 Task: Look for space in Farmingville, United States from 12th August, 2023 to 16th August, 2023 for 8 adults in price range Rs.10000 to Rs.16000. Place can be private room with 8 bedrooms having 8 beds and 8 bathrooms. Property type can be house, flat, guest house, hotel. Amenities needed are: wifi, TV, free parkinig on premises, gym, breakfast. Booking option can be shelf check-in. Required host language is English.
Action: Mouse moved to (569, 137)
Screenshot: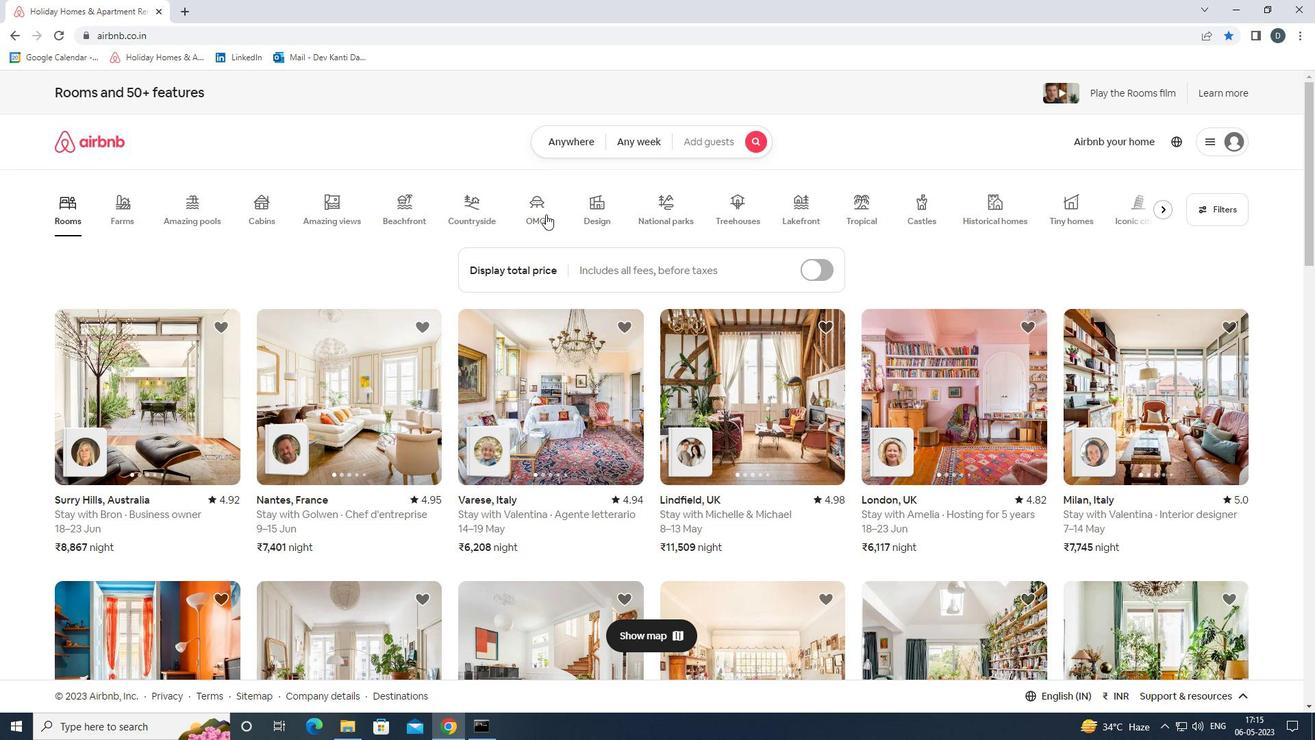 
Action: Mouse pressed left at (569, 137)
Screenshot: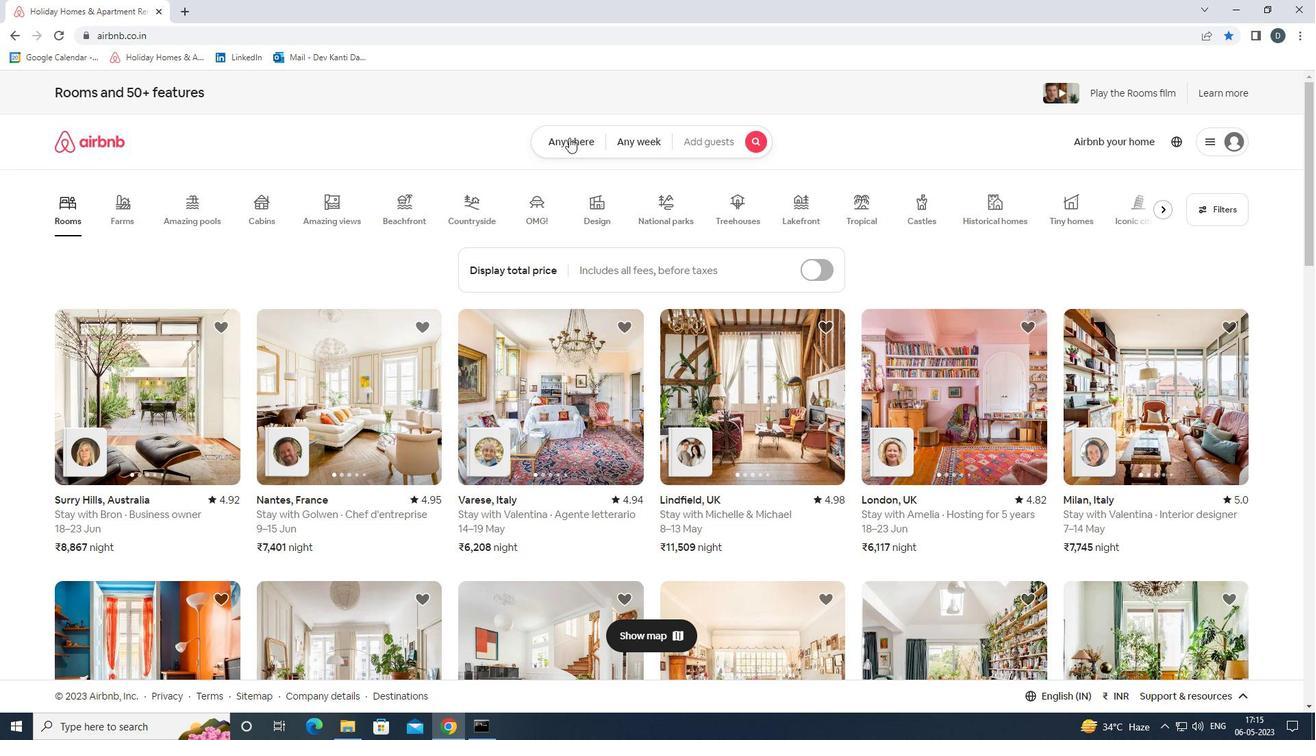 
Action: Mouse moved to (498, 194)
Screenshot: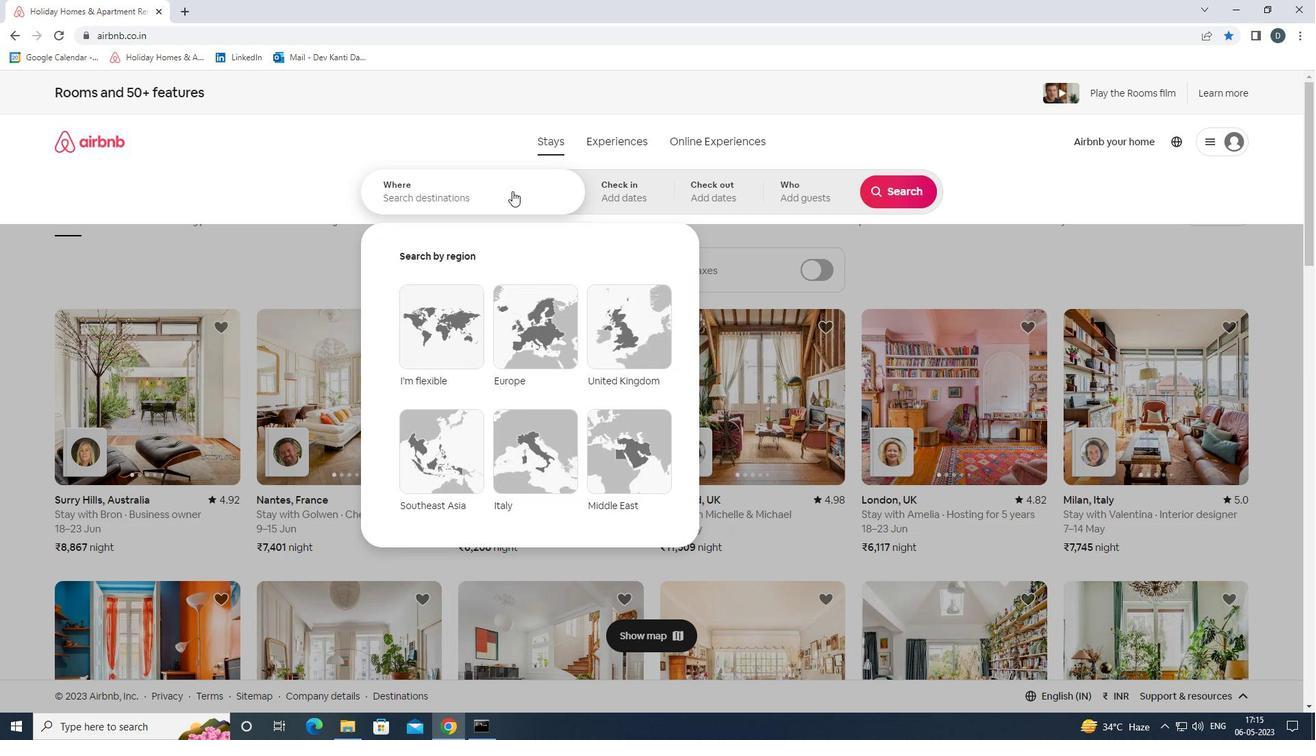 
Action: Mouse pressed left at (498, 194)
Screenshot: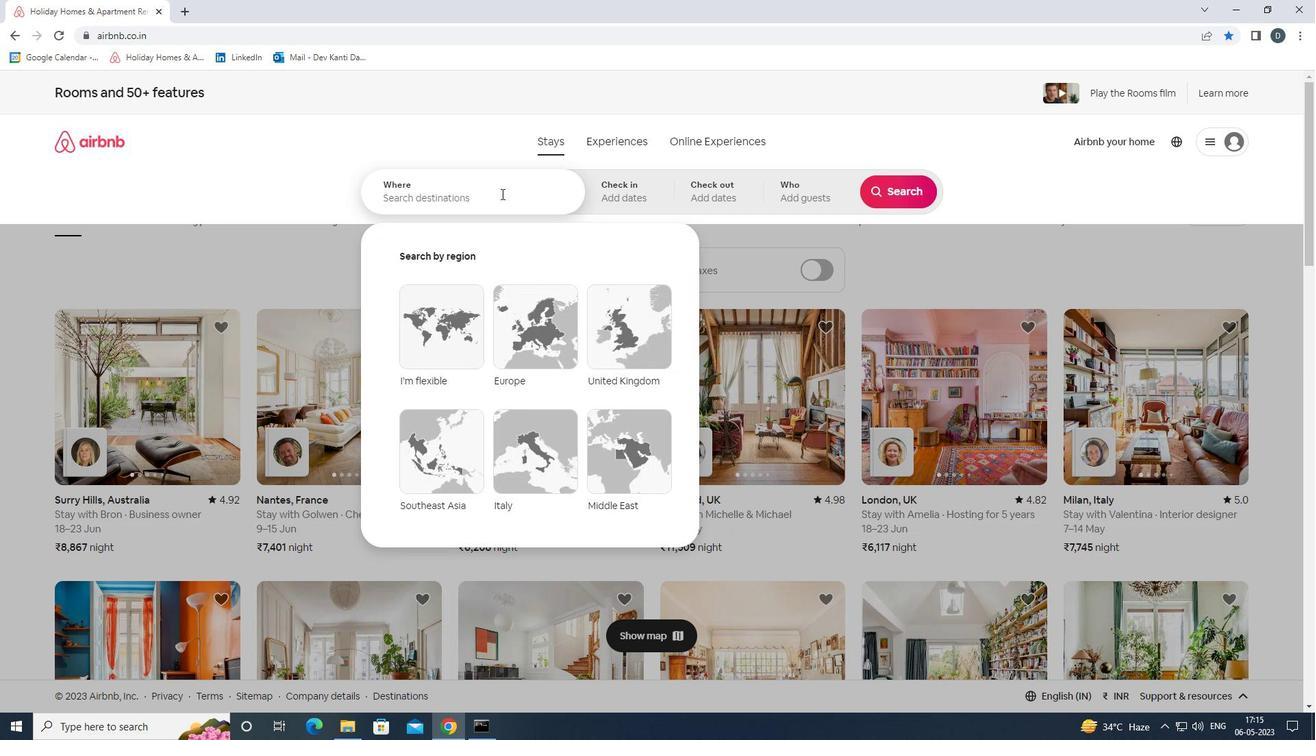 
Action: Key pressed <Key.shift><Key.shift><Key.shift>FARMINGVILLE,<Key.shift><Key.shift><Key.shift><Key.shift>UNITED<Key.space><Key.shift>STATES<Key.enter>
Screenshot: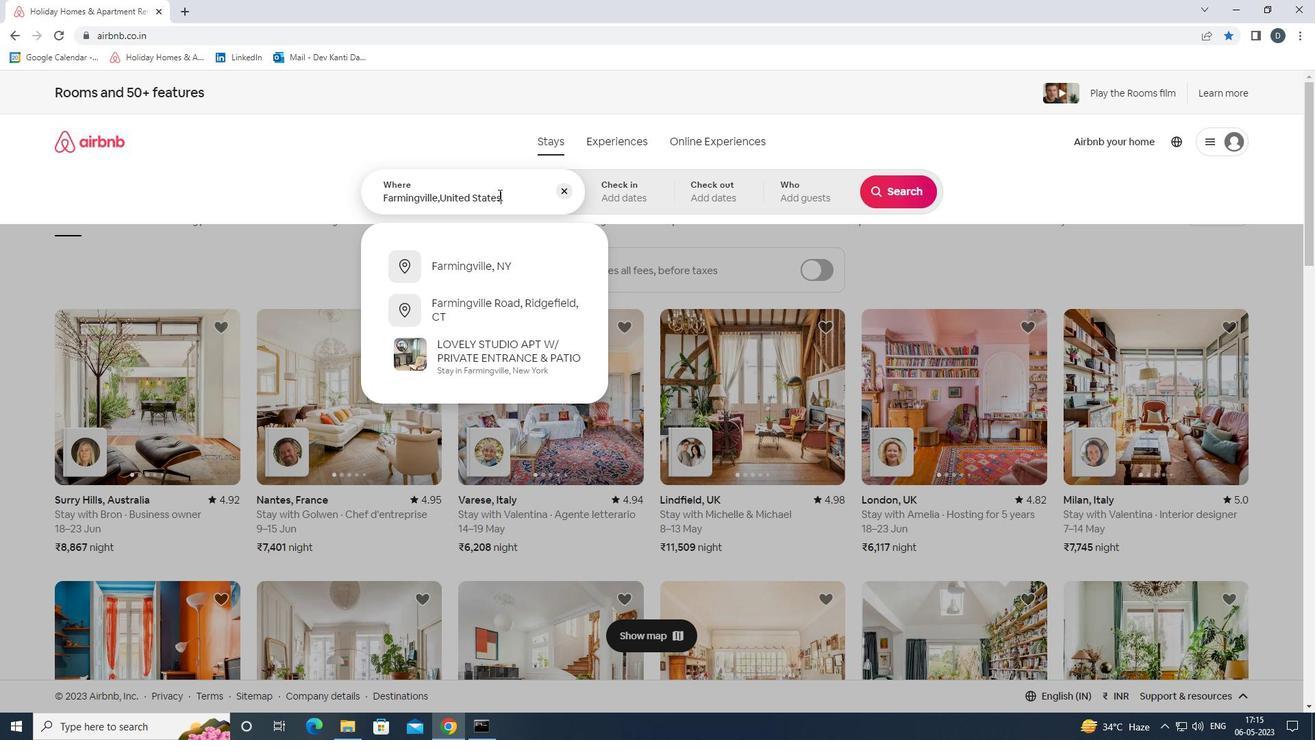 
Action: Mouse moved to (896, 296)
Screenshot: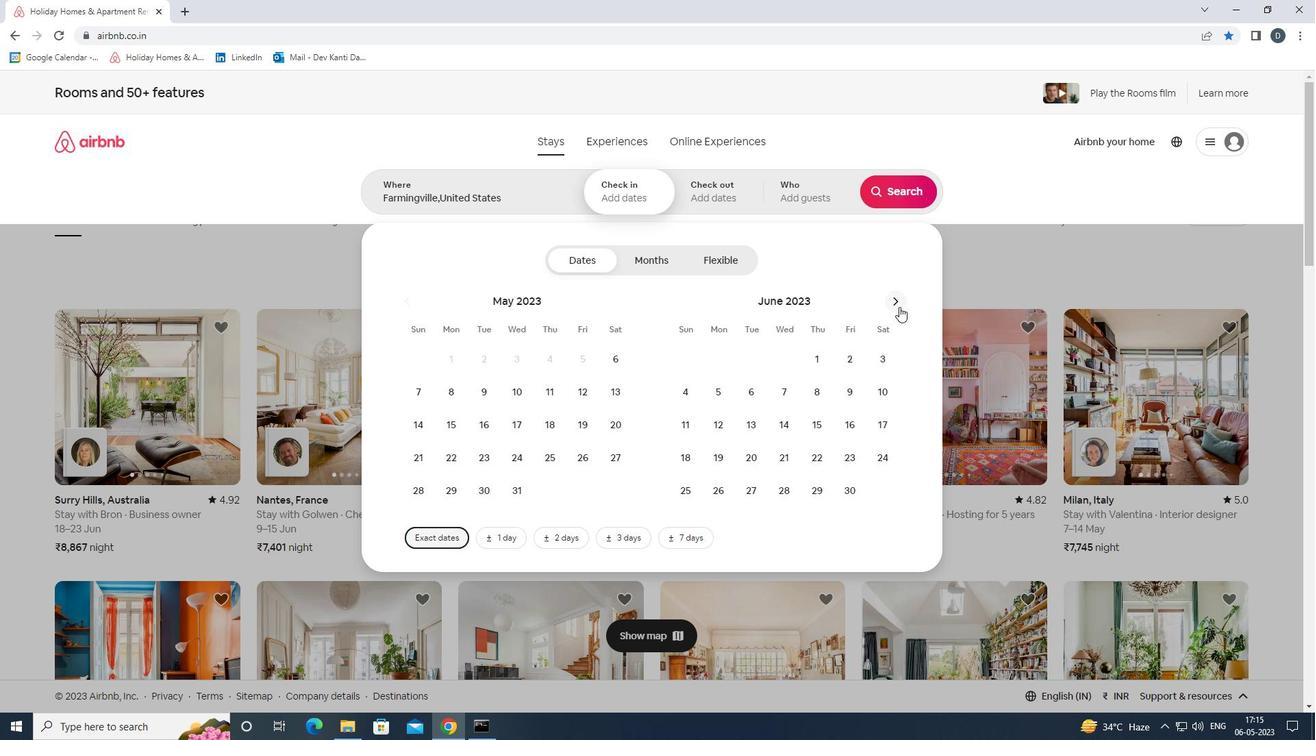 
Action: Mouse pressed left at (896, 296)
Screenshot: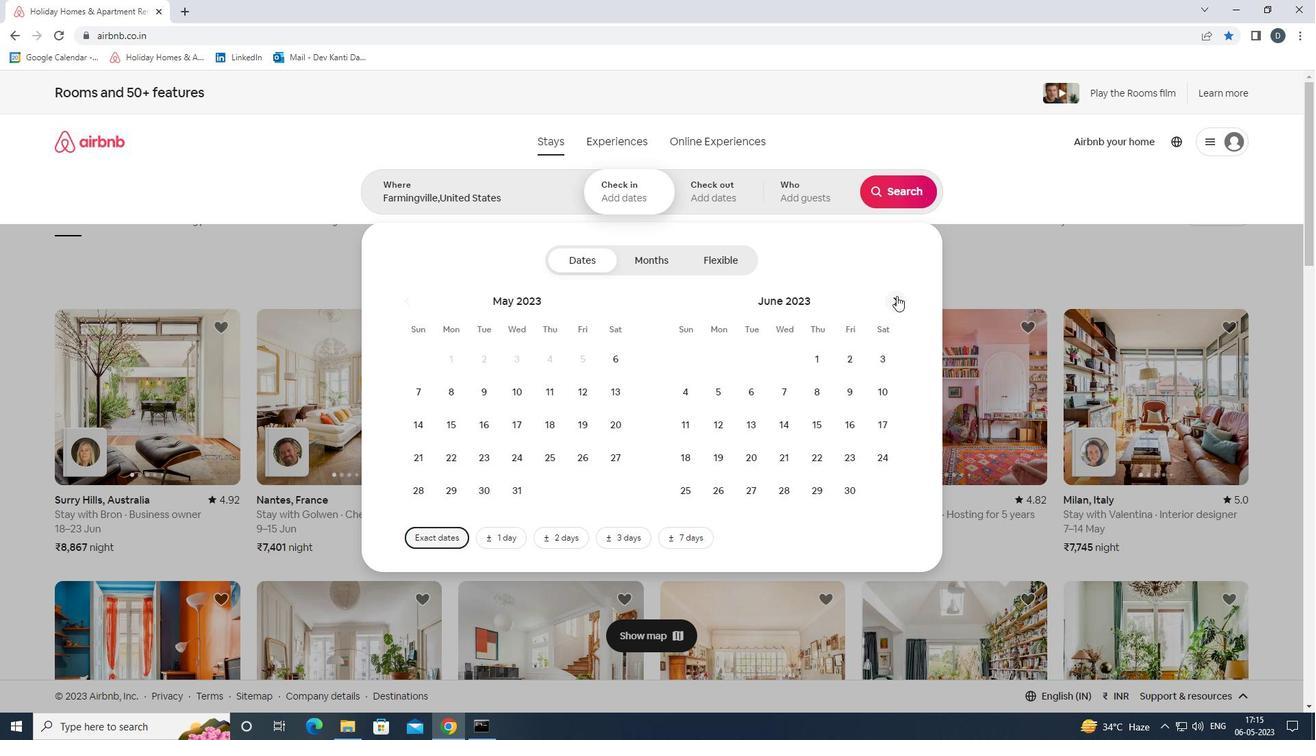 
Action: Mouse pressed left at (896, 296)
Screenshot: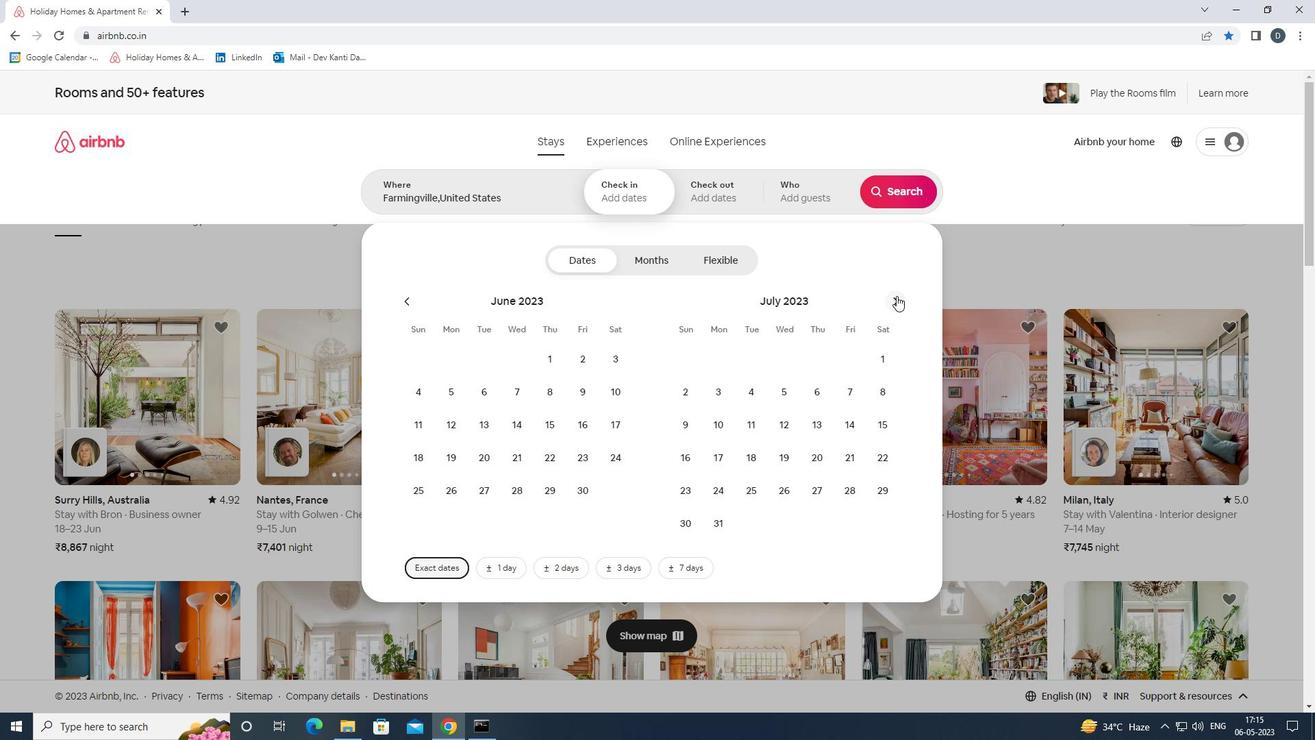 
Action: Mouse moved to (878, 394)
Screenshot: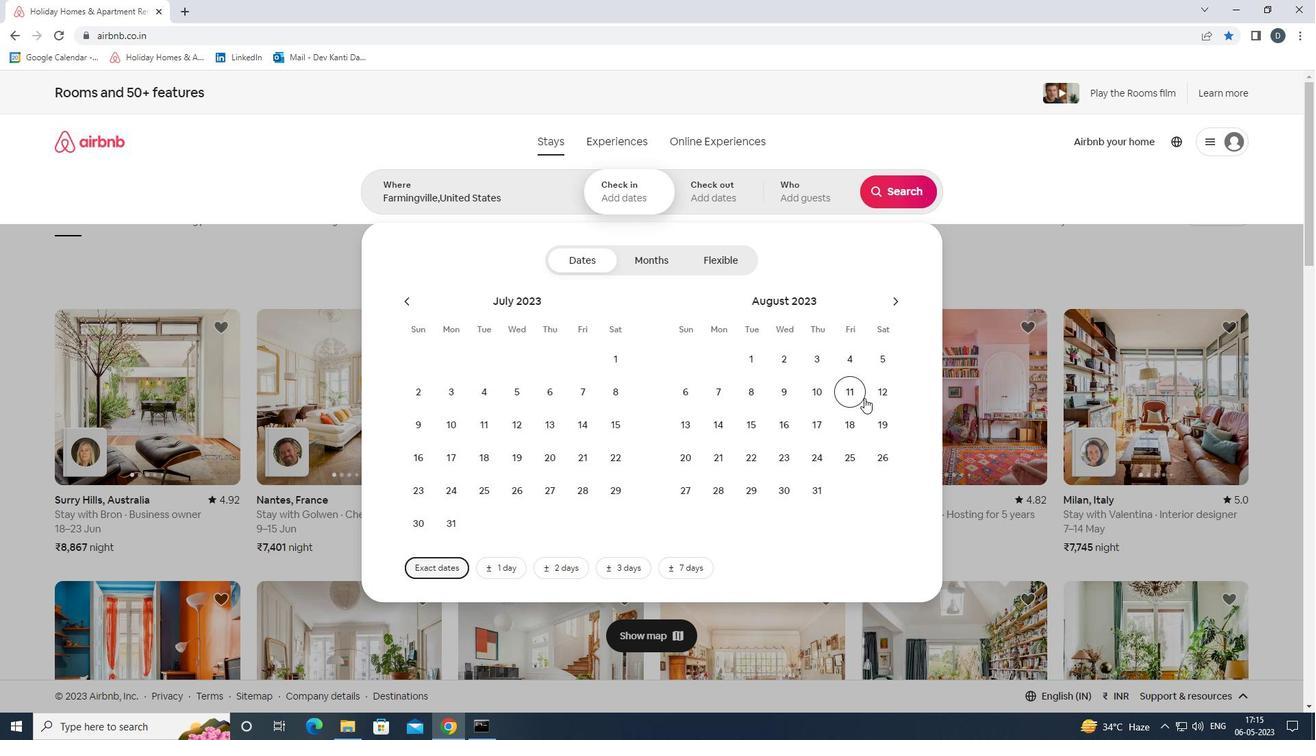 
Action: Mouse pressed left at (878, 394)
Screenshot: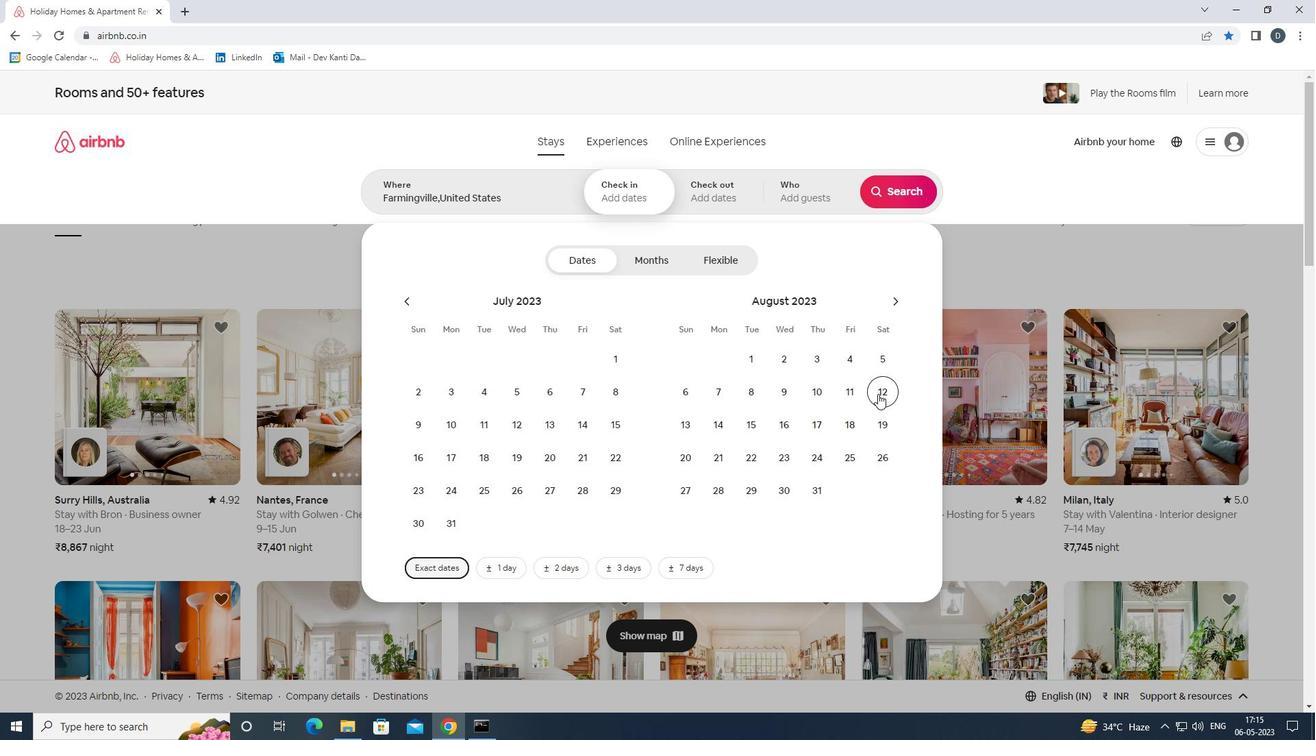 
Action: Mouse moved to (792, 426)
Screenshot: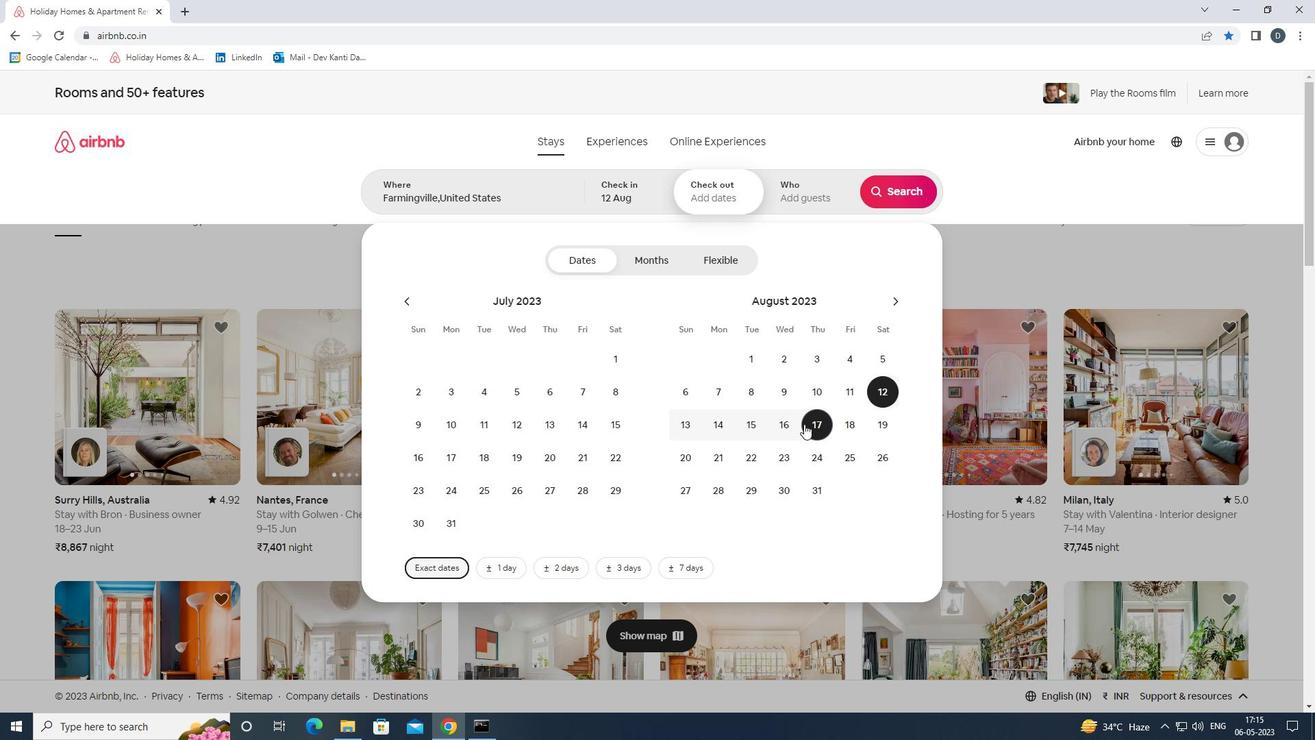 
Action: Mouse pressed left at (792, 426)
Screenshot: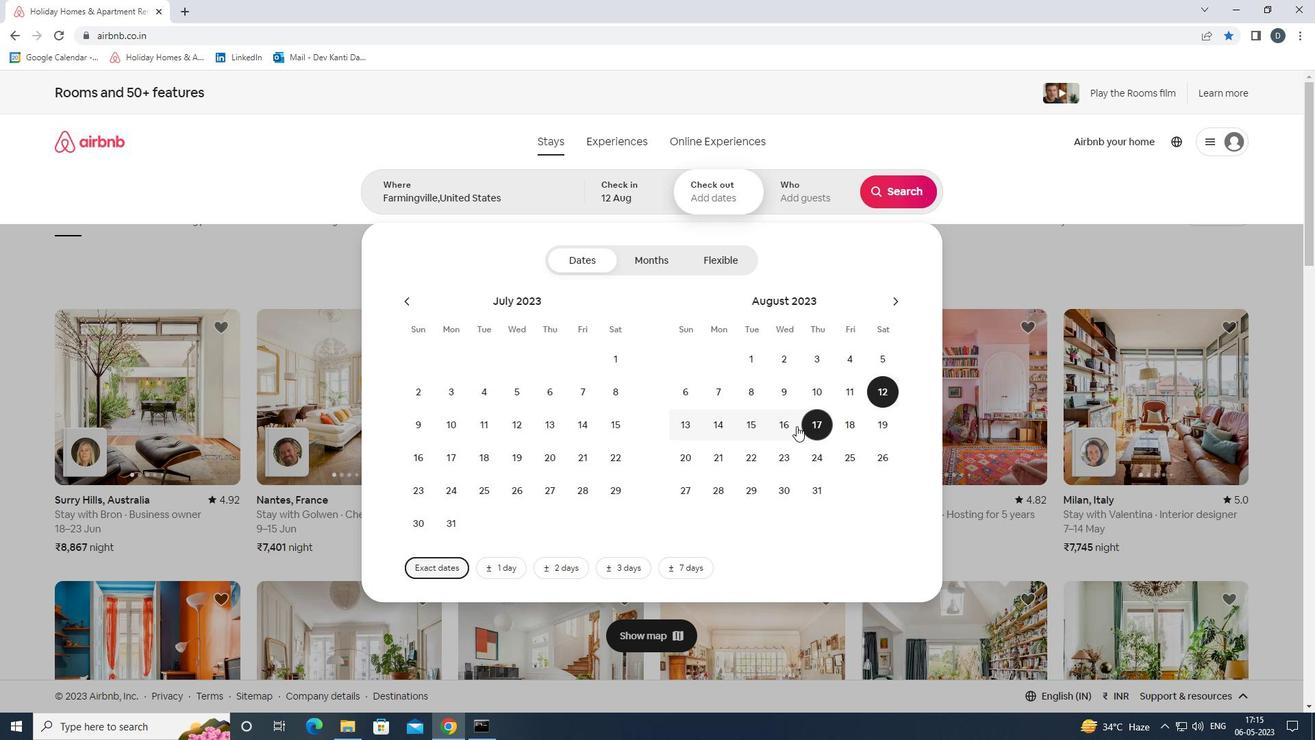 
Action: Mouse moved to (811, 207)
Screenshot: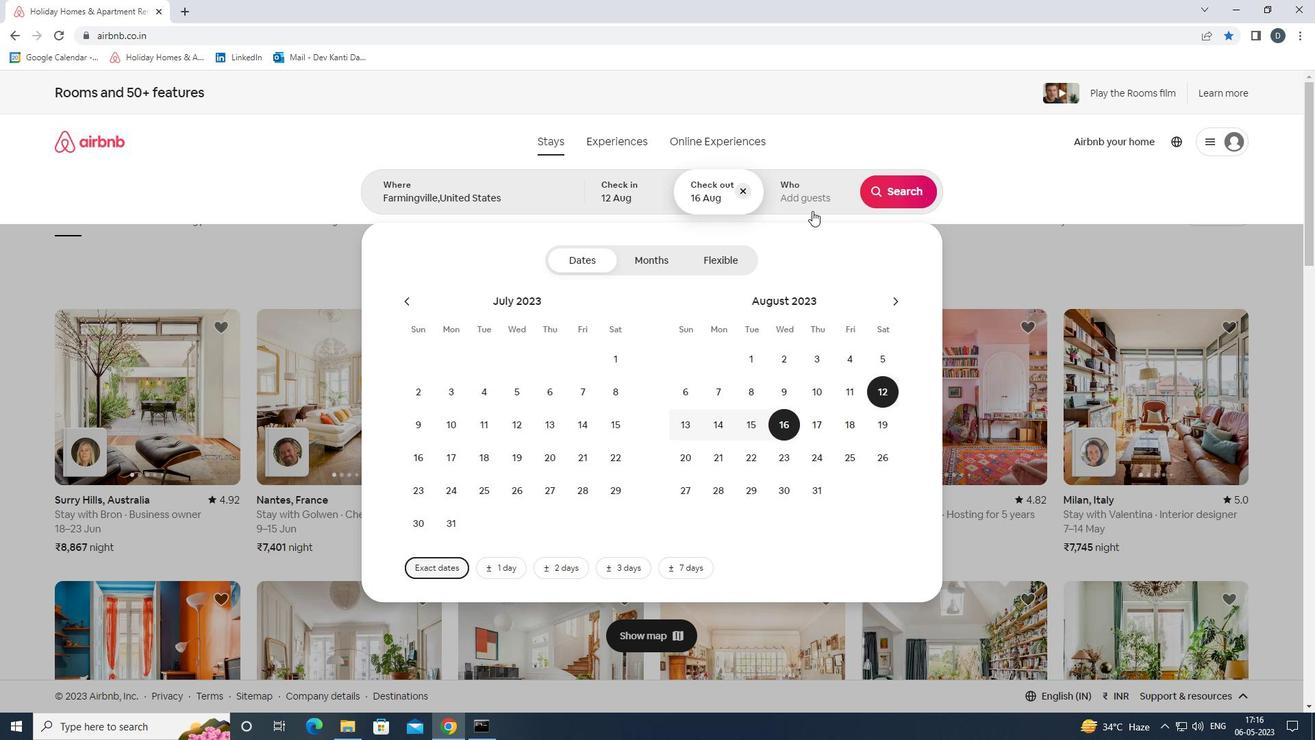 
Action: Mouse pressed left at (811, 207)
Screenshot: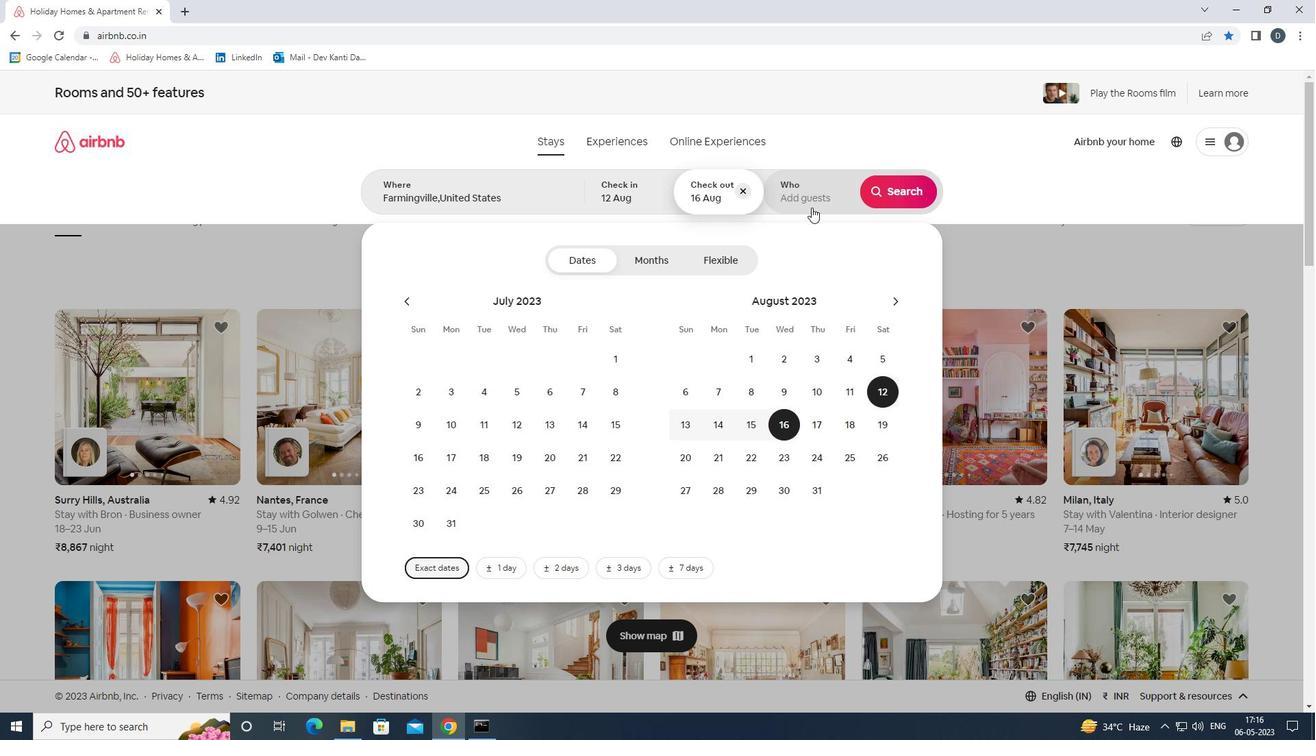 
Action: Mouse moved to (899, 261)
Screenshot: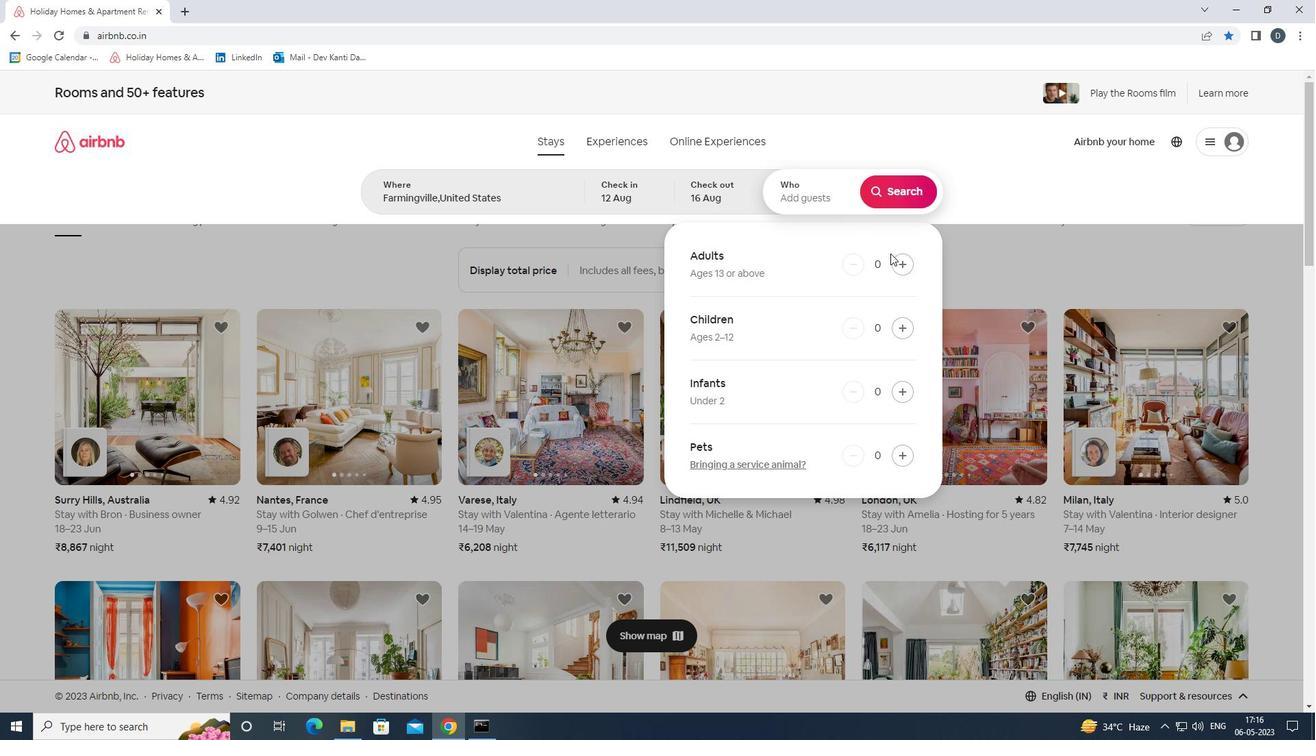 
Action: Mouse pressed left at (899, 261)
Screenshot: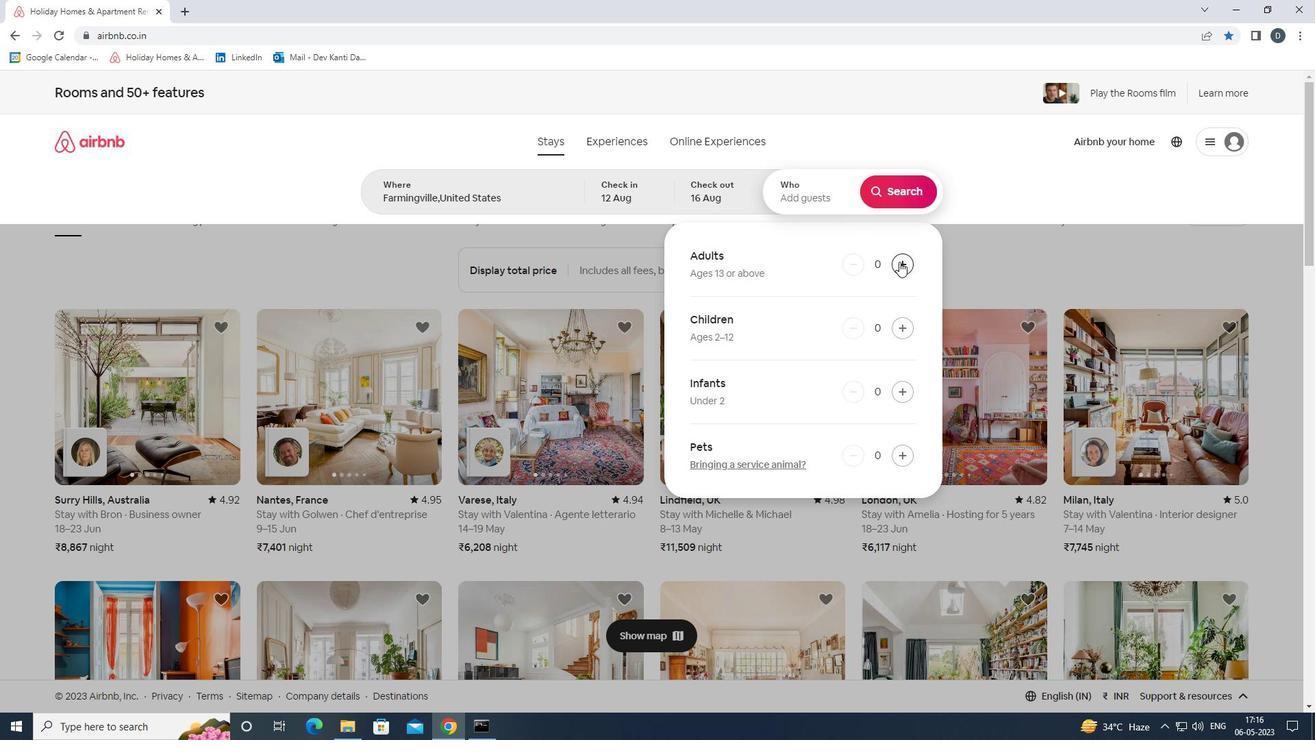 
Action: Mouse moved to (899, 262)
Screenshot: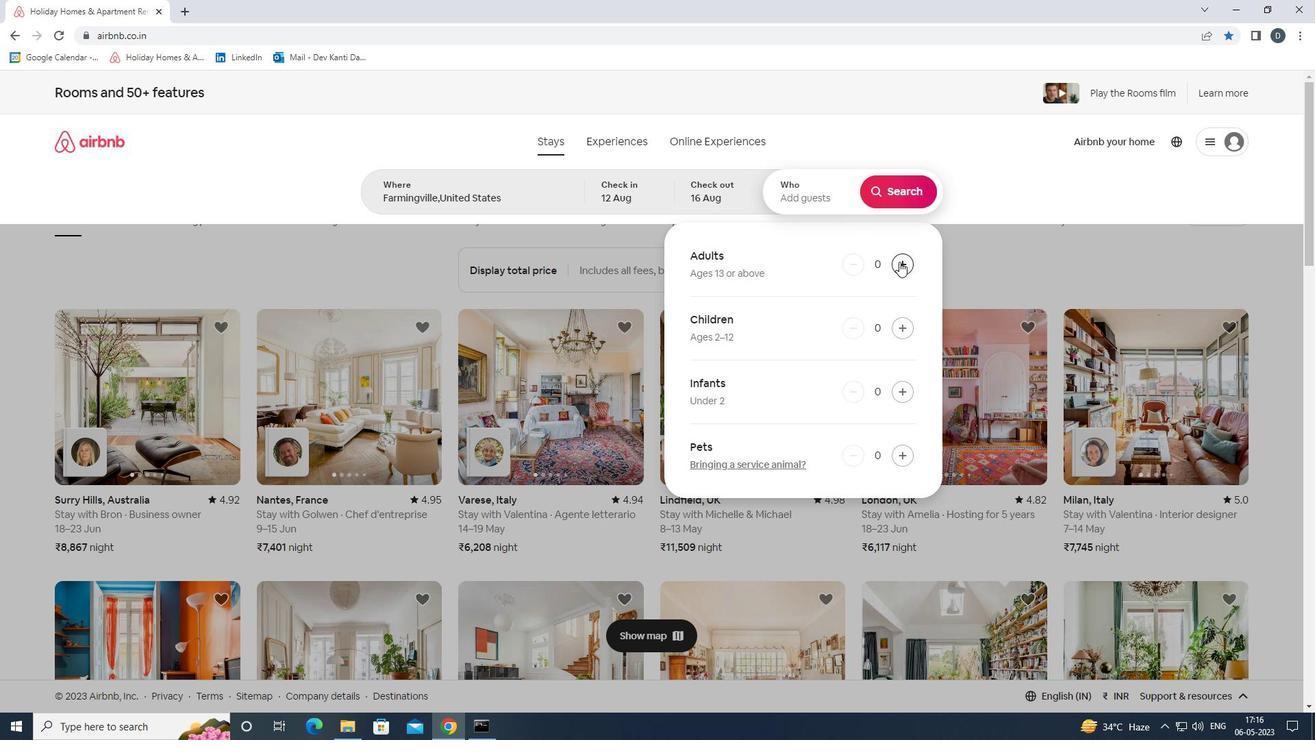 
Action: Mouse pressed left at (899, 262)
Screenshot: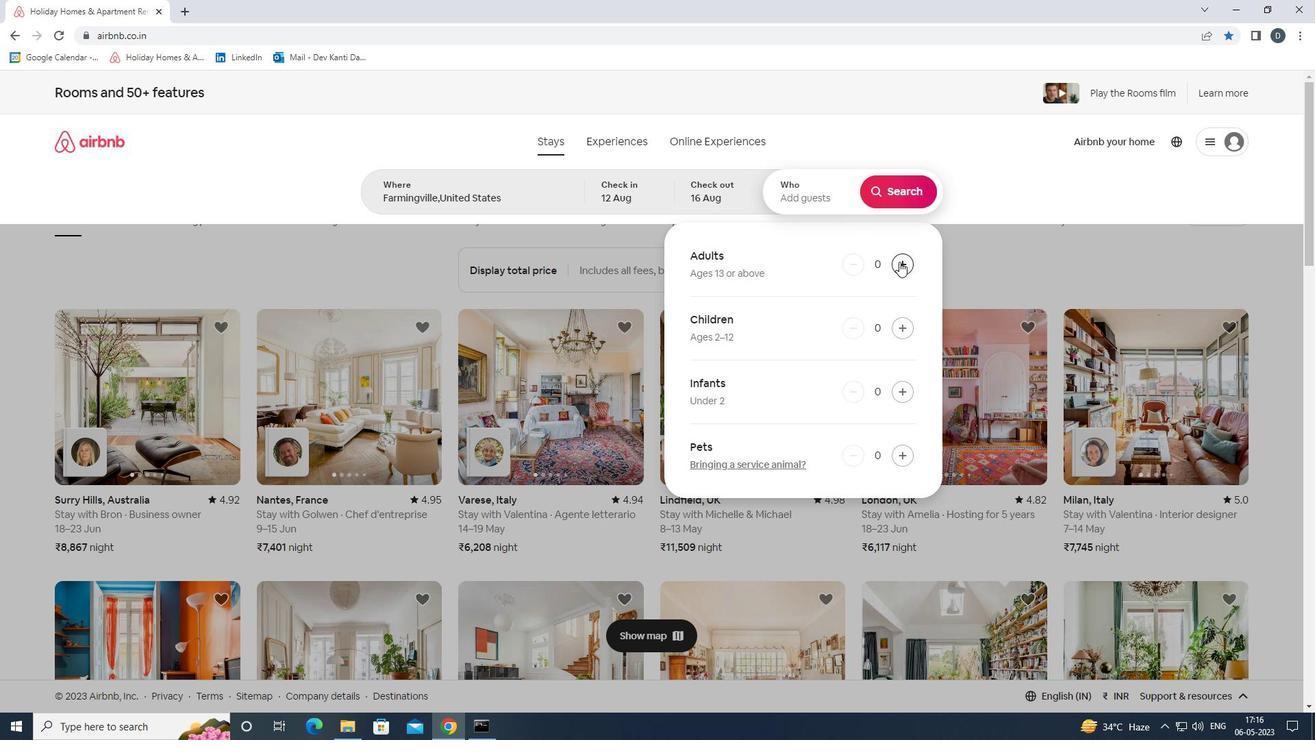 
Action: Mouse pressed left at (899, 262)
Screenshot: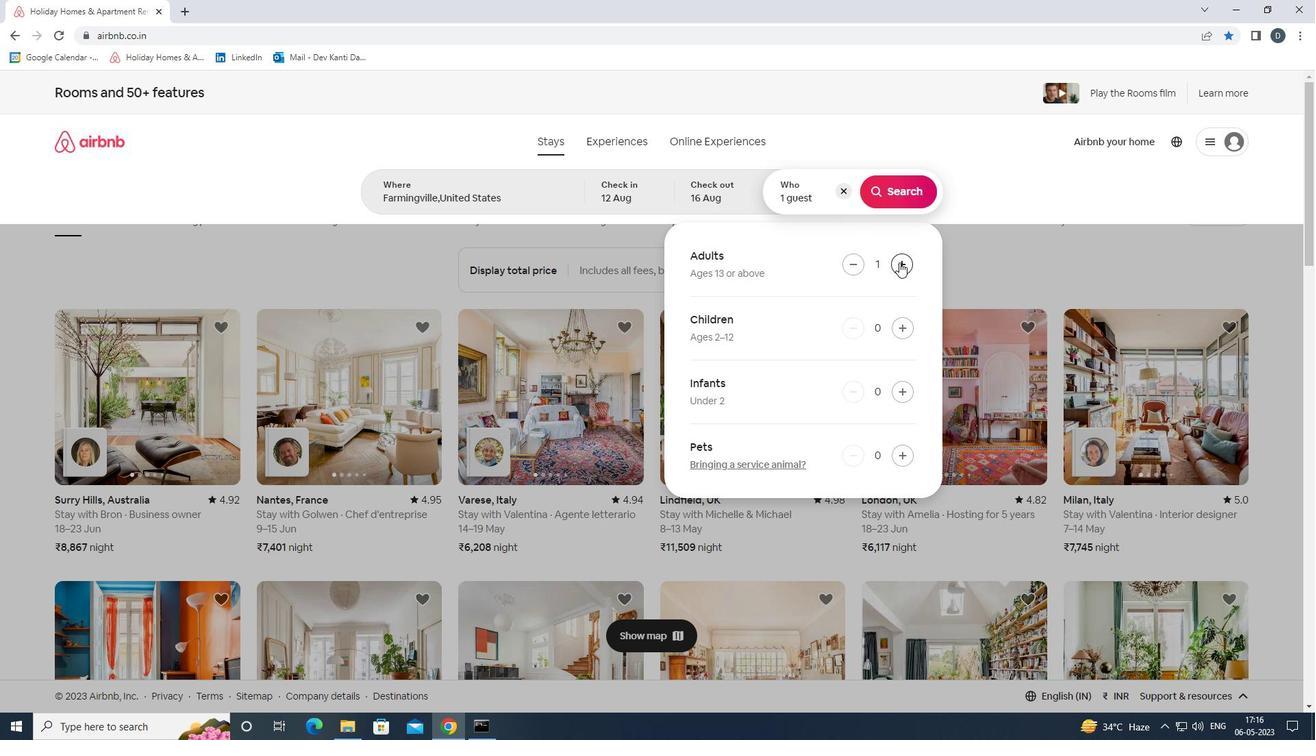 
Action: Mouse pressed left at (899, 262)
Screenshot: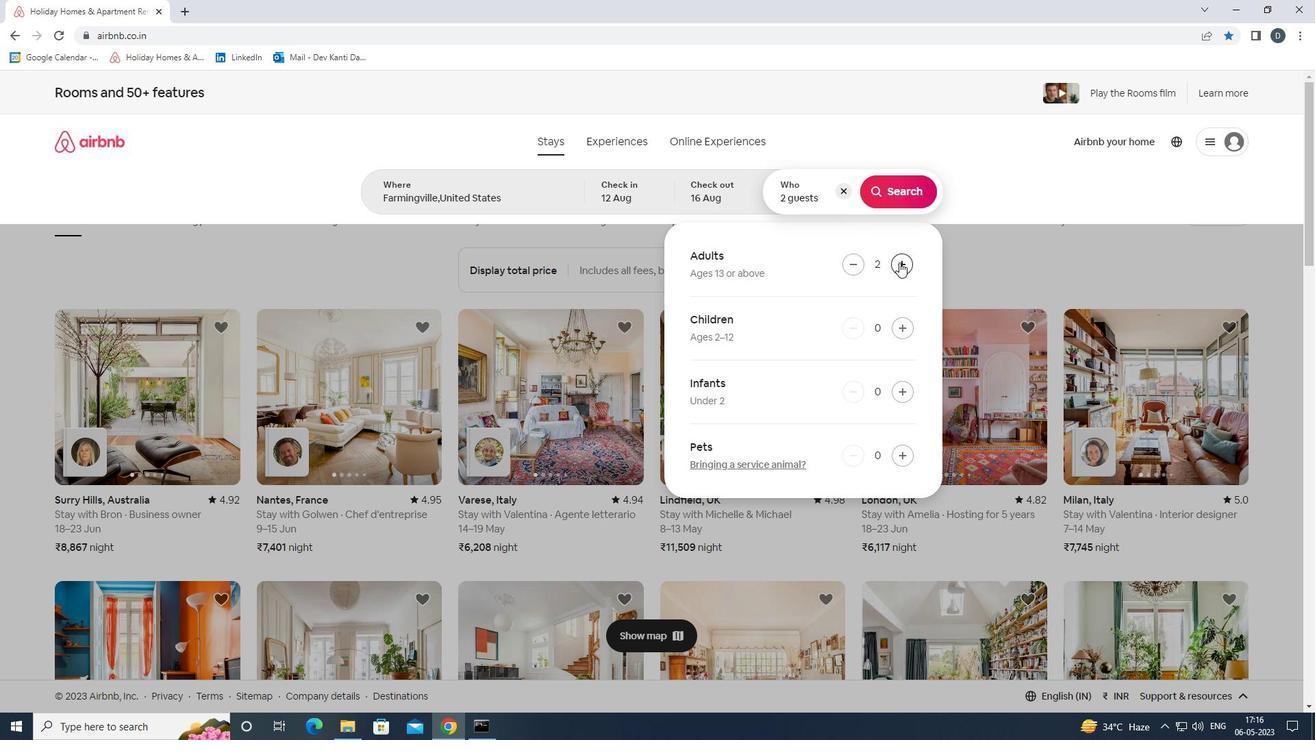 
Action: Mouse pressed left at (899, 262)
Screenshot: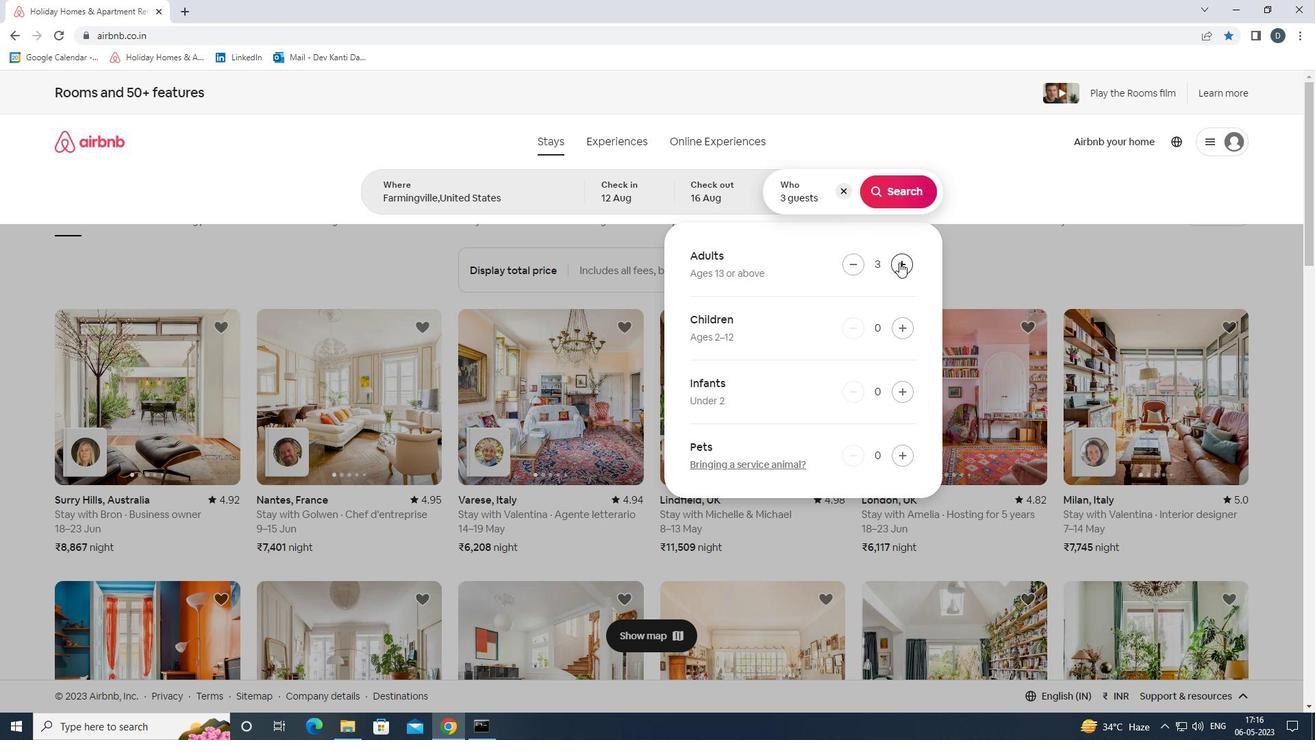 
Action: Mouse pressed left at (899, 262)
Screenshot: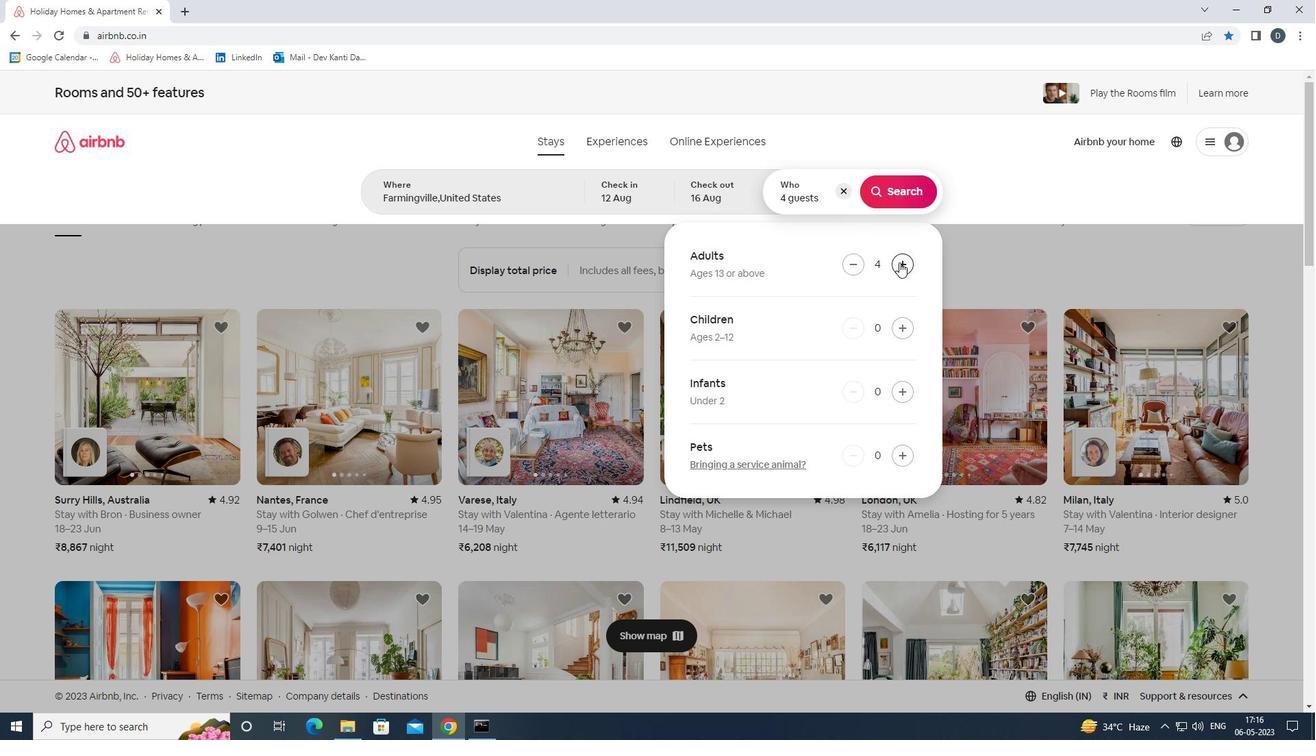 
Action: Mouse moved to (899, 263)
Screenshot: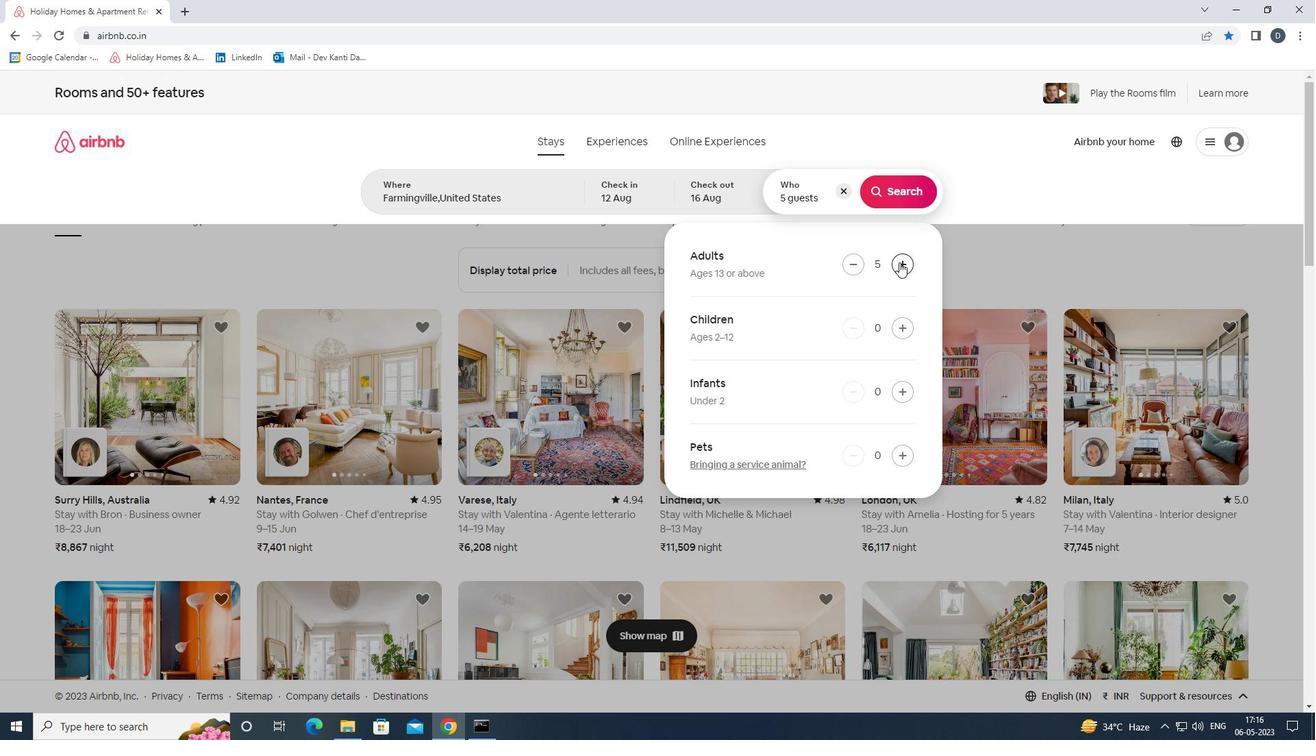 
Action: Mouse pressed left at (899, 263)
Screenshot: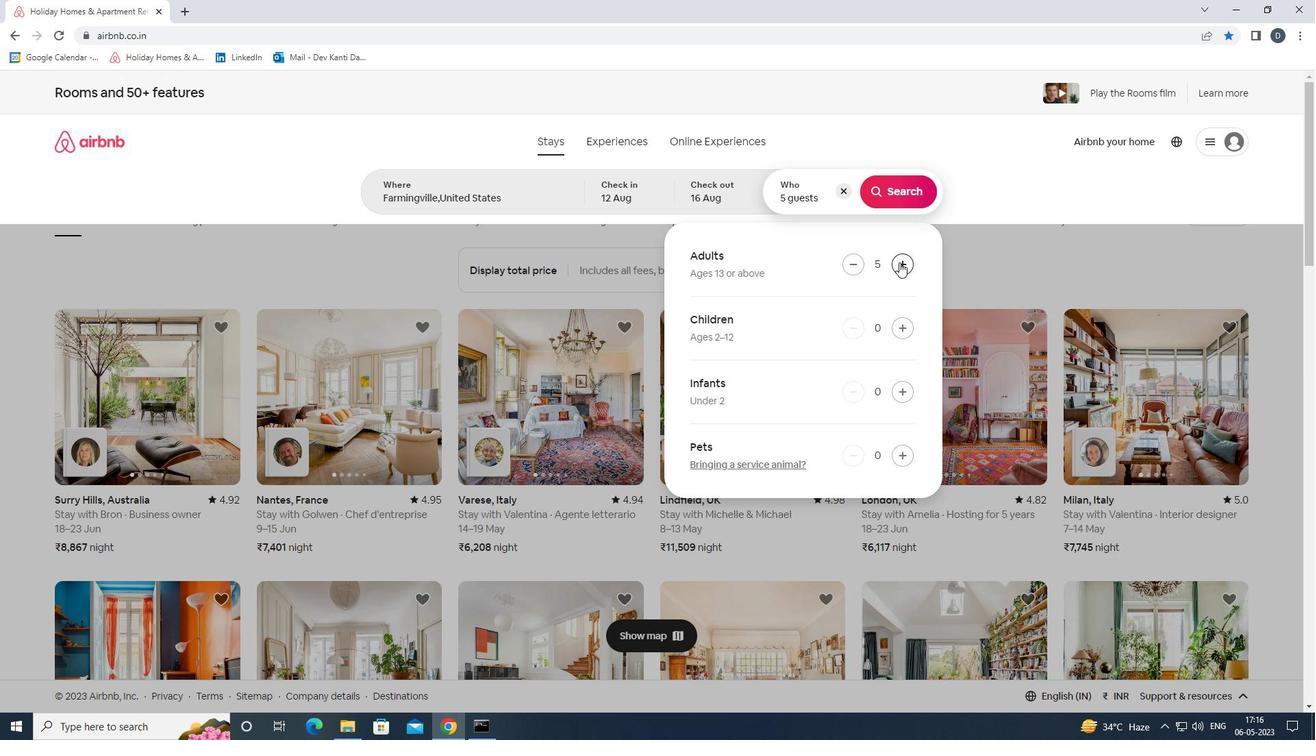 
Action: Mouse moved to (899, 263)
Screenshot: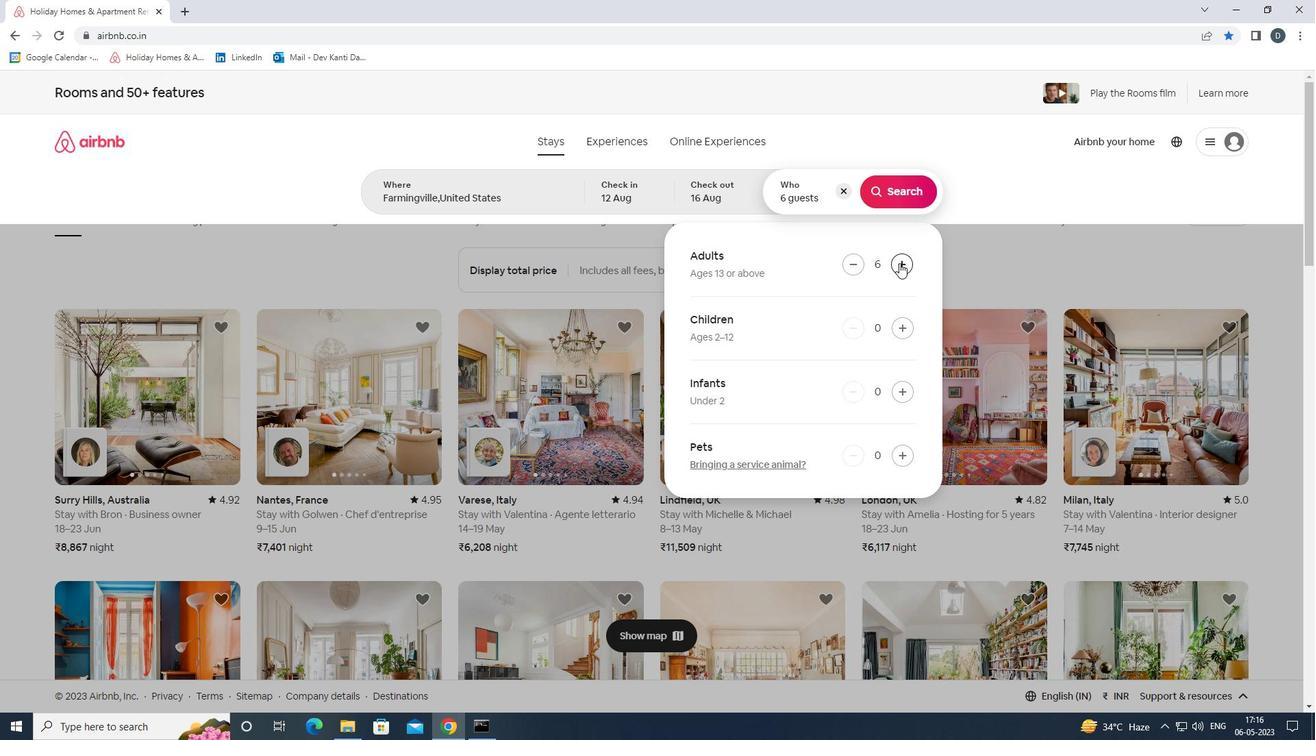 
Action: Mouse pressed left at (899, 263)
Screenshot: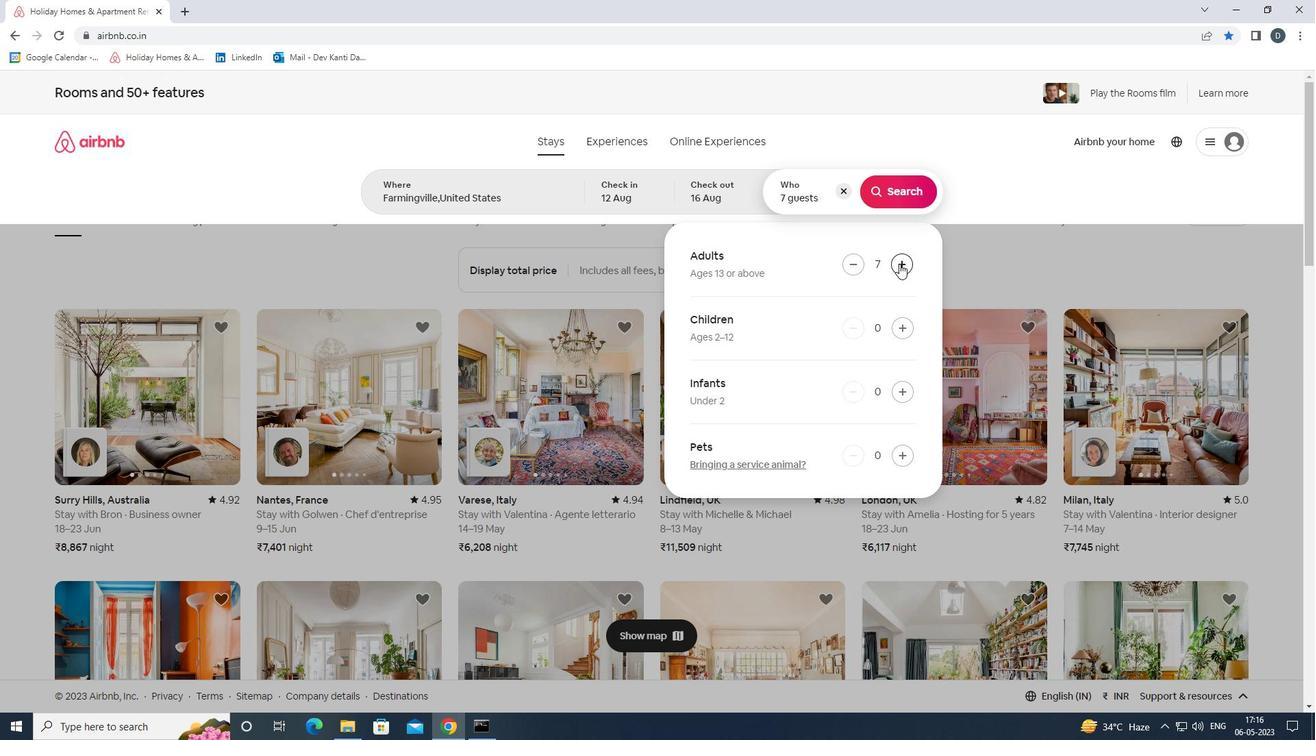 
Action: Mouse moved to (896, 199)
Screenshot: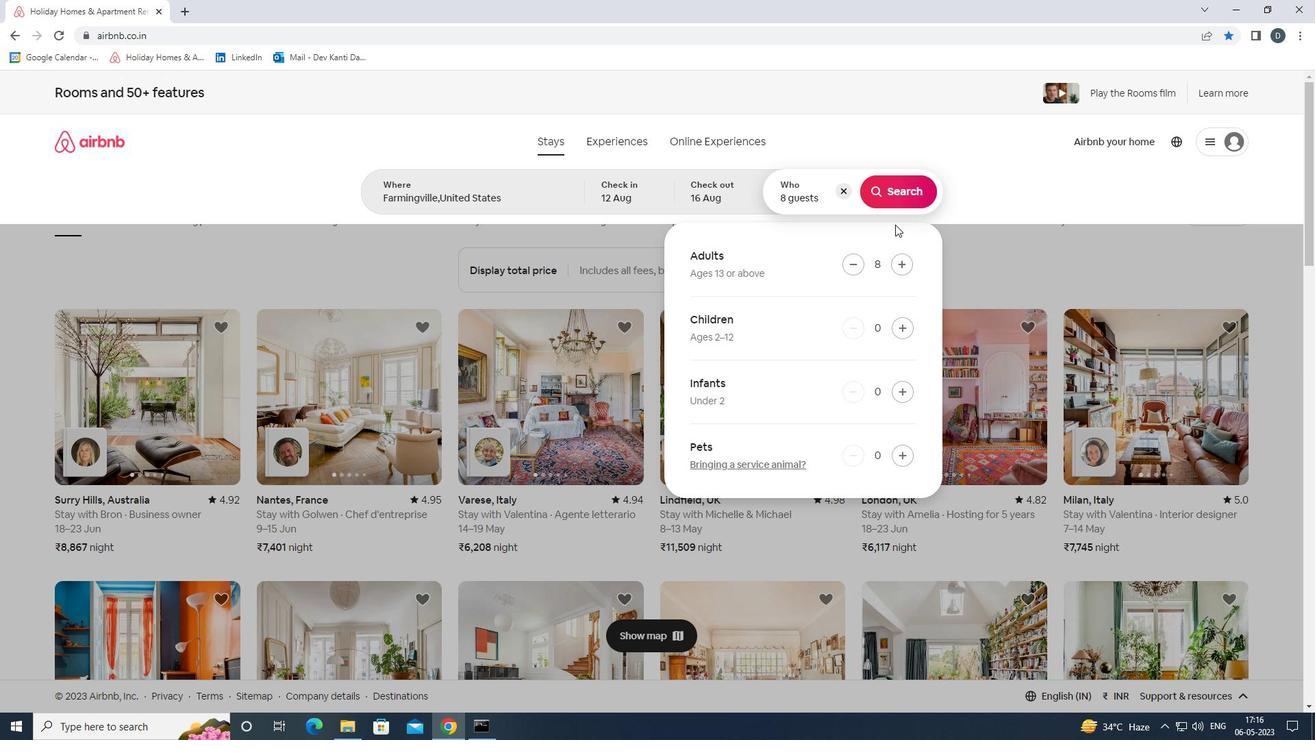 
Action: Mouse pressed left at (896, 199)
Screenshot: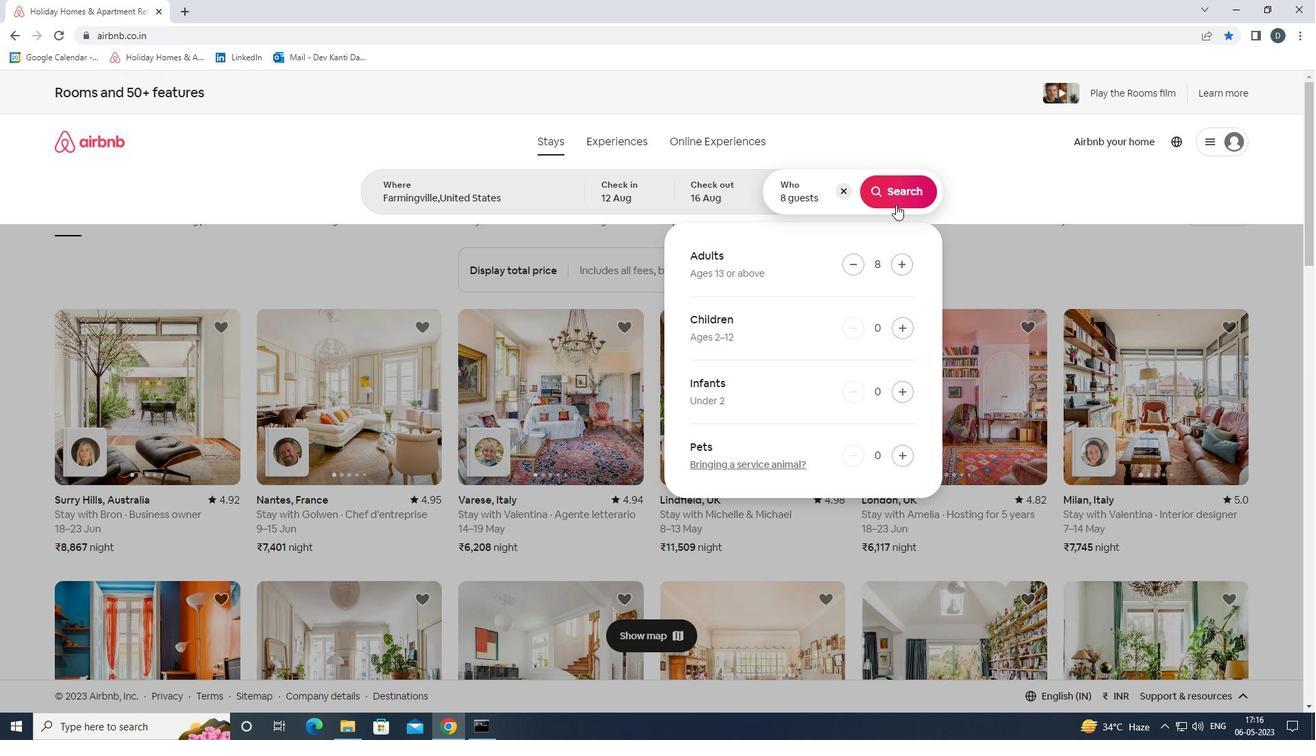 
Action: Mouse moved to (1268, 144)
Screenshot: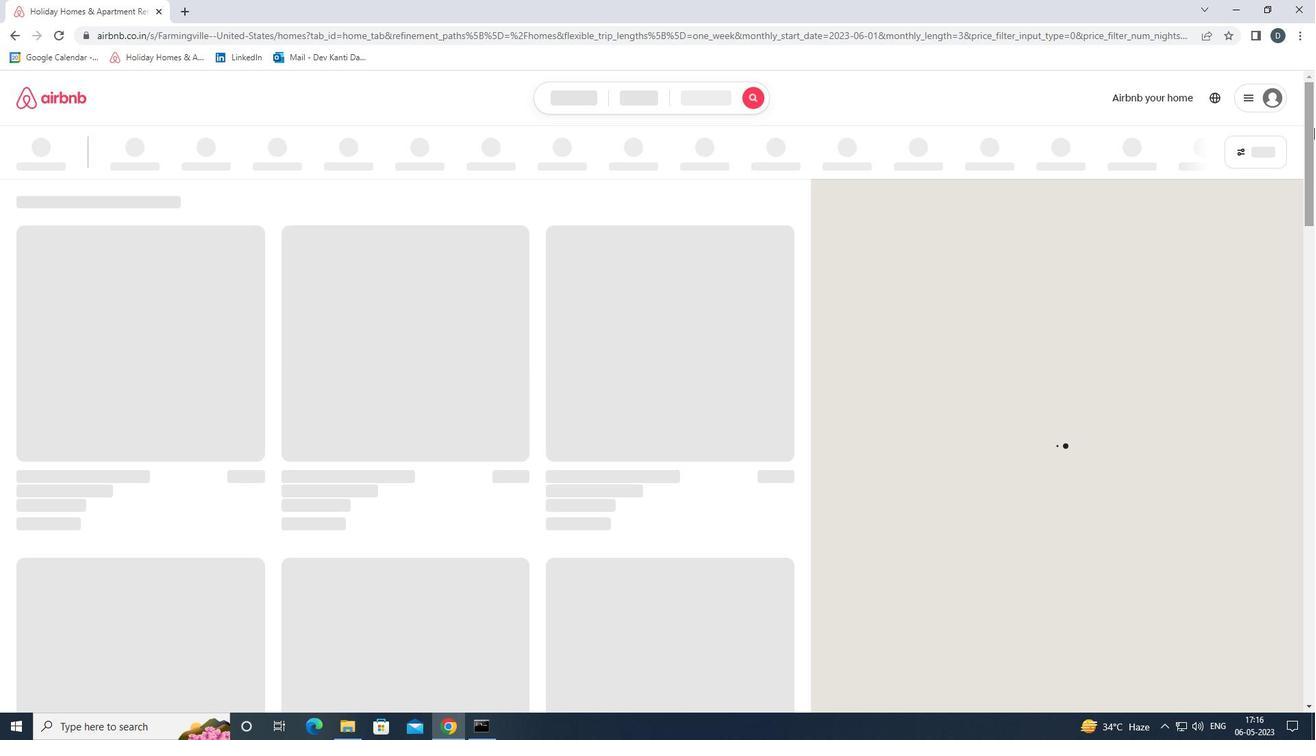 
Action: Mouse pressed left at (1268, 144)
Screenshot: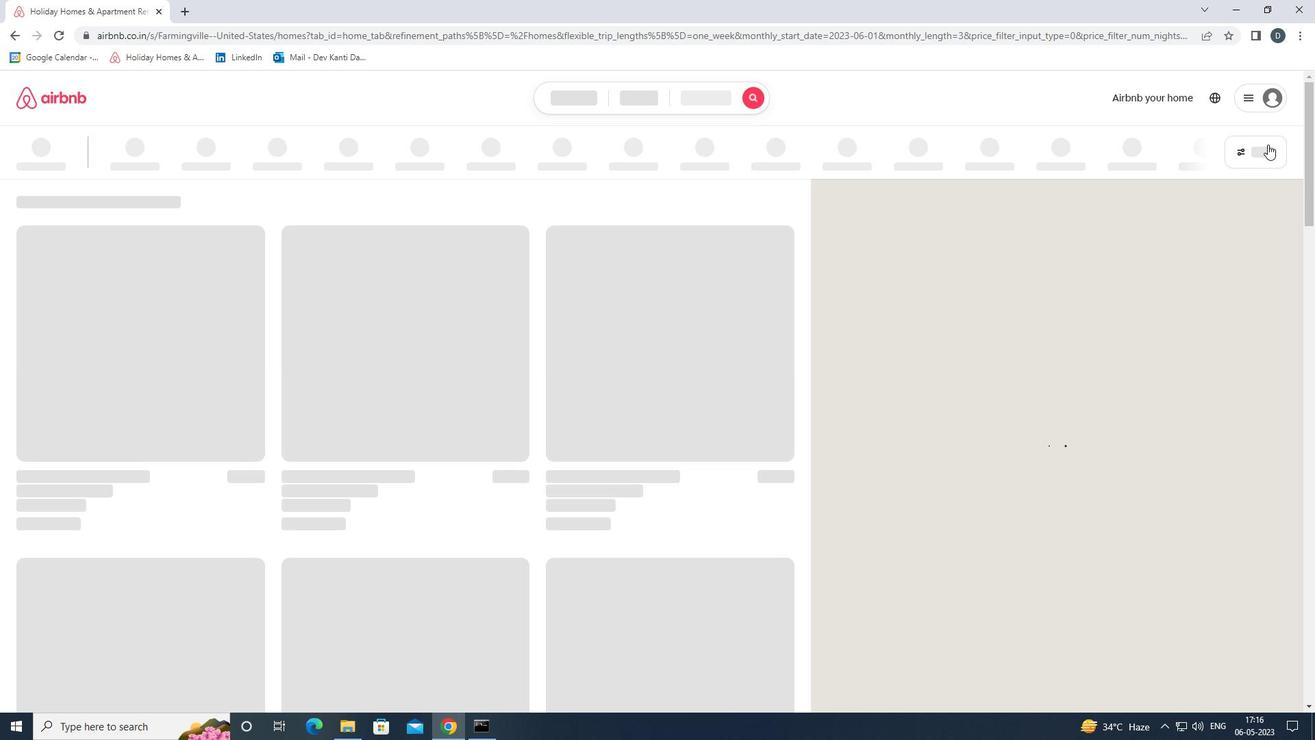
Action: Mouse moved to (540, 481)
Screenshot: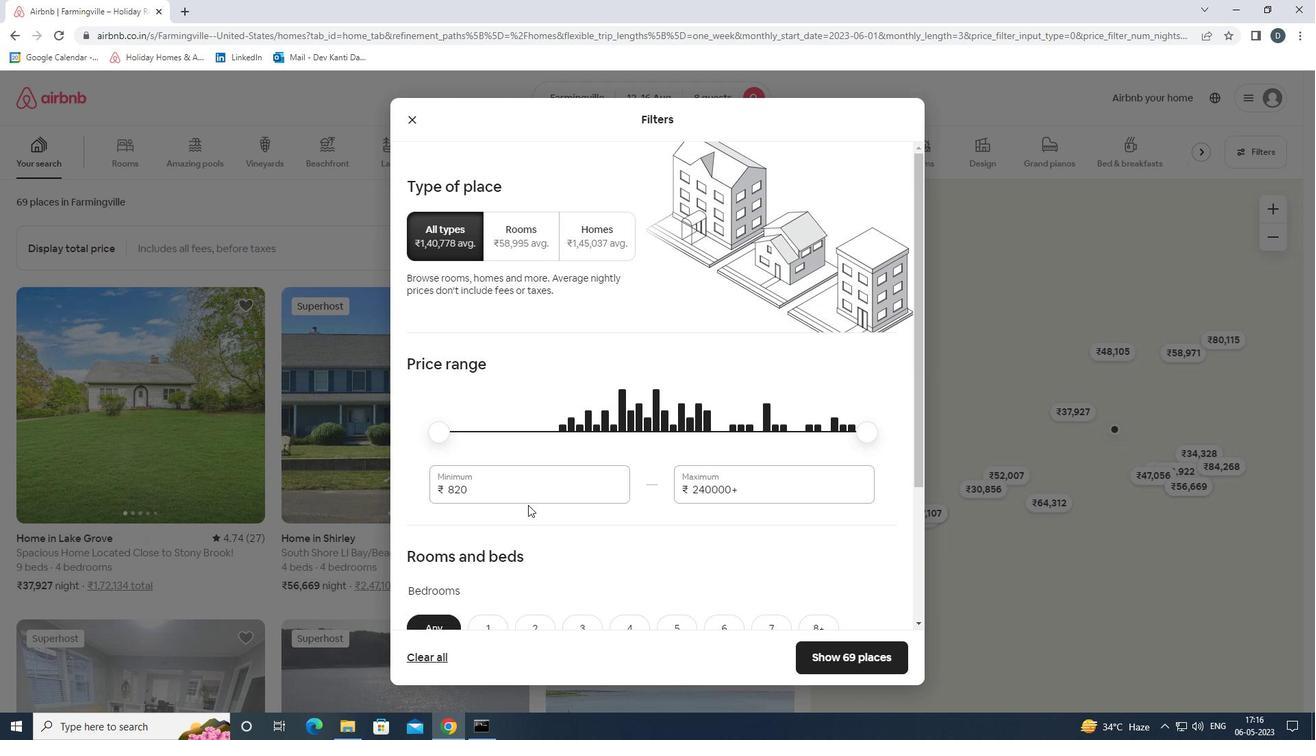 
Action: Mouse pressed left at (540, 481)
Screenshot: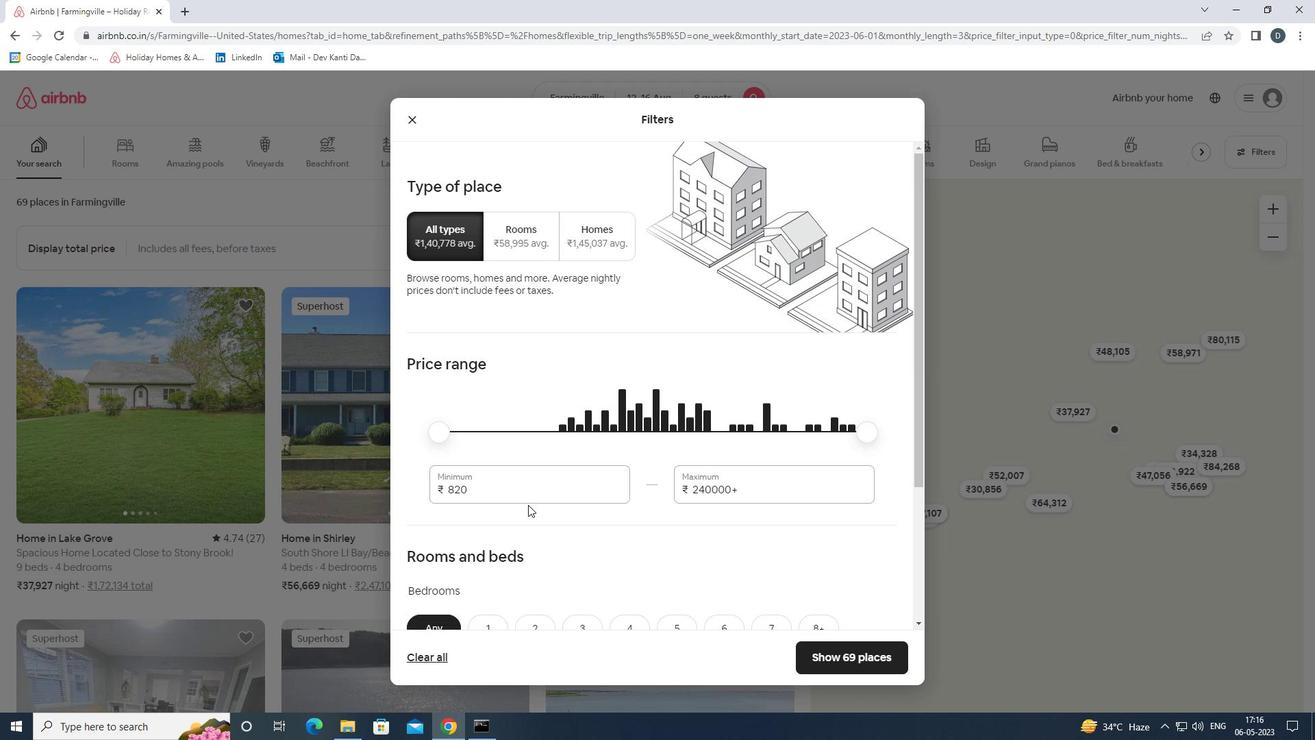
Action: Mouse pressed left at (540, 481)
Screenshot: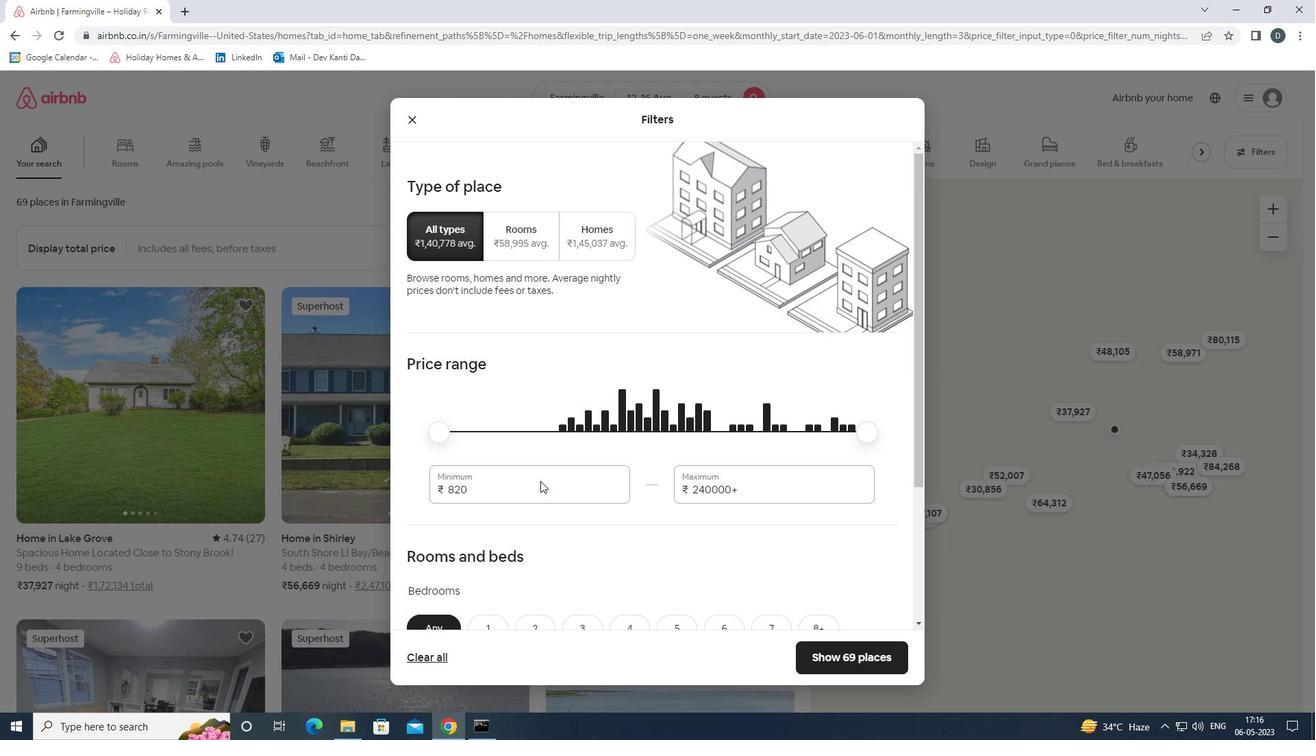 
Action: Mouse moved to (531, 485)
Screenshot: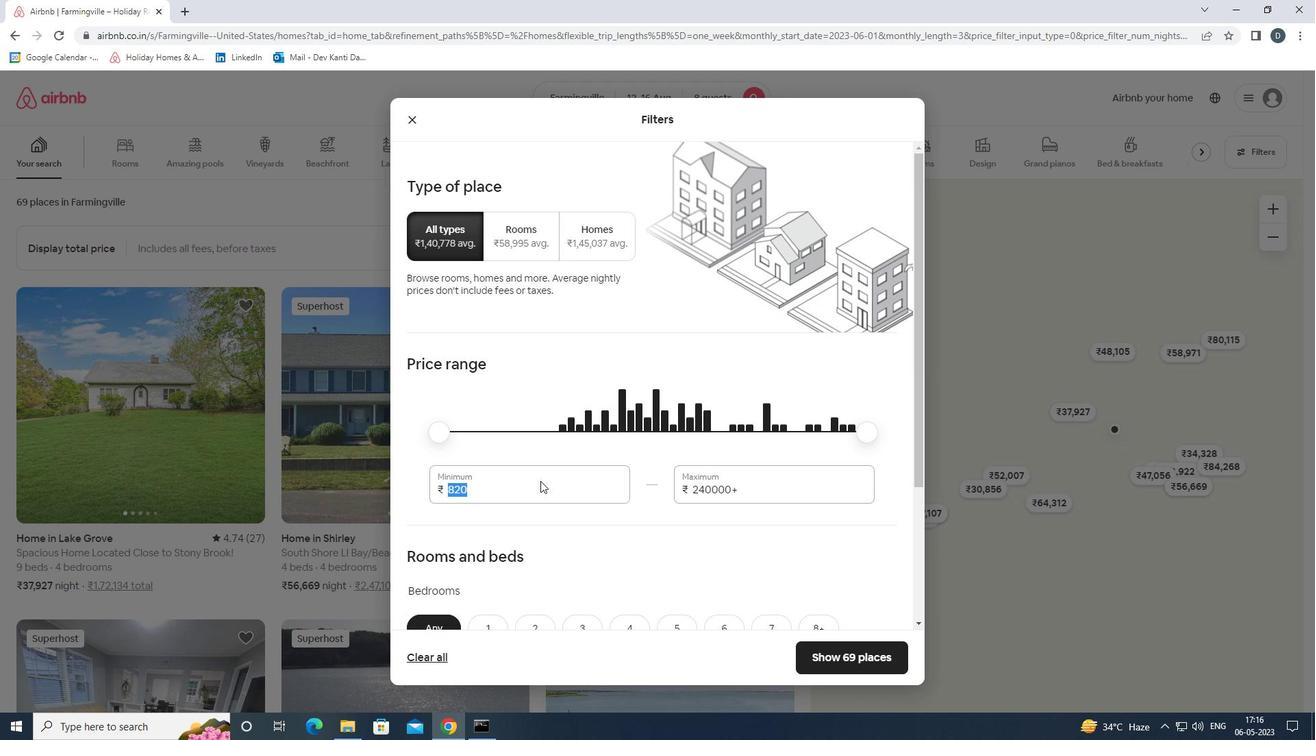 
Action: Mouse pressed left at (531, 485)
Screenshot: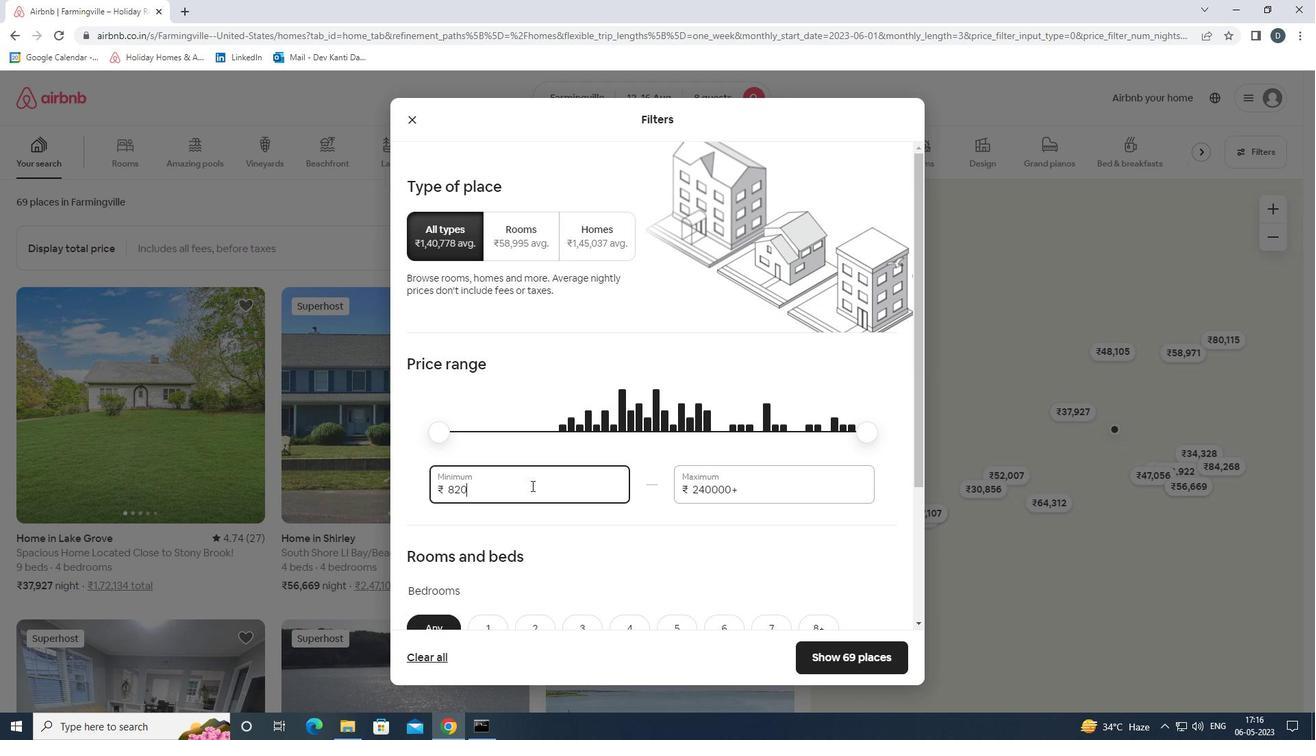 
Action: Mouse pressed left at (531, 485)
Screenshot: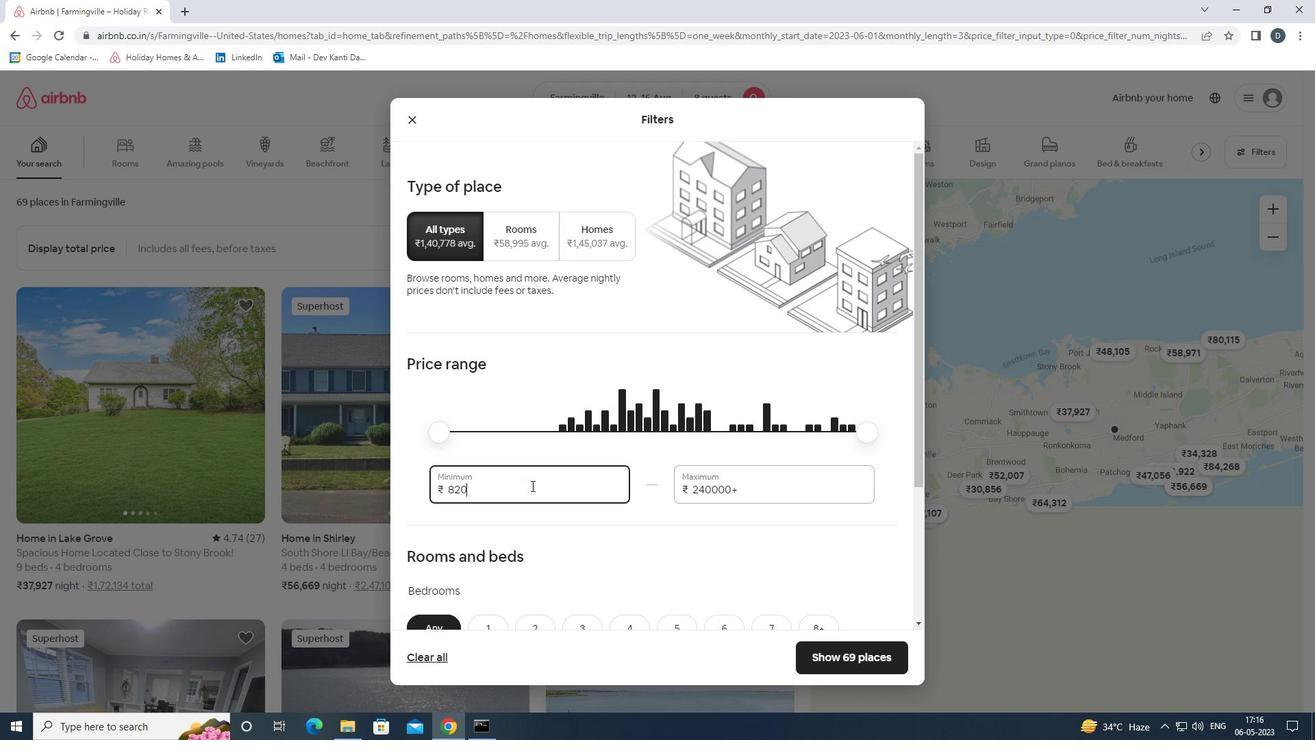 
Action: Mouse moved to (570, 478)
Screenshot: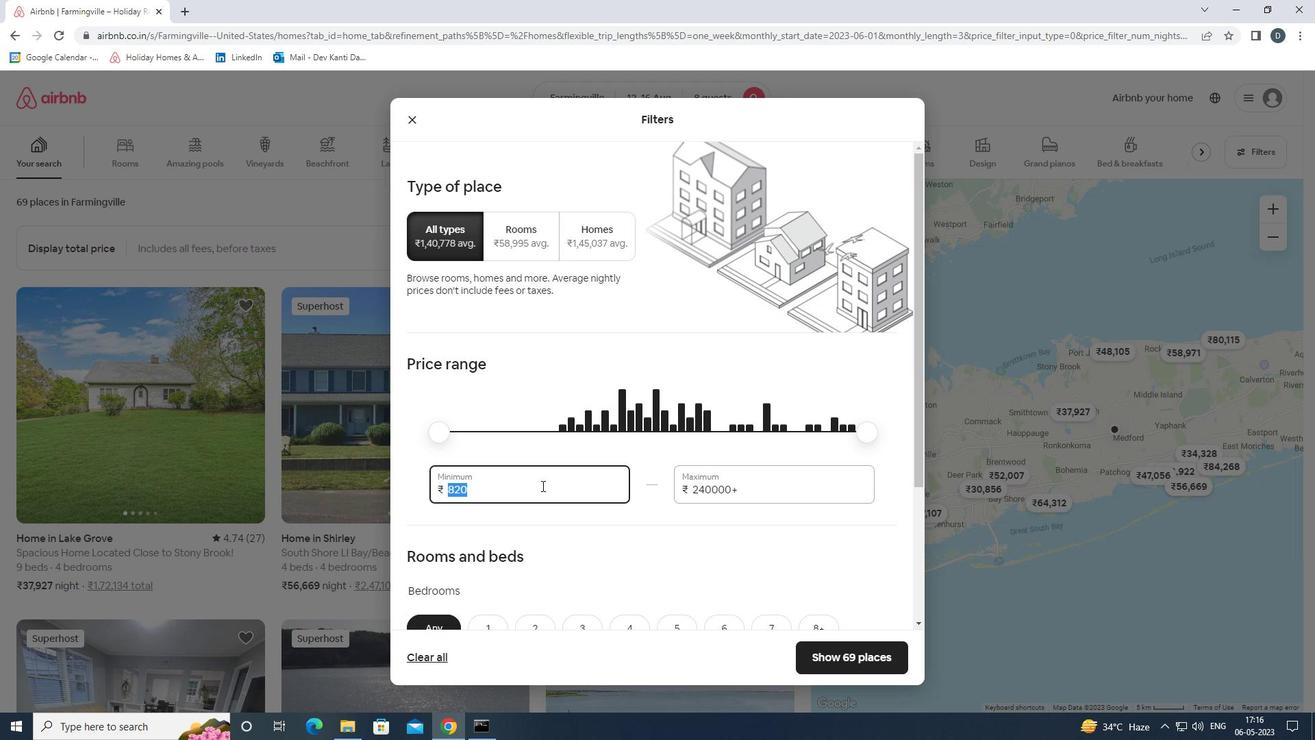 
Action: Key pressed 10000<Key.tab>160000<Key.backspace>
Screenshot: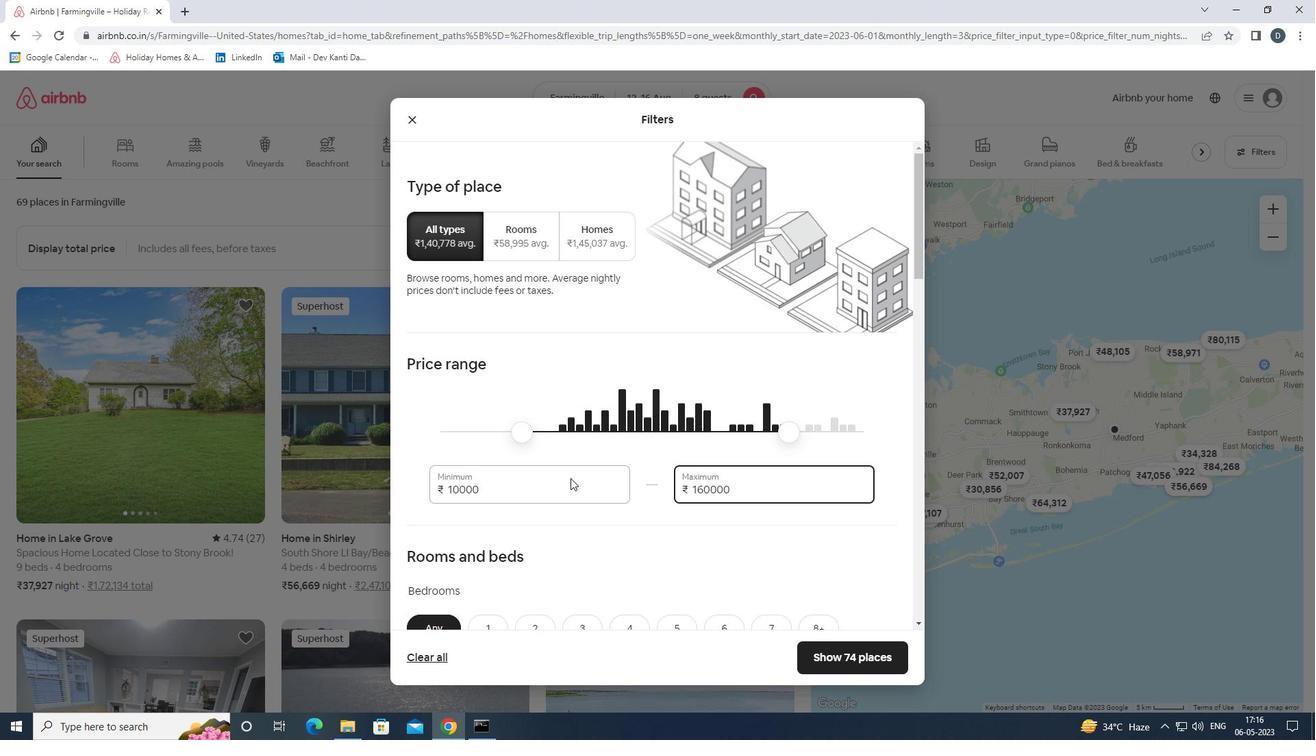 
Action: Mouse moved to (579, 487)
Screenshot: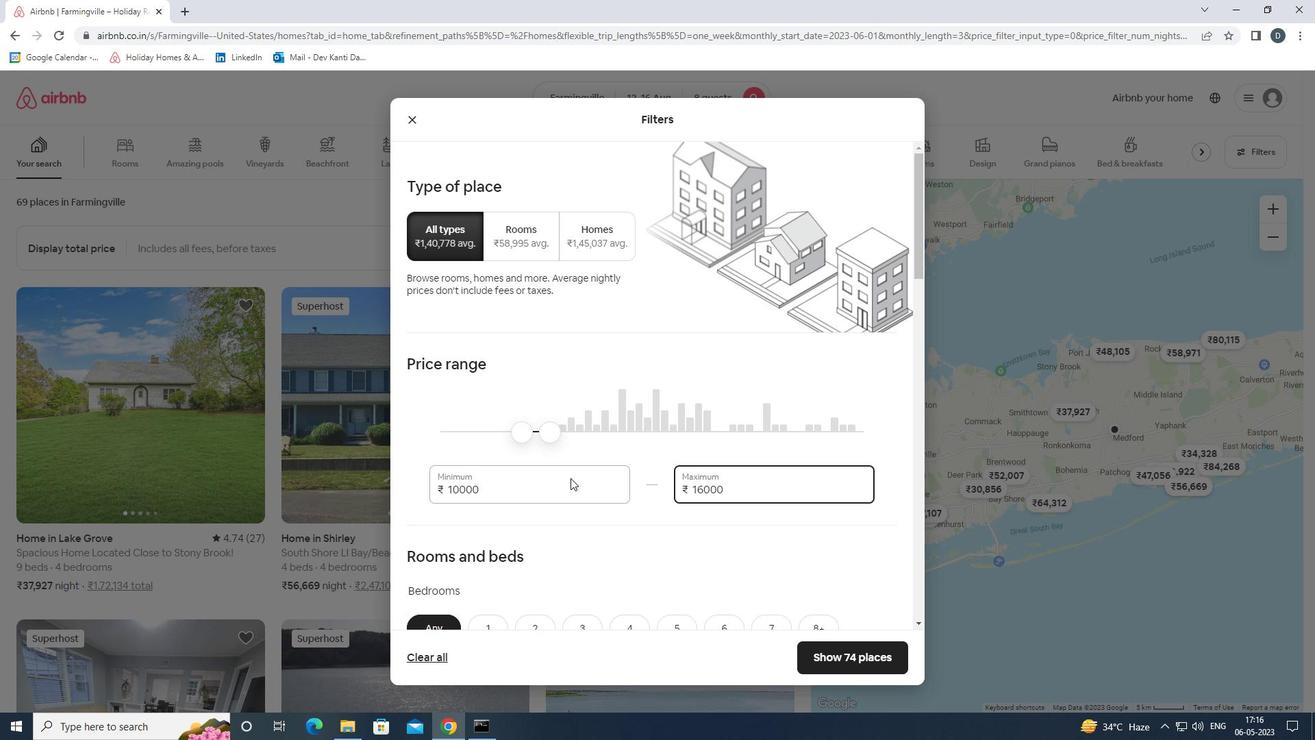 
Action: Mouse scrolled (579, 487) with delta (0, 0)
Screenshot: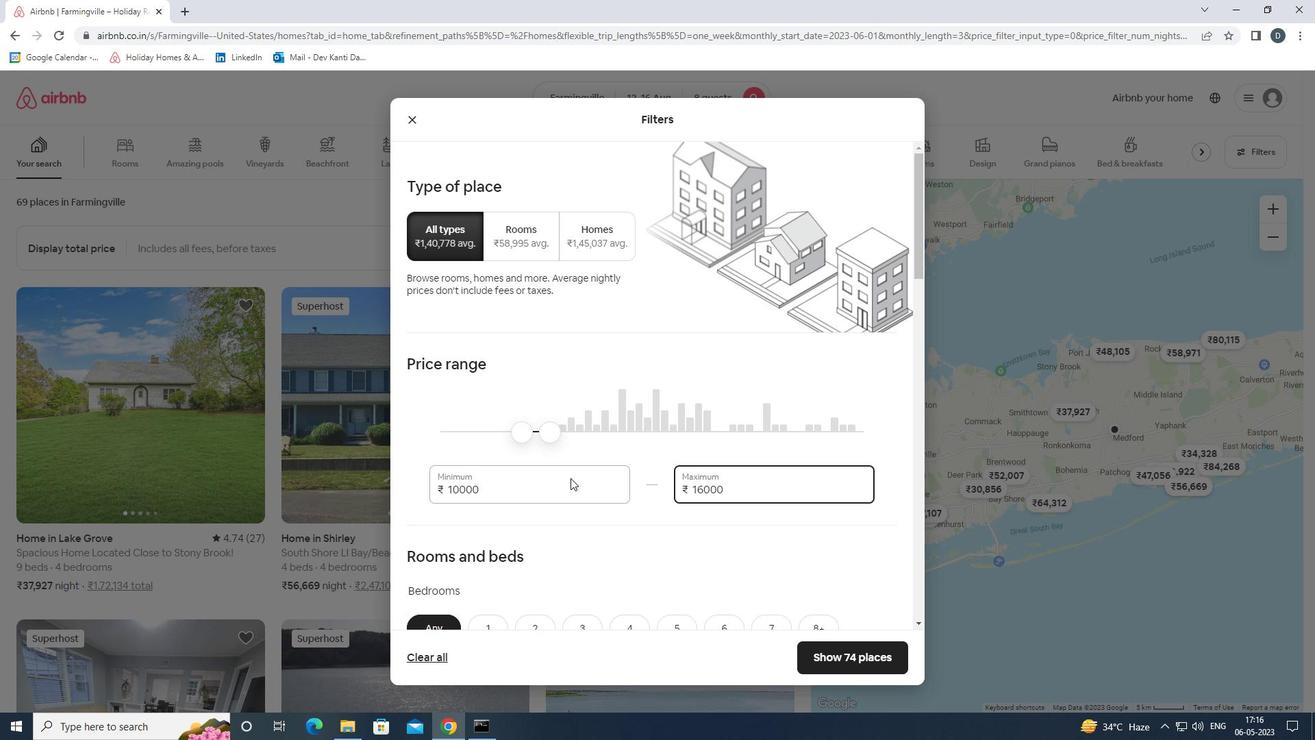 
Action: Mouse moved to (584, 500)
Screenshot: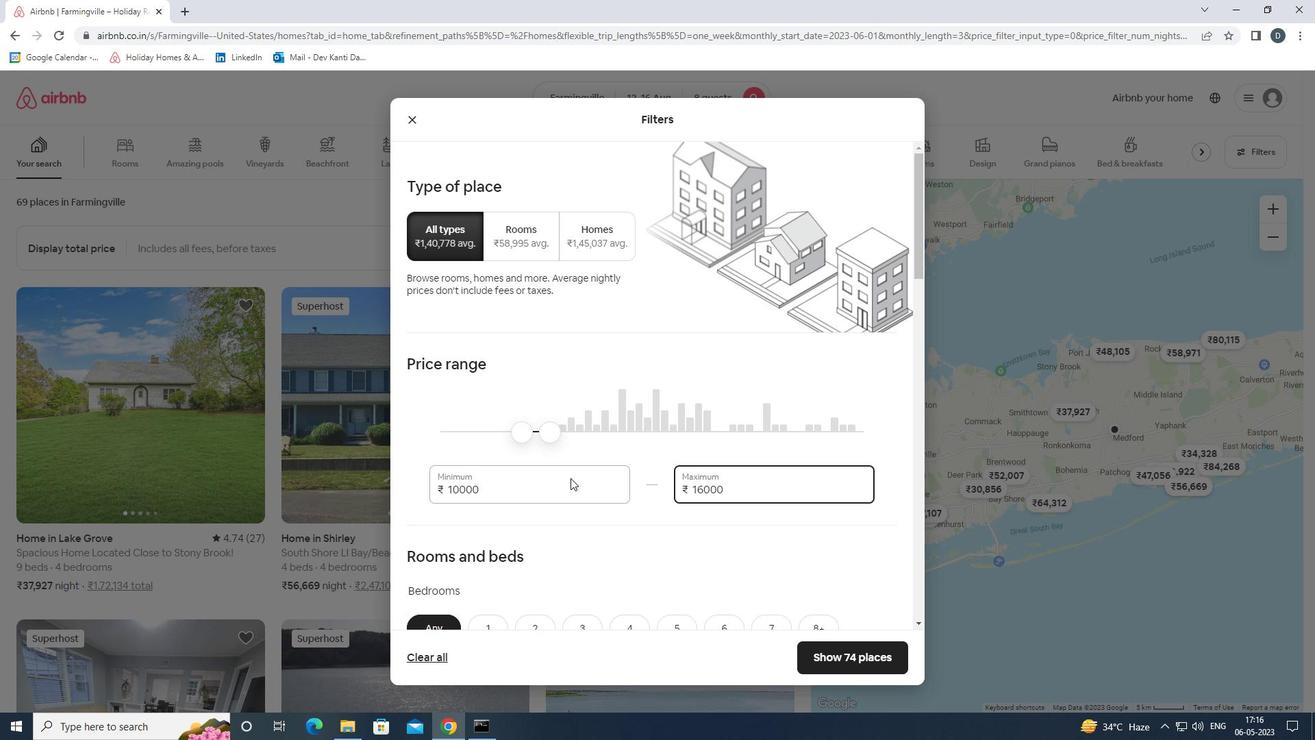 
Action: Mouse scrolled (584, 500) with delta (0, 0)
Screenshot: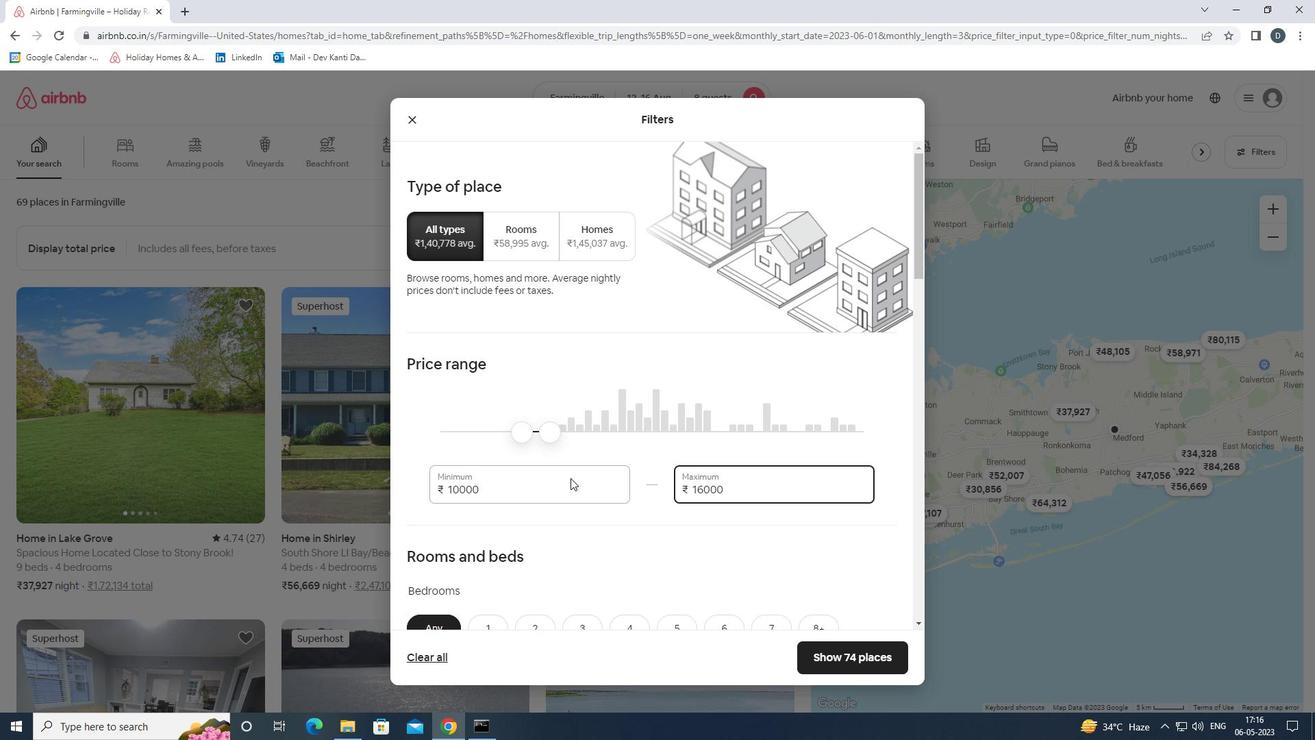 
Action: Mouse moved to (612, 496)
Screenshot: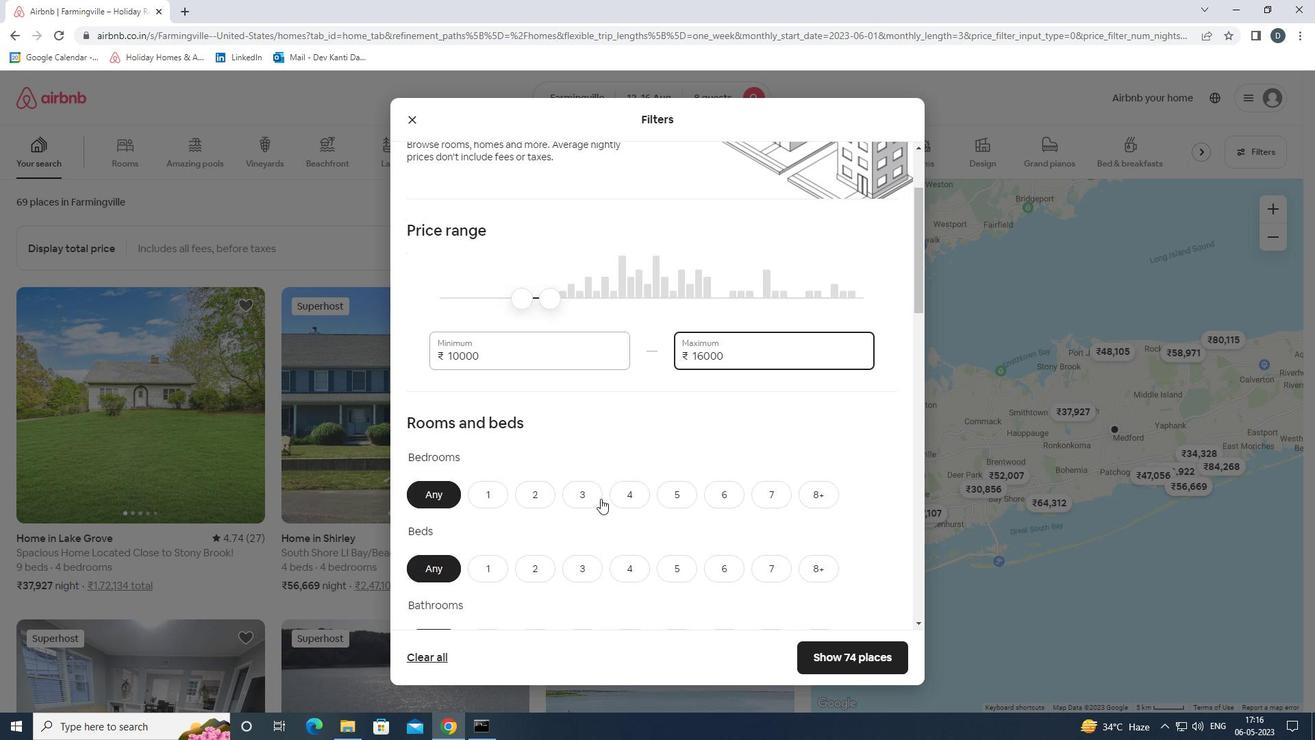 
Action: Mouse scrolled (612, 495) with delta (0, 0)
Screenshot: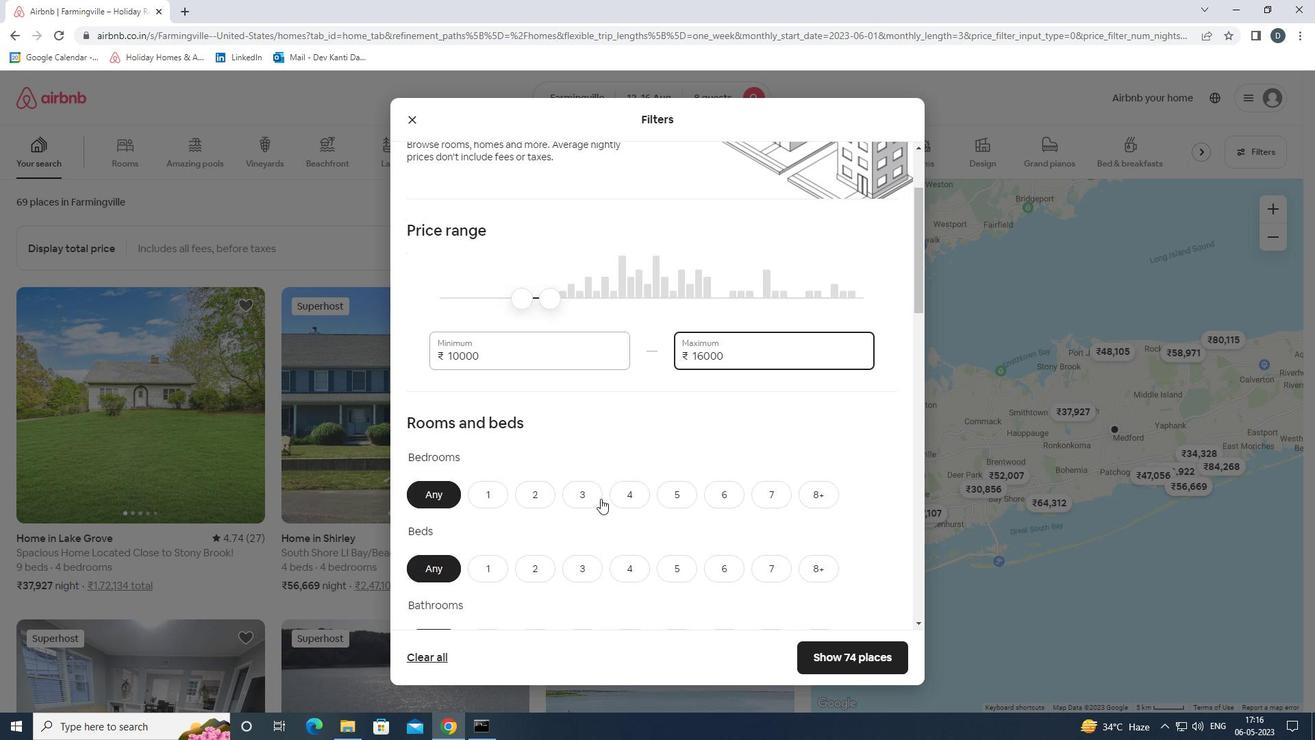 
Action: Mouse moved to (819, 414)
Screenshot: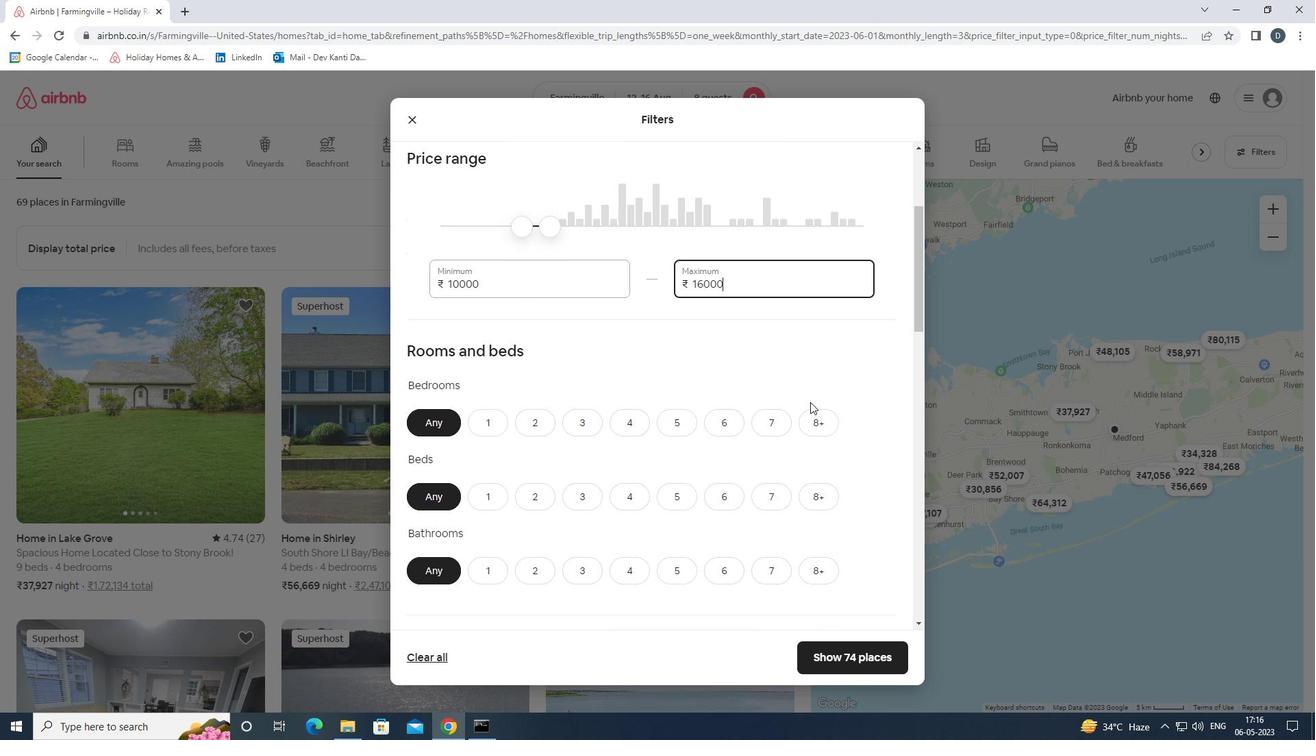 
Action: Mouse pressed left at (819, 414)
Screenshot: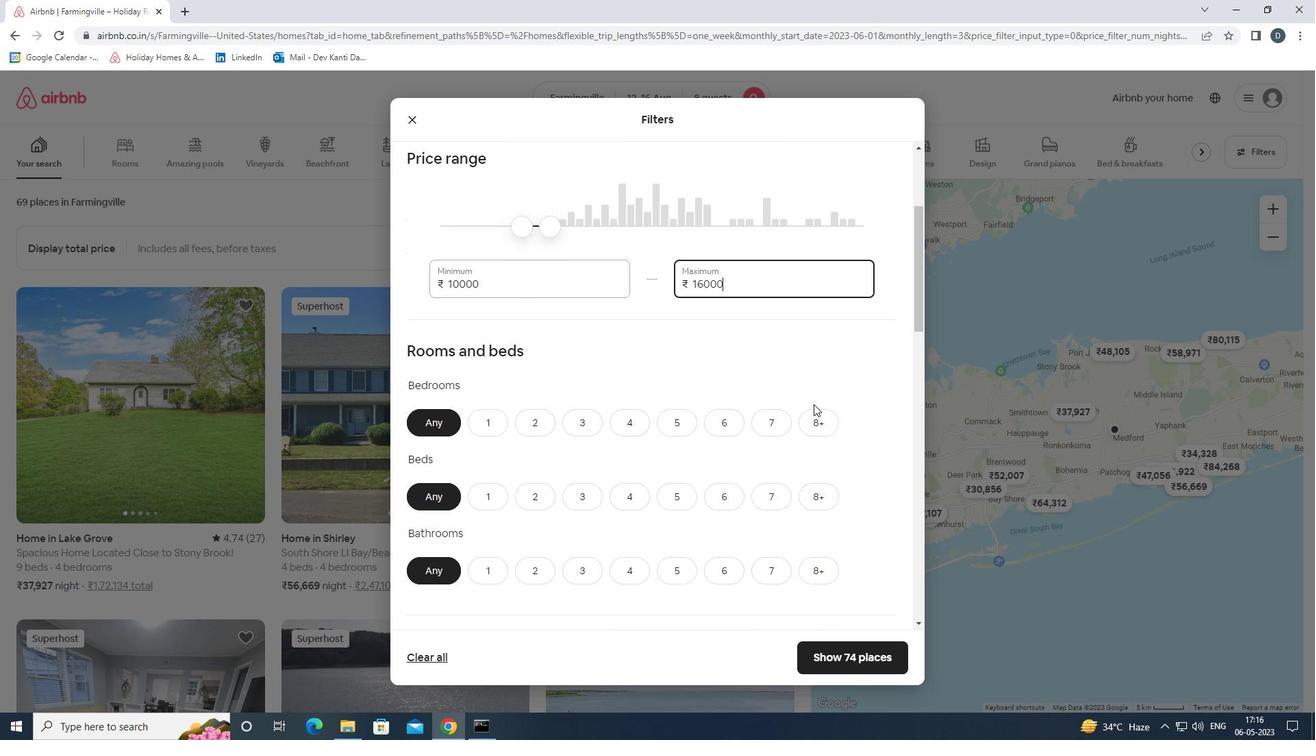 
Action: Mouse moved to (811, 491)
Screenshot: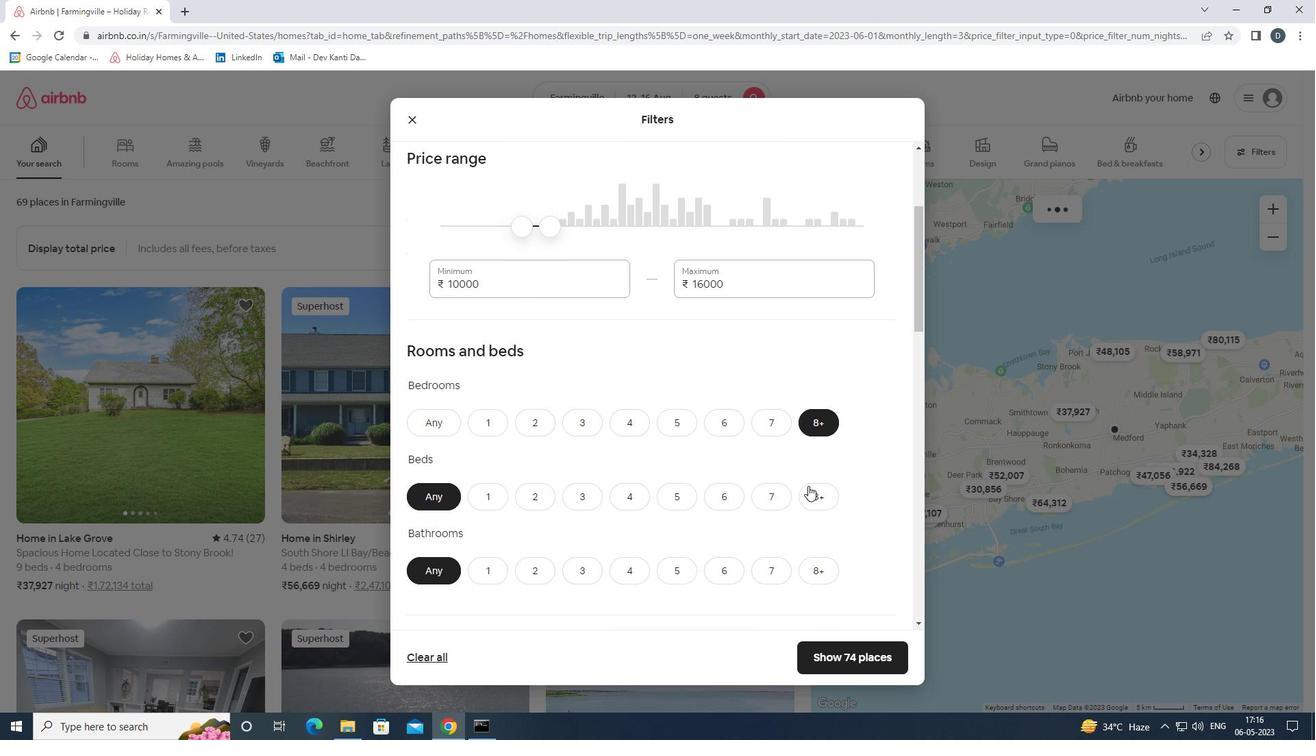 
Action: Mouse pressed left at (811, 491)
Screenshot: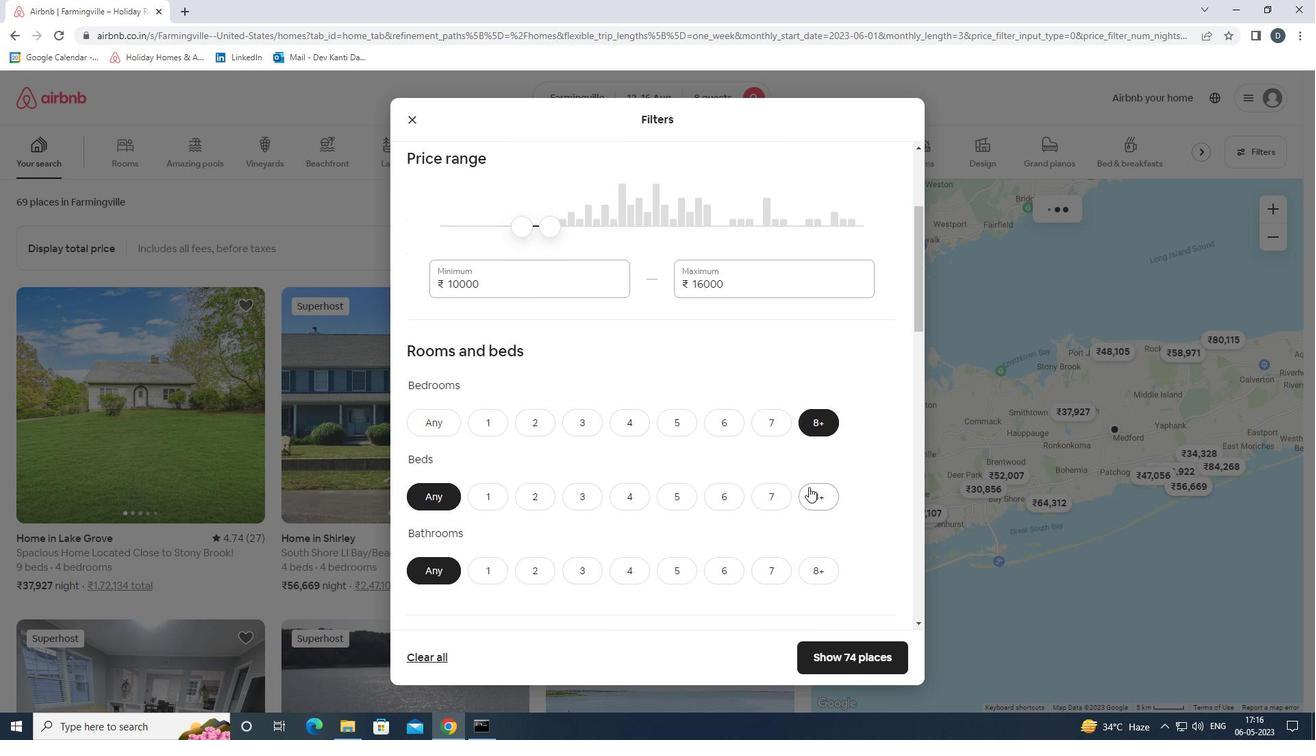 
Action: Mouse moved to (818, 565)
Screenshot: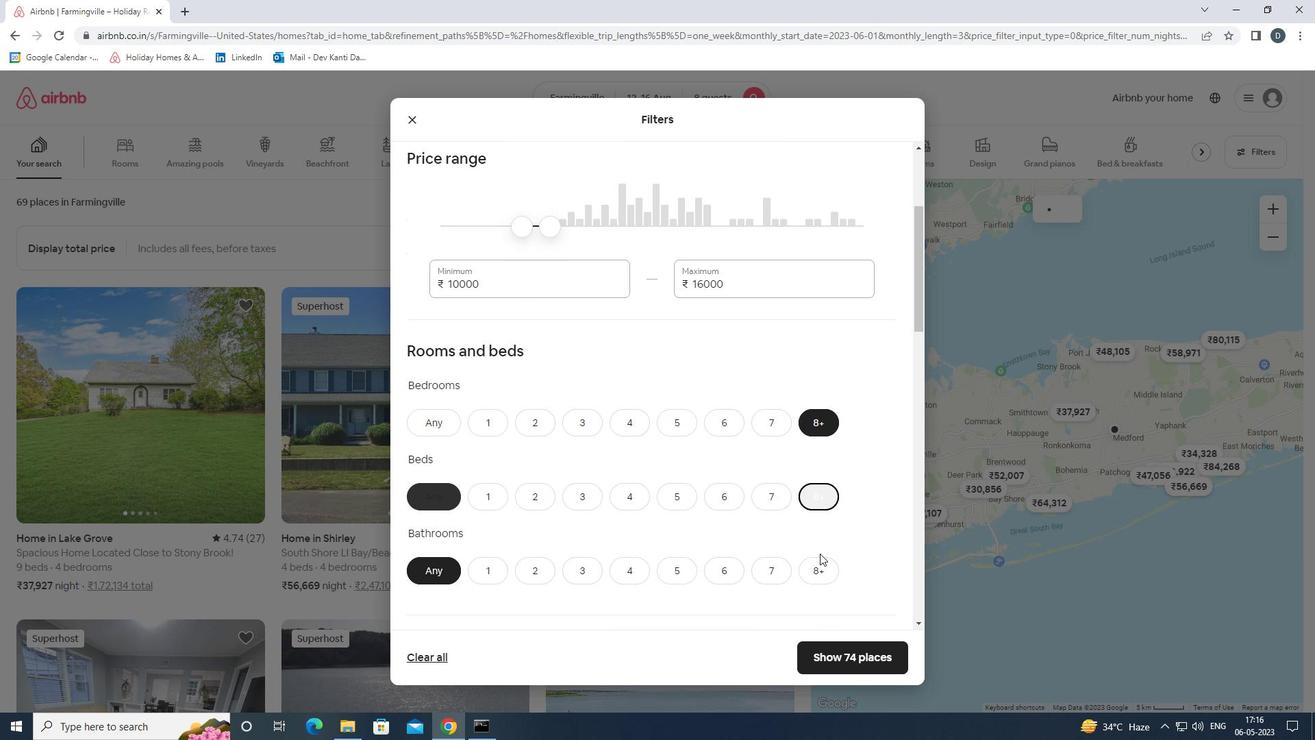 
Action: Mouse pressed left at (818, 565)
Screenshot: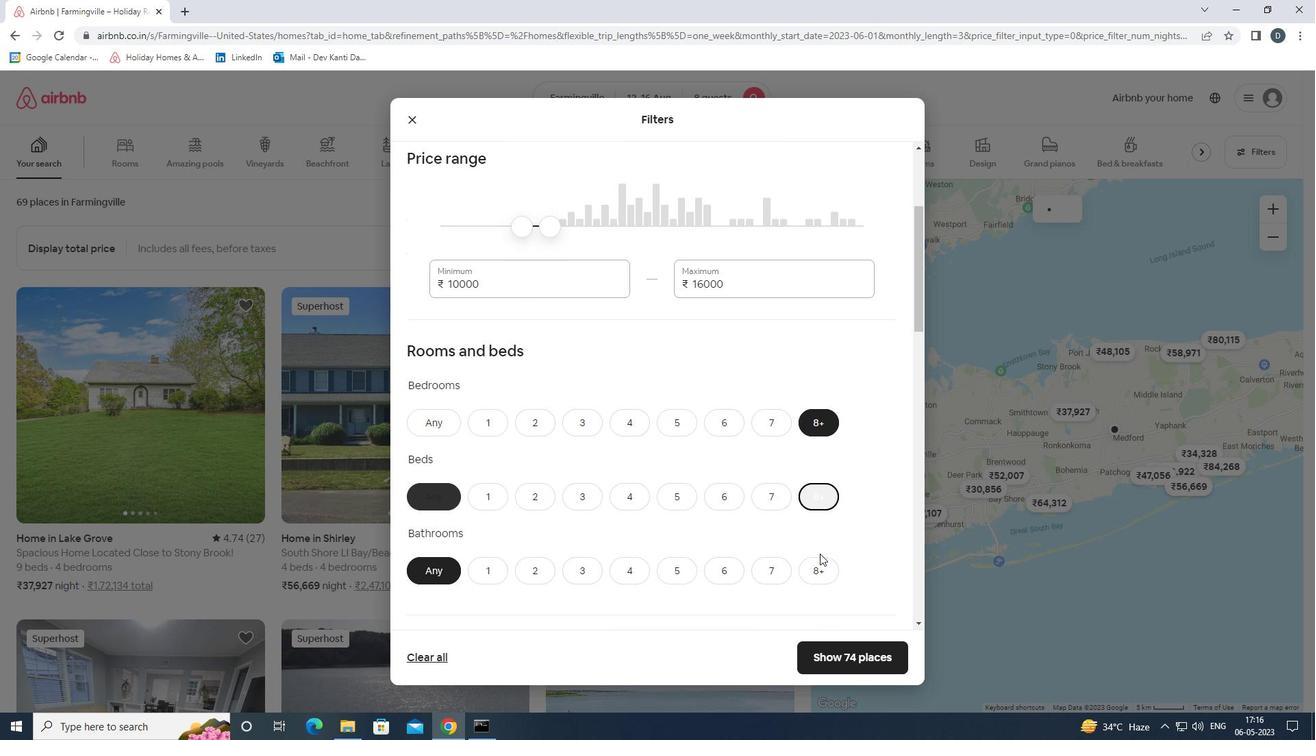 
Action: Mouse moved to (831, 528)
Screenshot: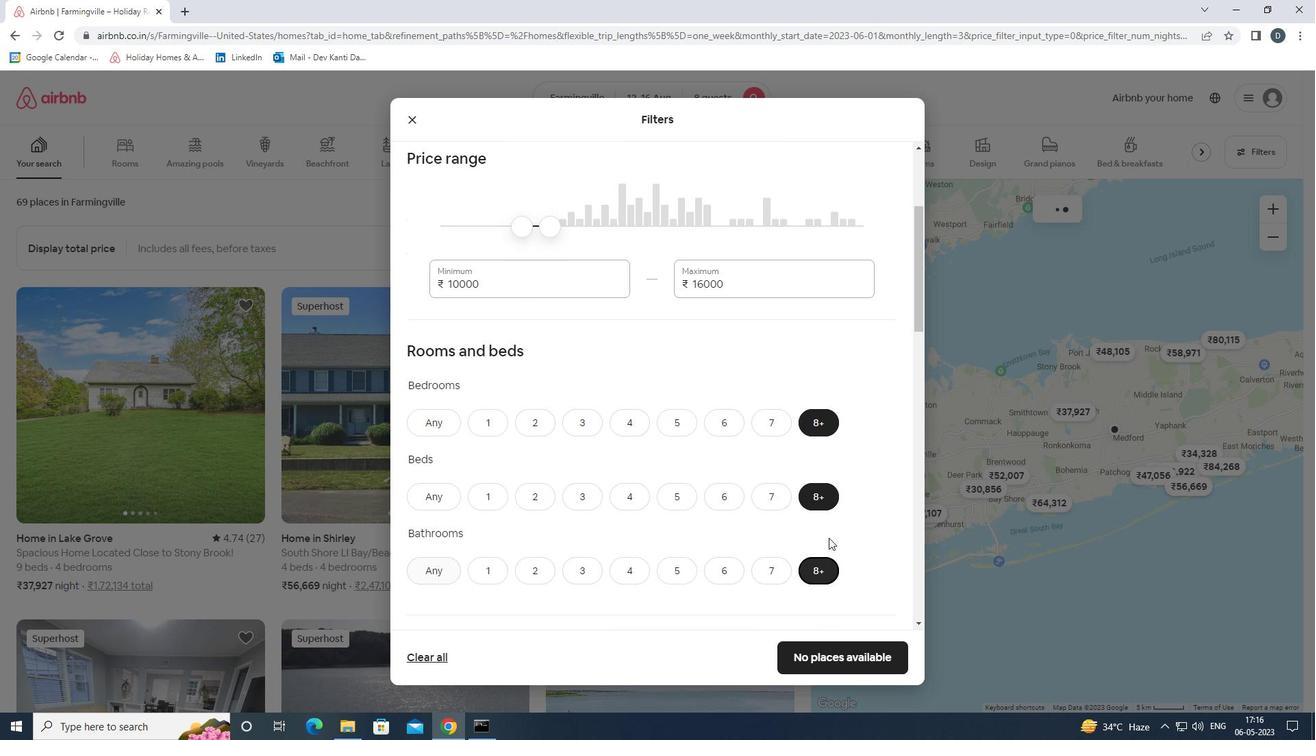
Action: Mouse scrolled (831, 527) with delta (0, 0)
Screenshot: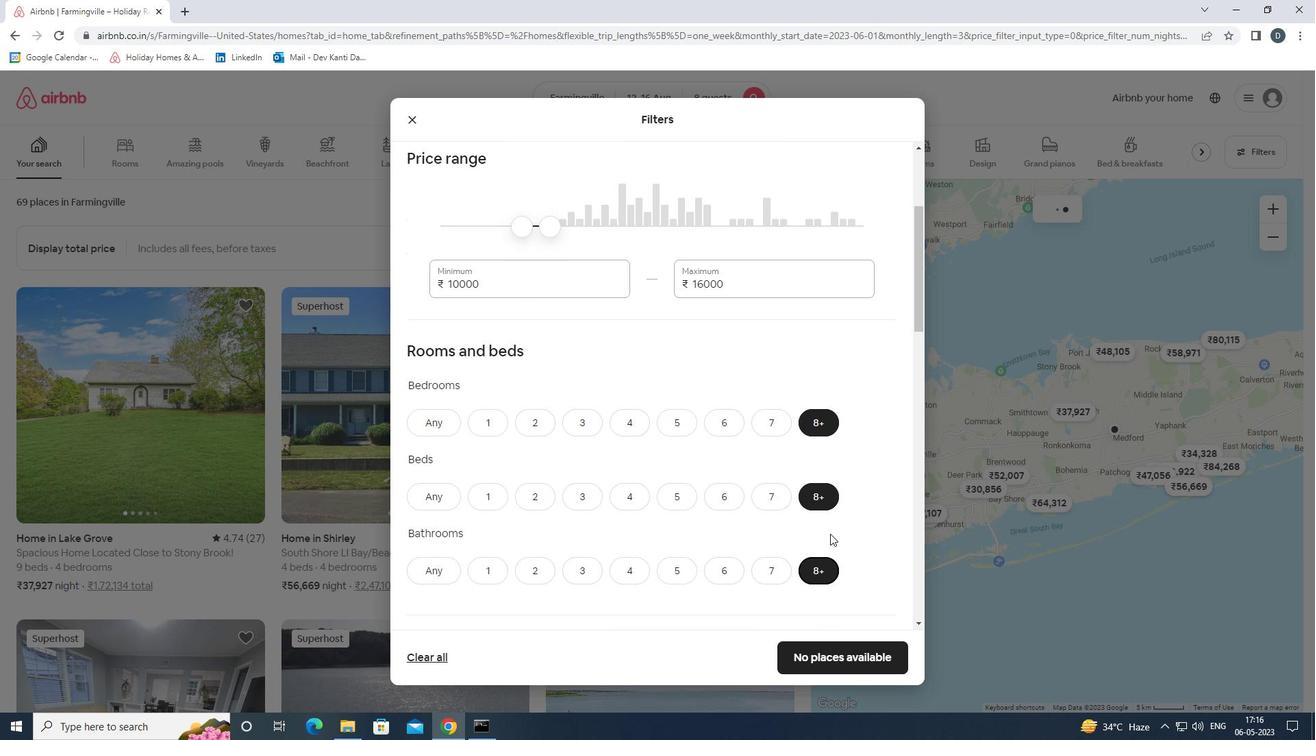 
Action: Mouse scrolled (831, 527) with delta (0, 0)
Screenshot: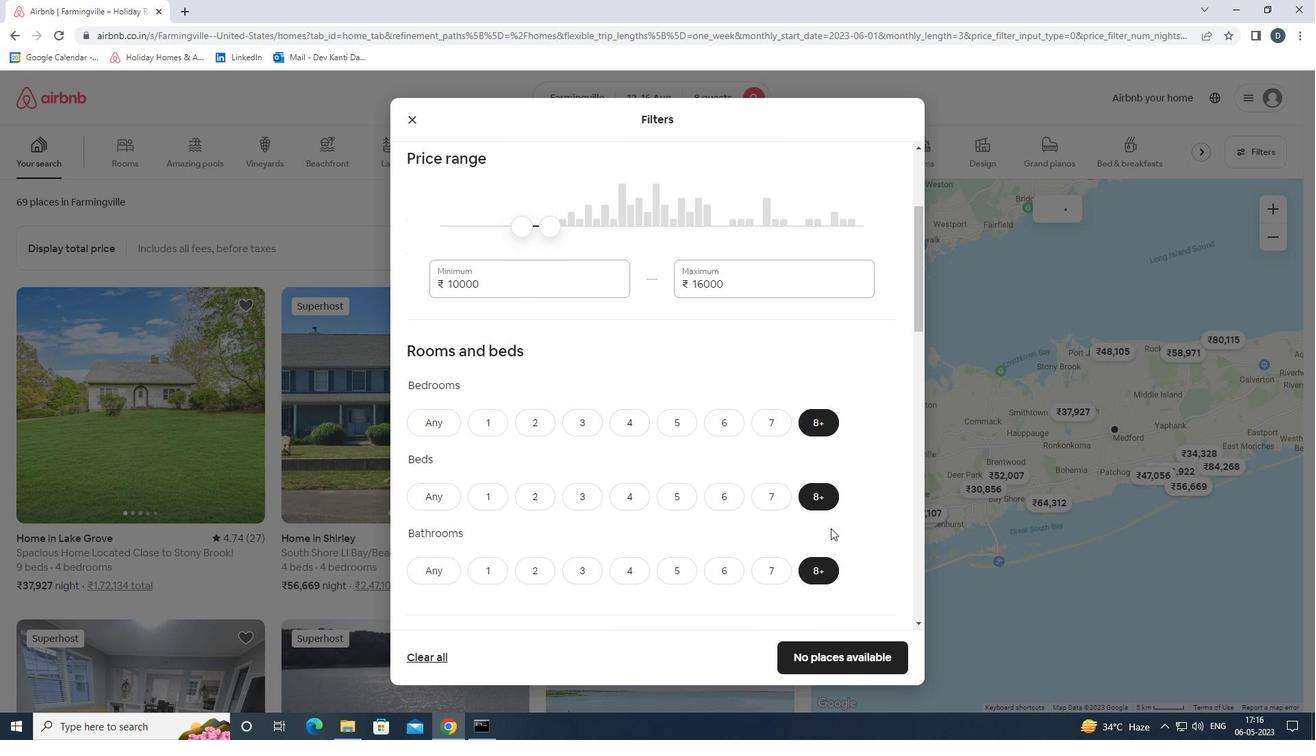 
Action: Mouse scrolled (831, 527) with delta (0, 0)
Screenshot: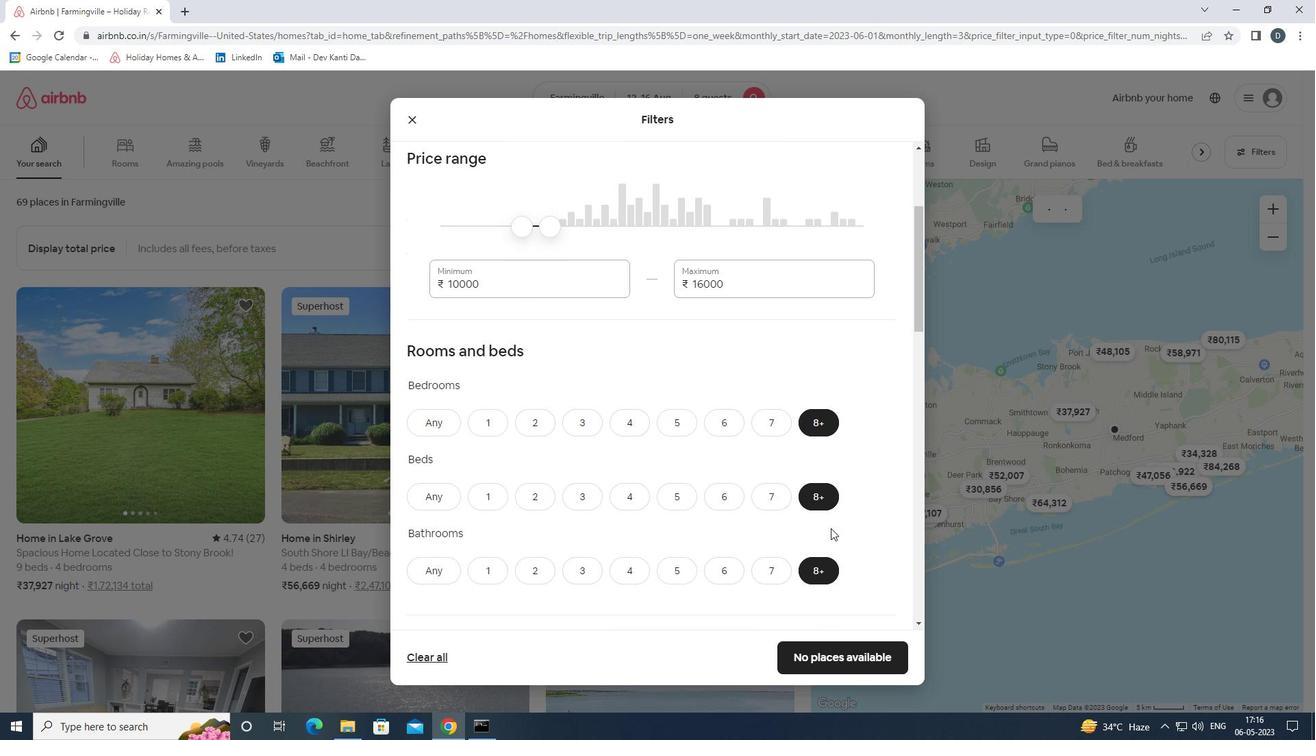 
Action: Mouse moved to (831, 514)
Screenshot: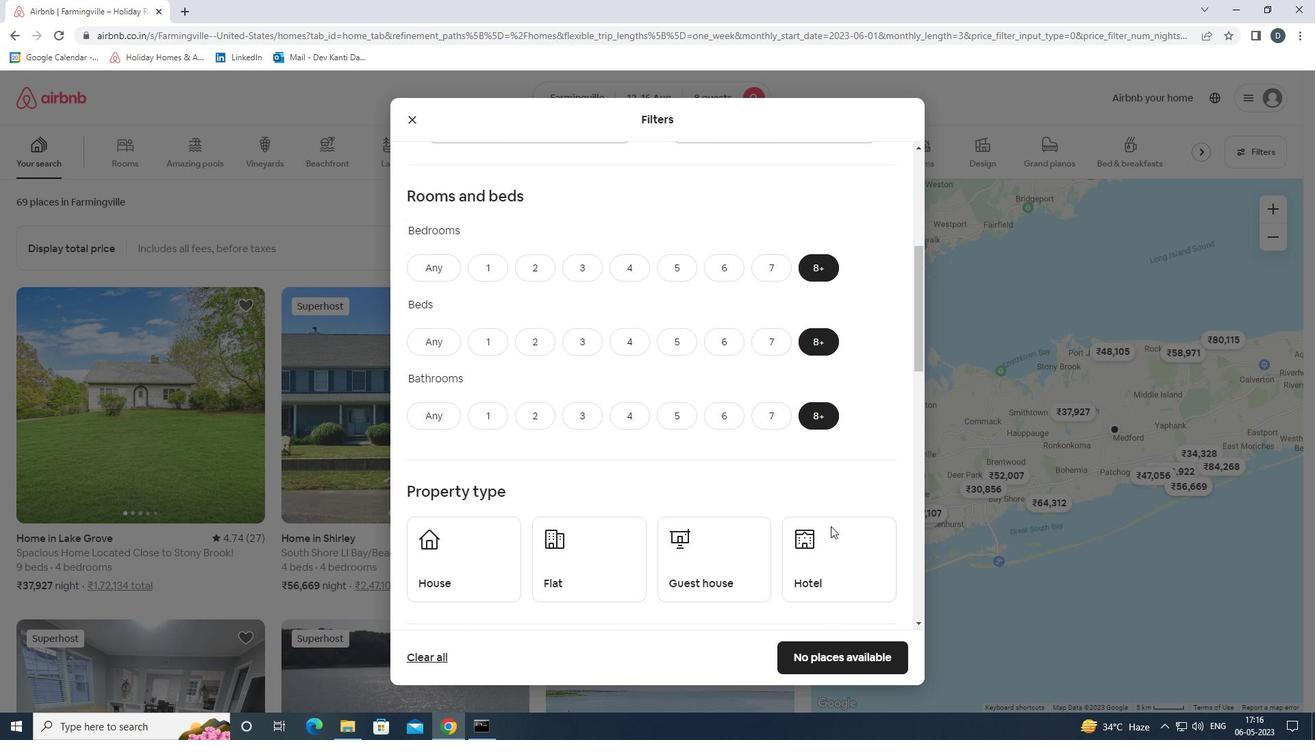 
Action: Mouse scrolled (831, 513) with delta (0, 0)
Screenshot: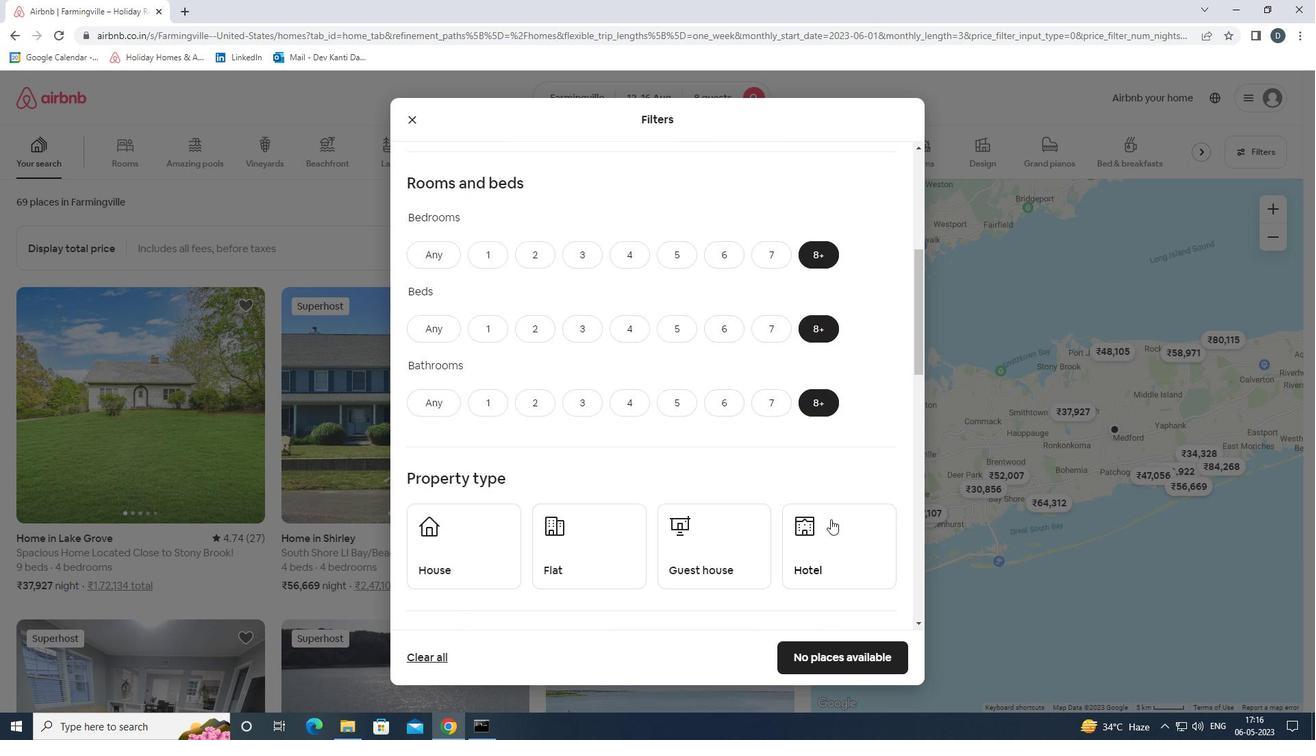 
Action: Mouse moved to (503, 442)
Screenshot: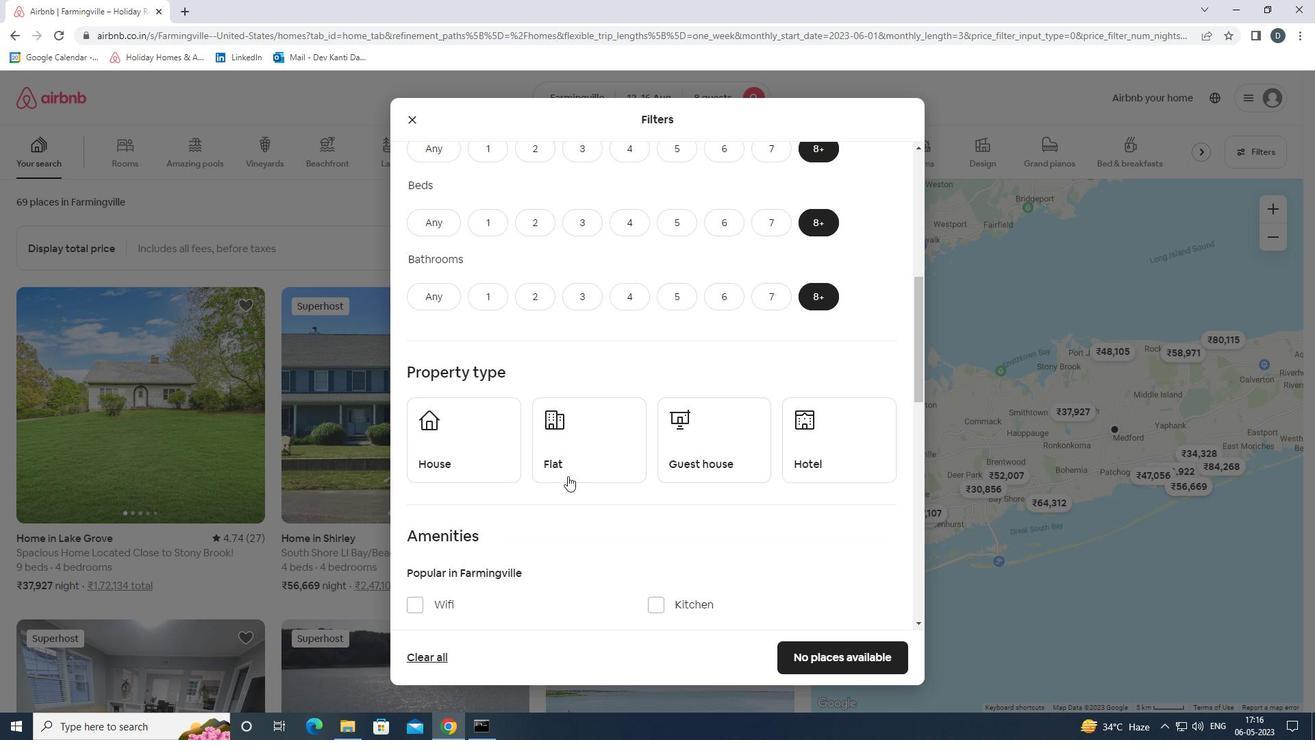 
Action: Mouse pressed left at (503, 442)
Screenshot: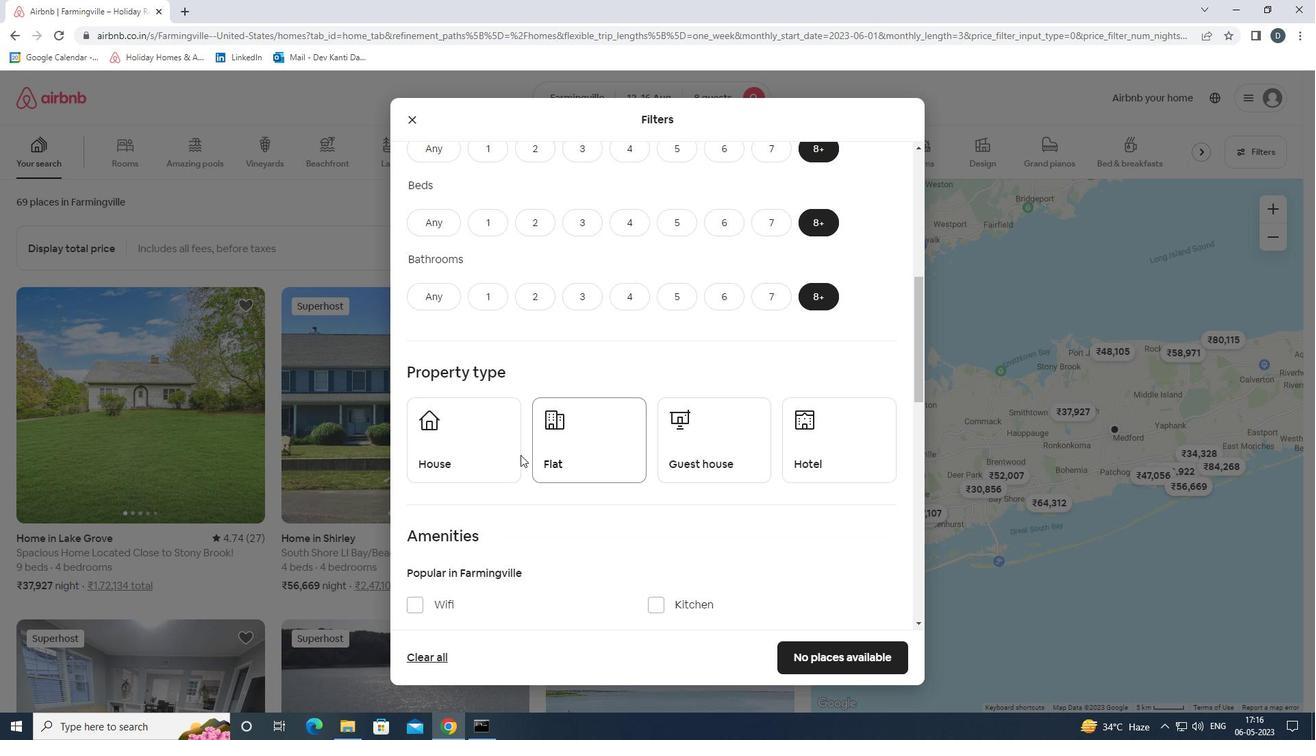 
Action: Mouse moved to (590, 442)
Screenshot: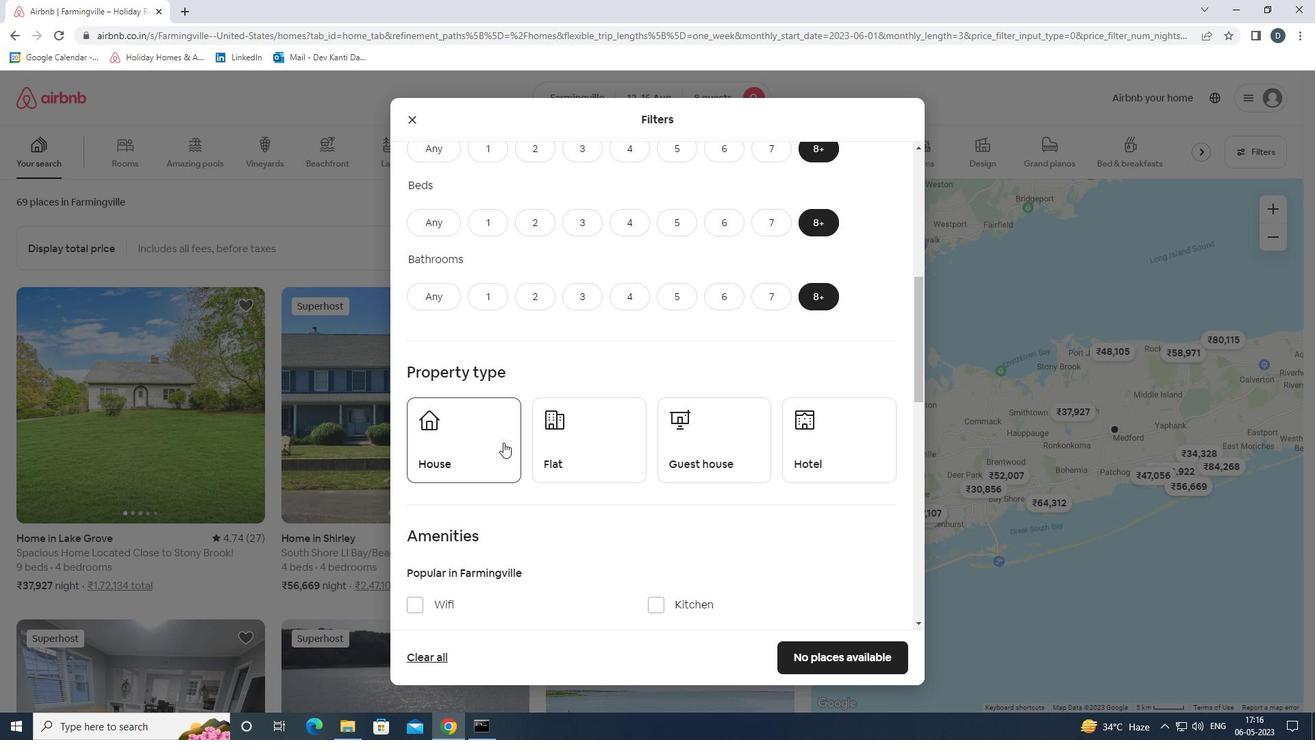 
Action: Mouse pressed left at (590, 442)
Screenshot: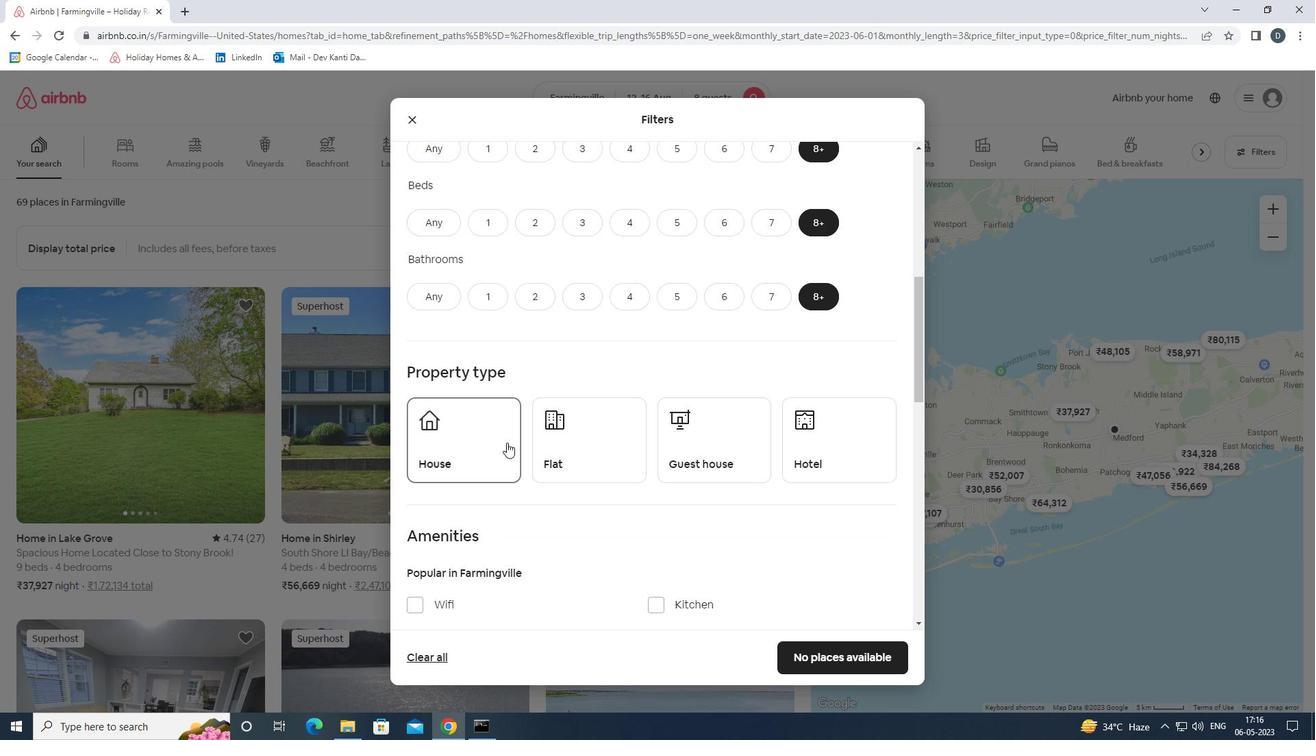 
Action: Mouse moved to (717, 442)
Screenshot: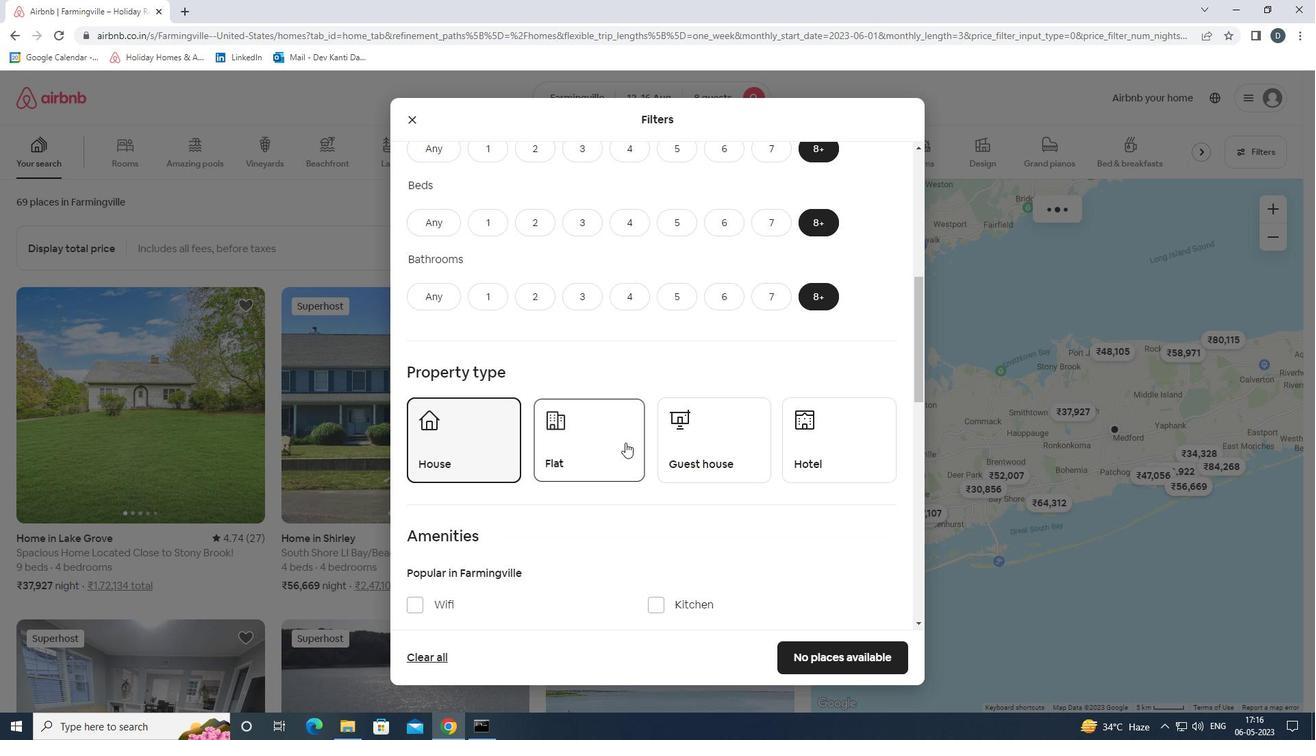 
Action: Mouse pressed left at (717, 442)
Screenshot: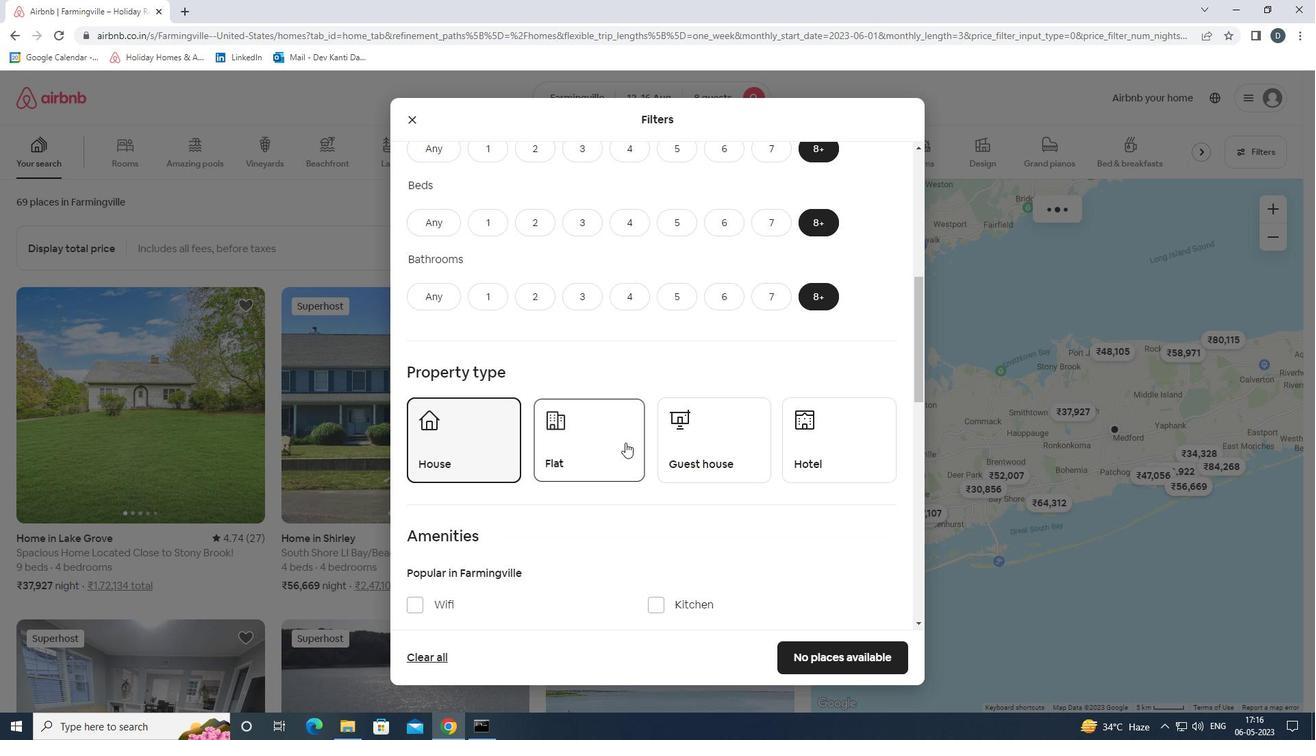 
Action: Mouse moved to (839, 417)
Screenshot: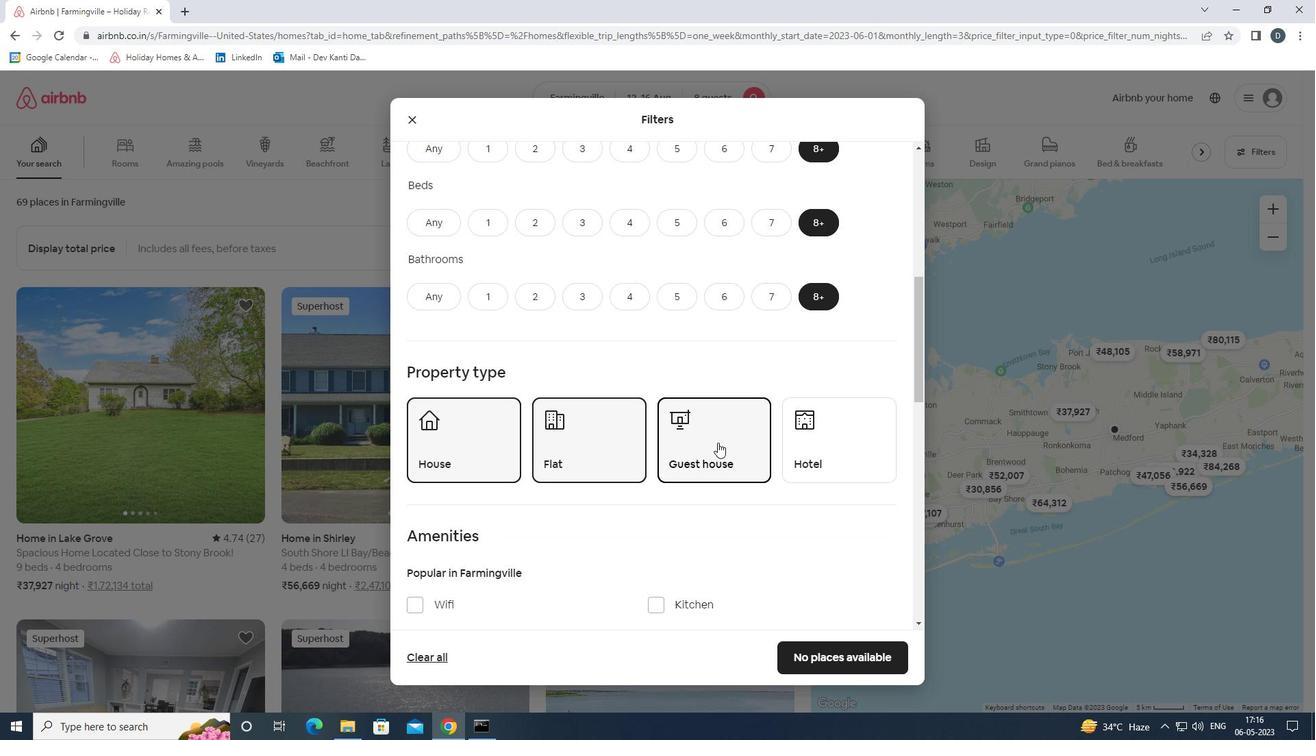 
Action: Mouse pressed left at (839, 417)
Screenshot: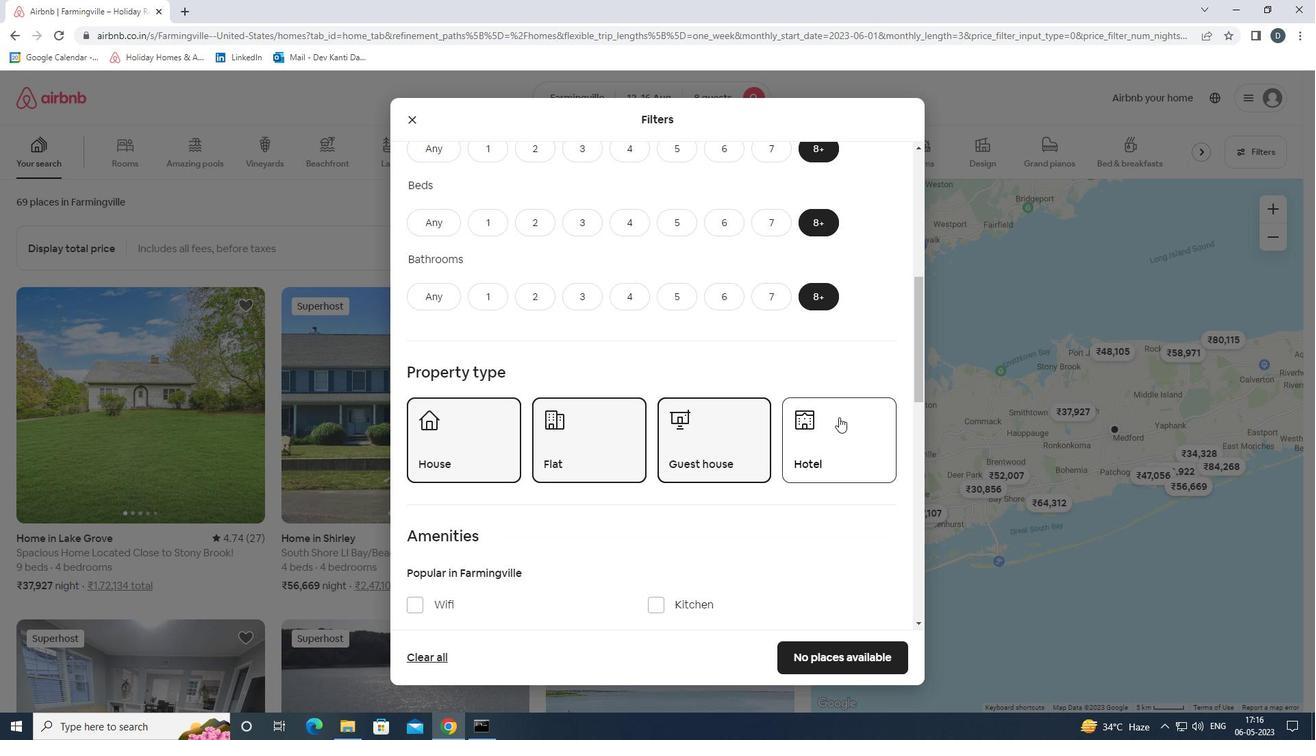 
Action: Mouse moved to (837, 417)
Screenshot: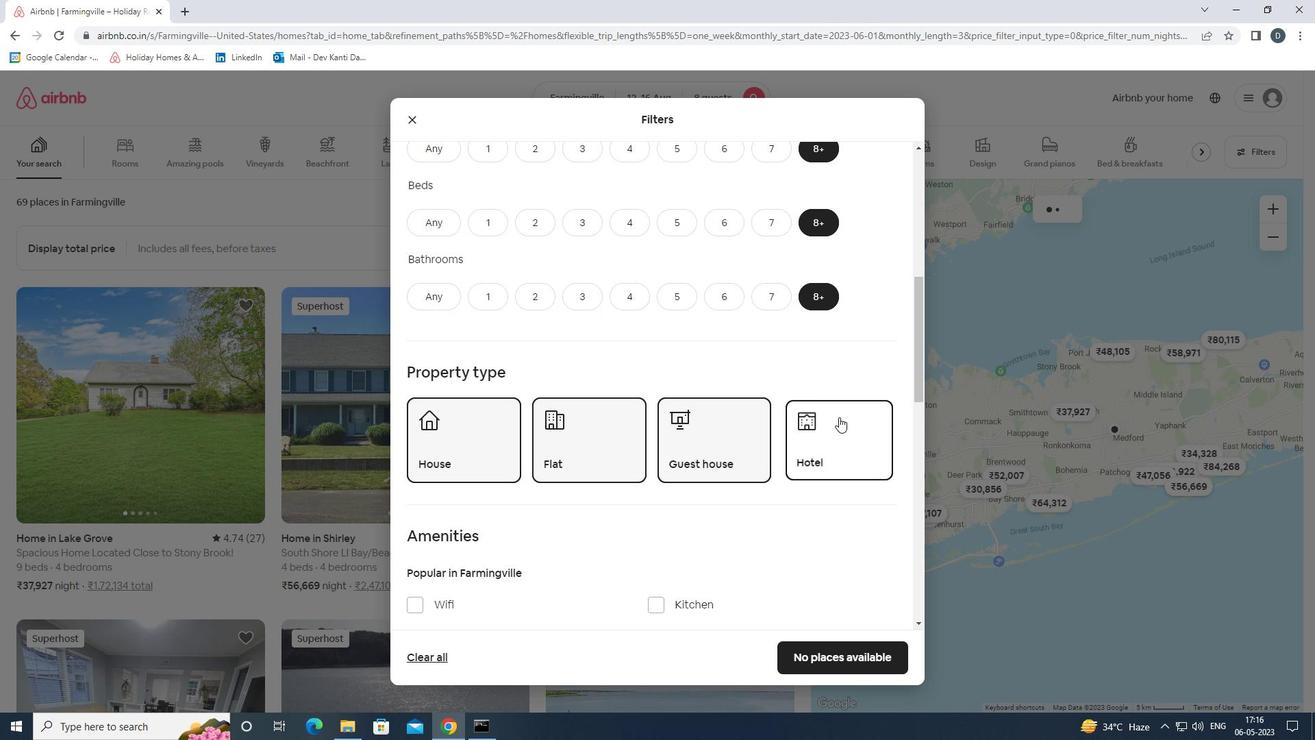 
Action: Mouse scrolled (837, 416) with delta (0, 0)
Screenshot: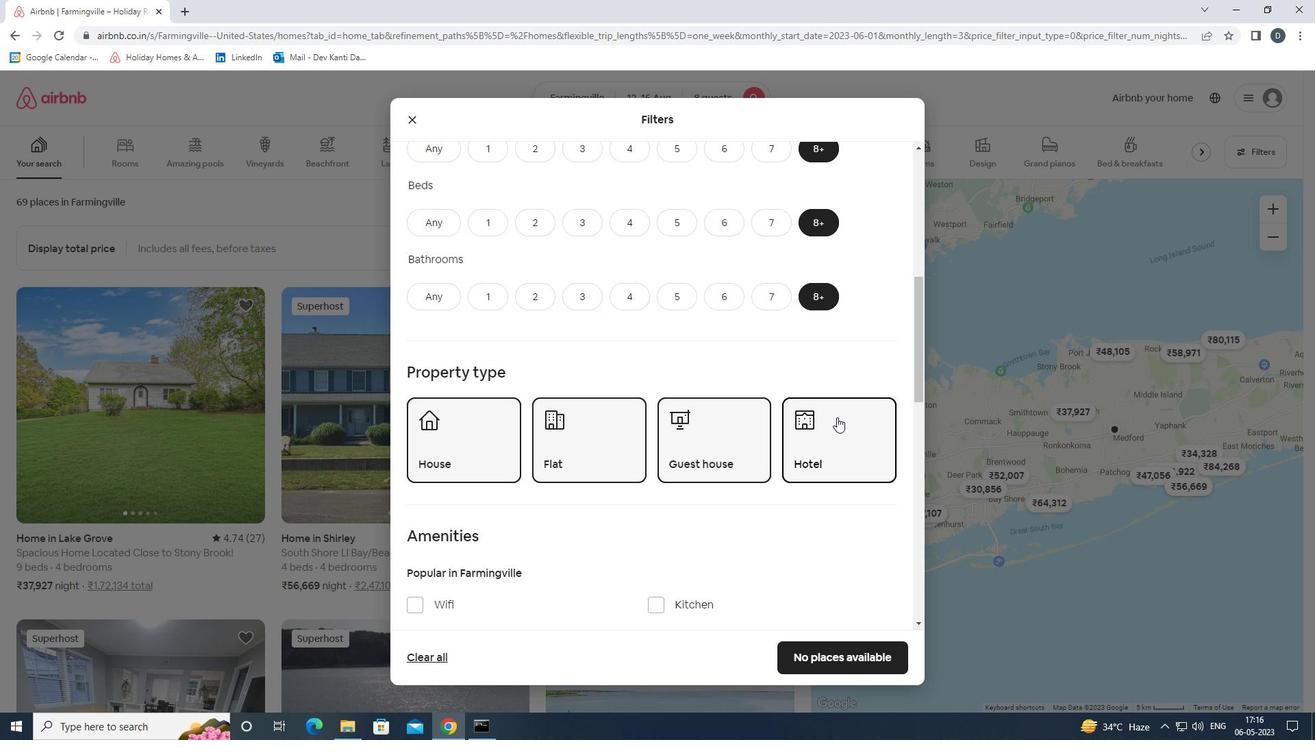 
Action: Mouse moved to (836, 417)
Screenshot: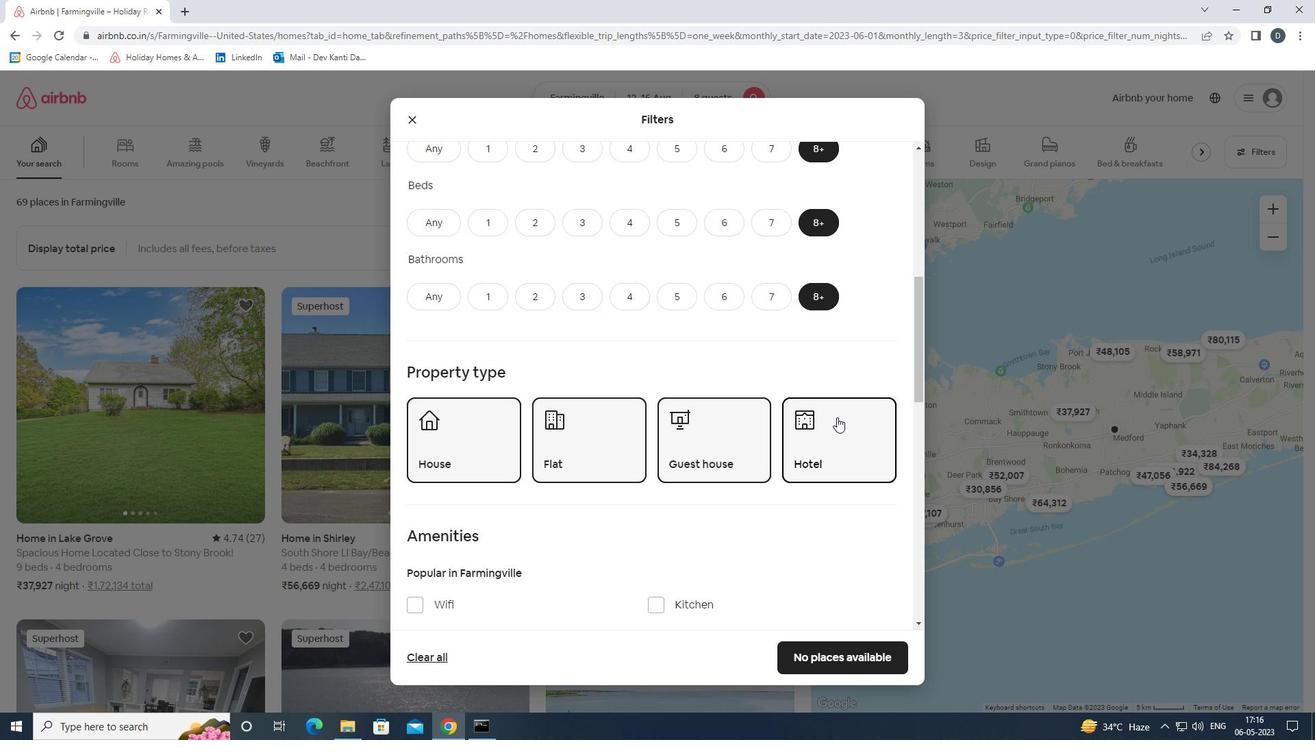 
Action: Mouse scrolled (836, 416) with delta (0, 0)
Screenshot: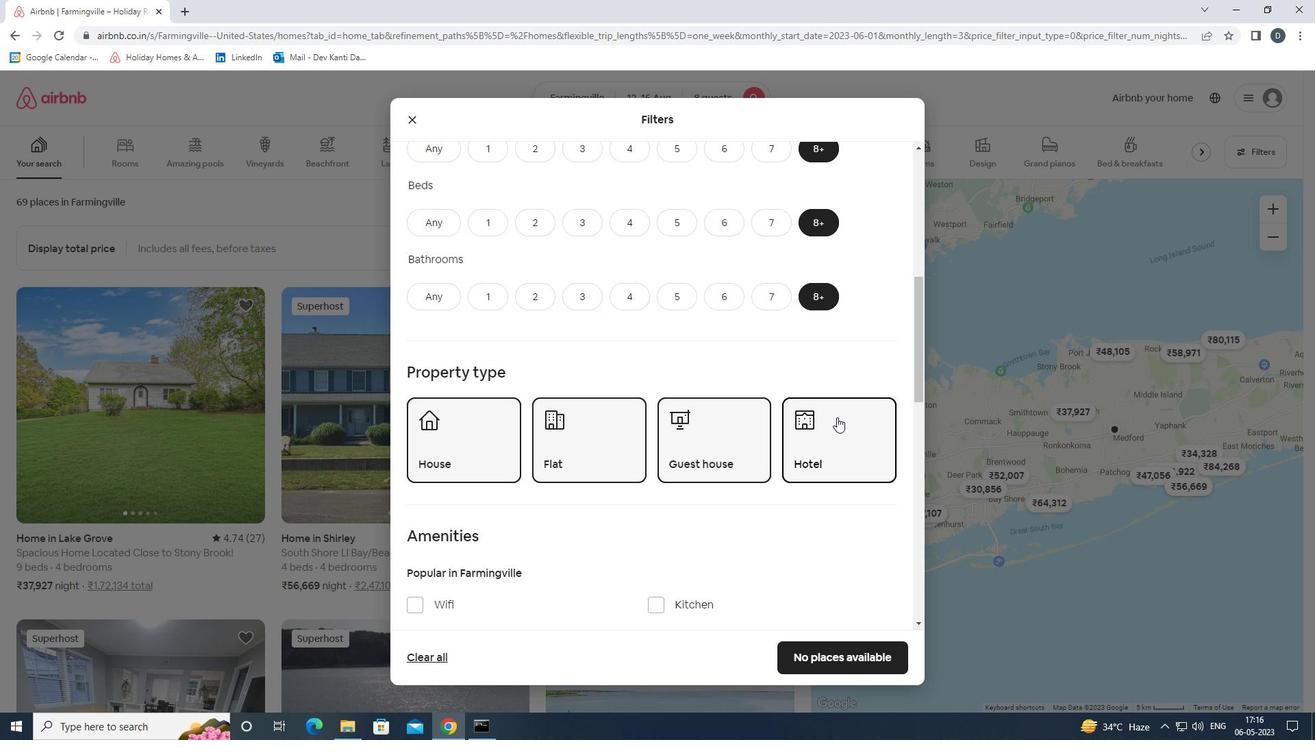 
Action: Mouse moved to (835, 418)
Screenshot: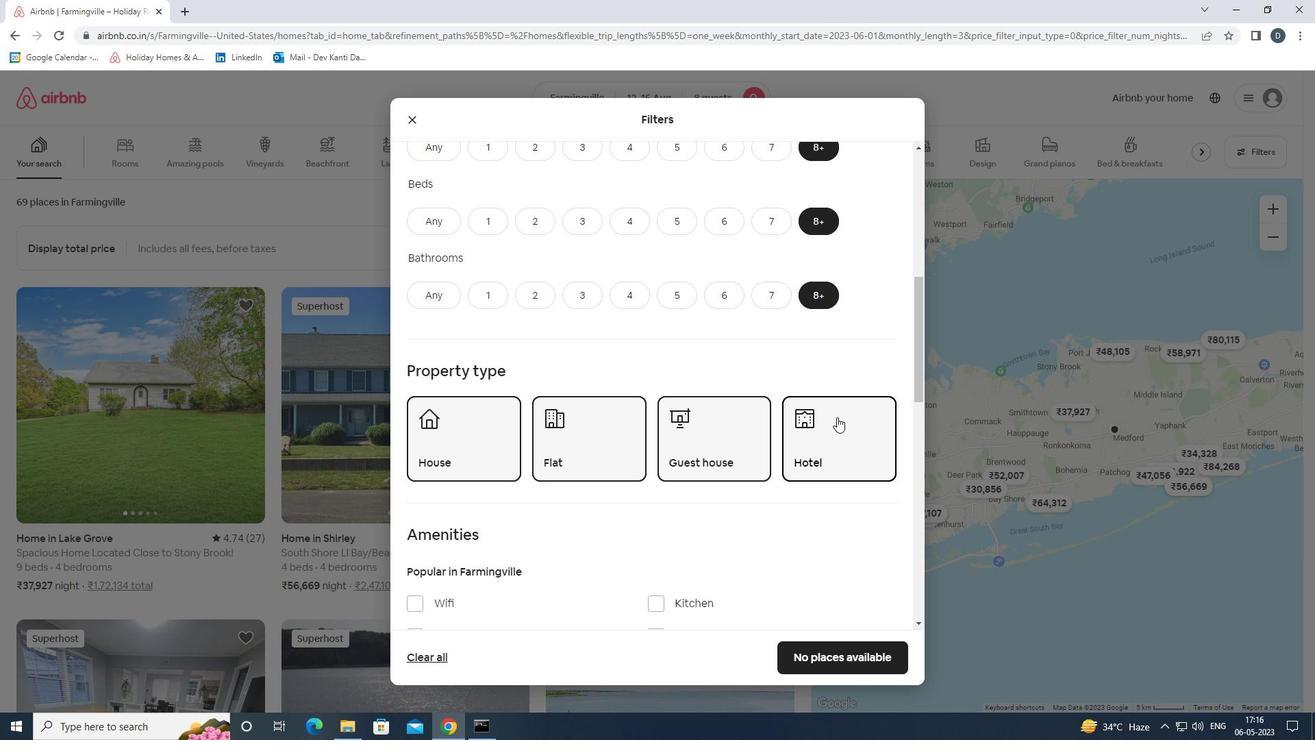 
Action: Mouse scrolled (835, 417) with delta (0, 0)
Screenshot: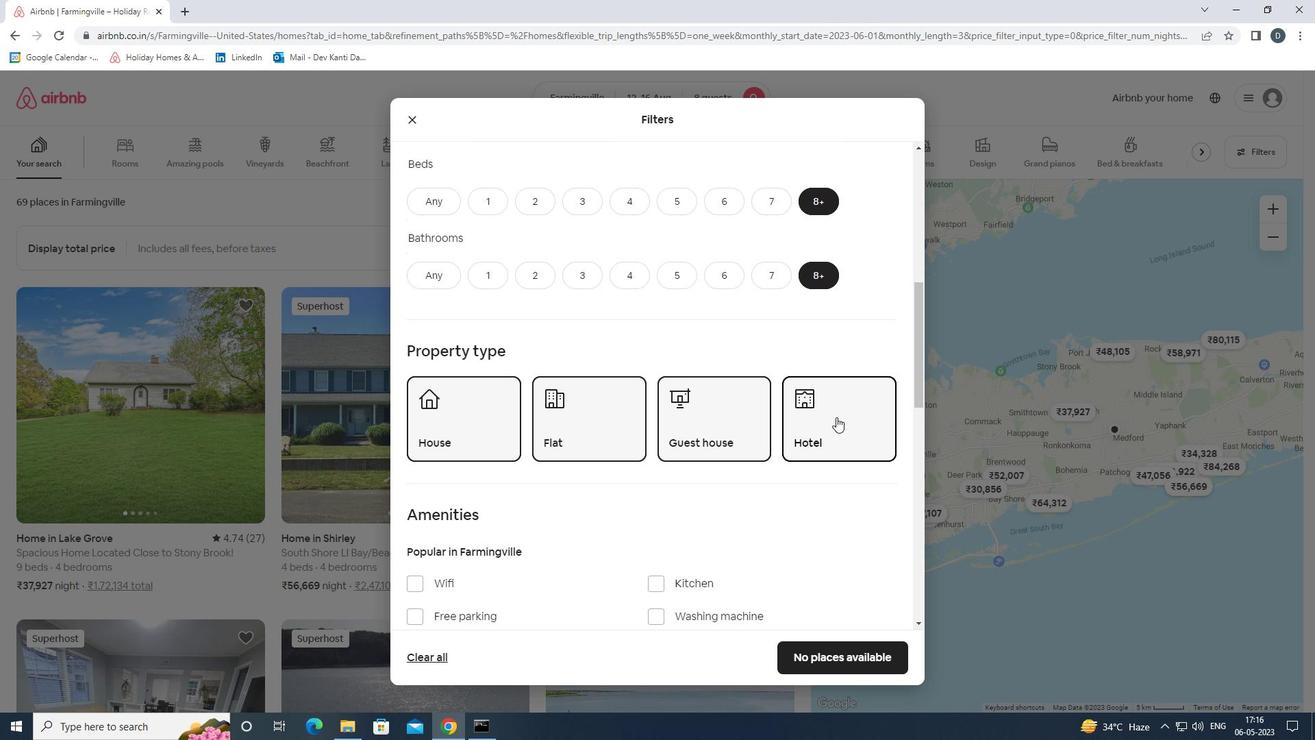 
Action: Mouse moved to (798, 431)
Screenshot: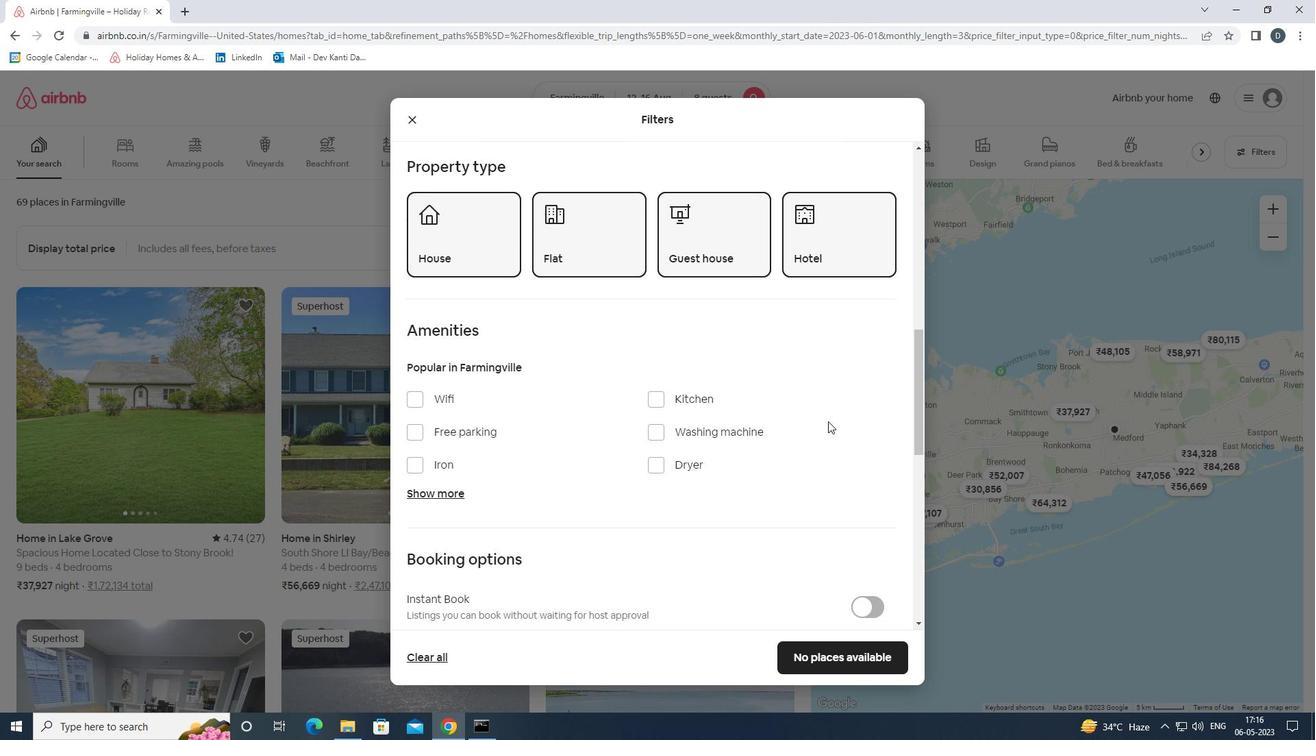 
Action: Mouse scrolled (798, 430) with delta (0, 0)
Screenshot: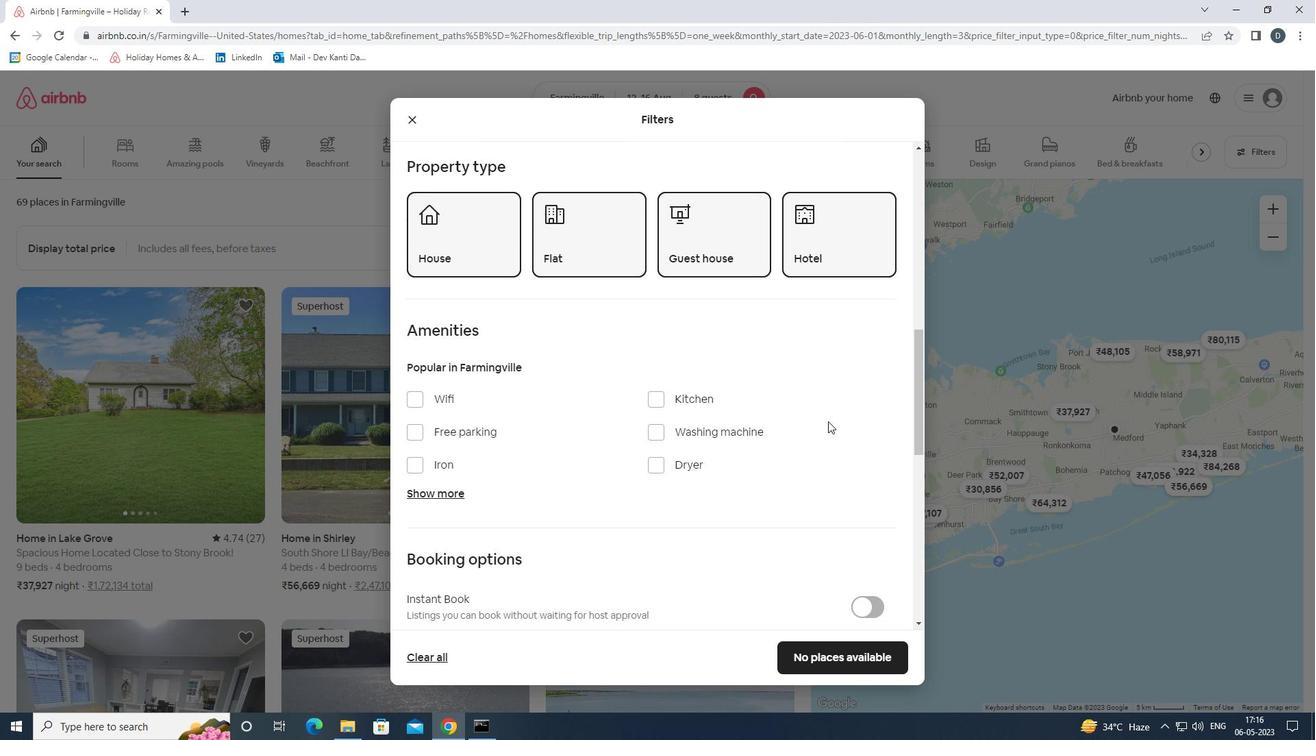 
Action: Mouse moved to (422, 329)
Screenshot: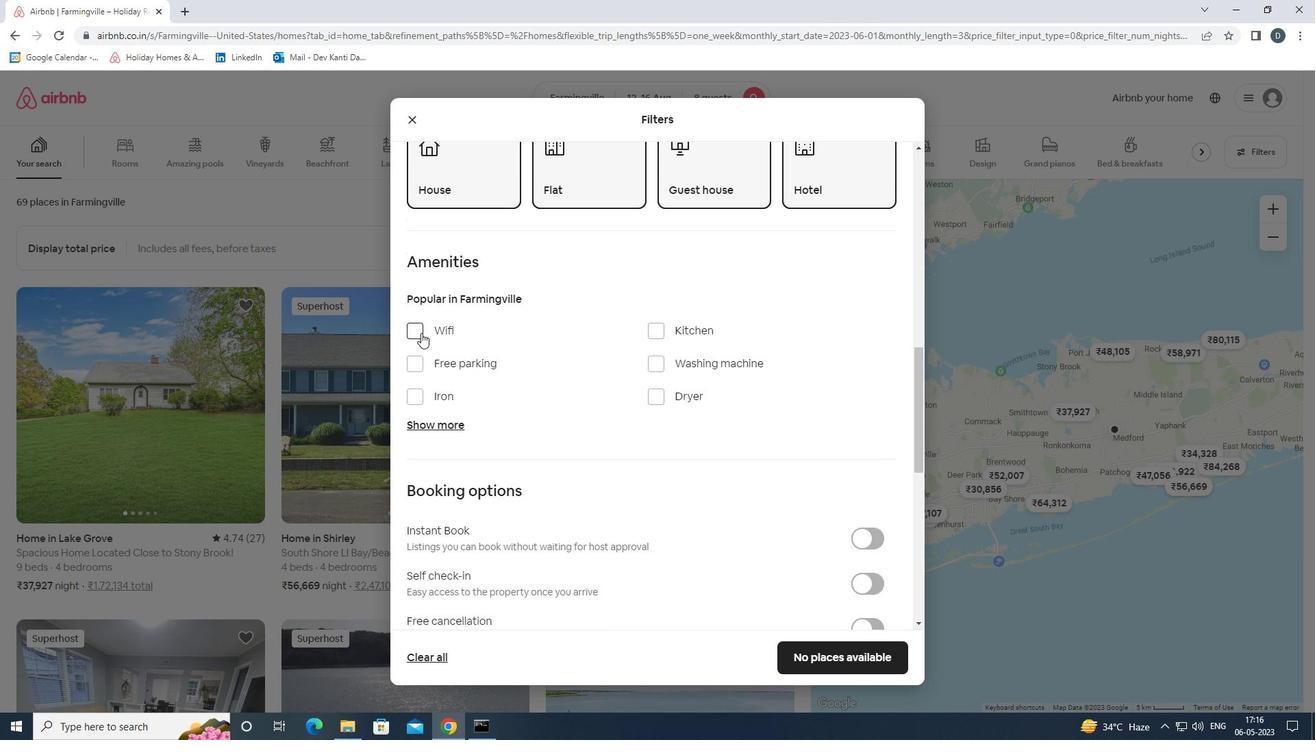 
Action: Mouse pressed left at (422, 329)
Screenshot: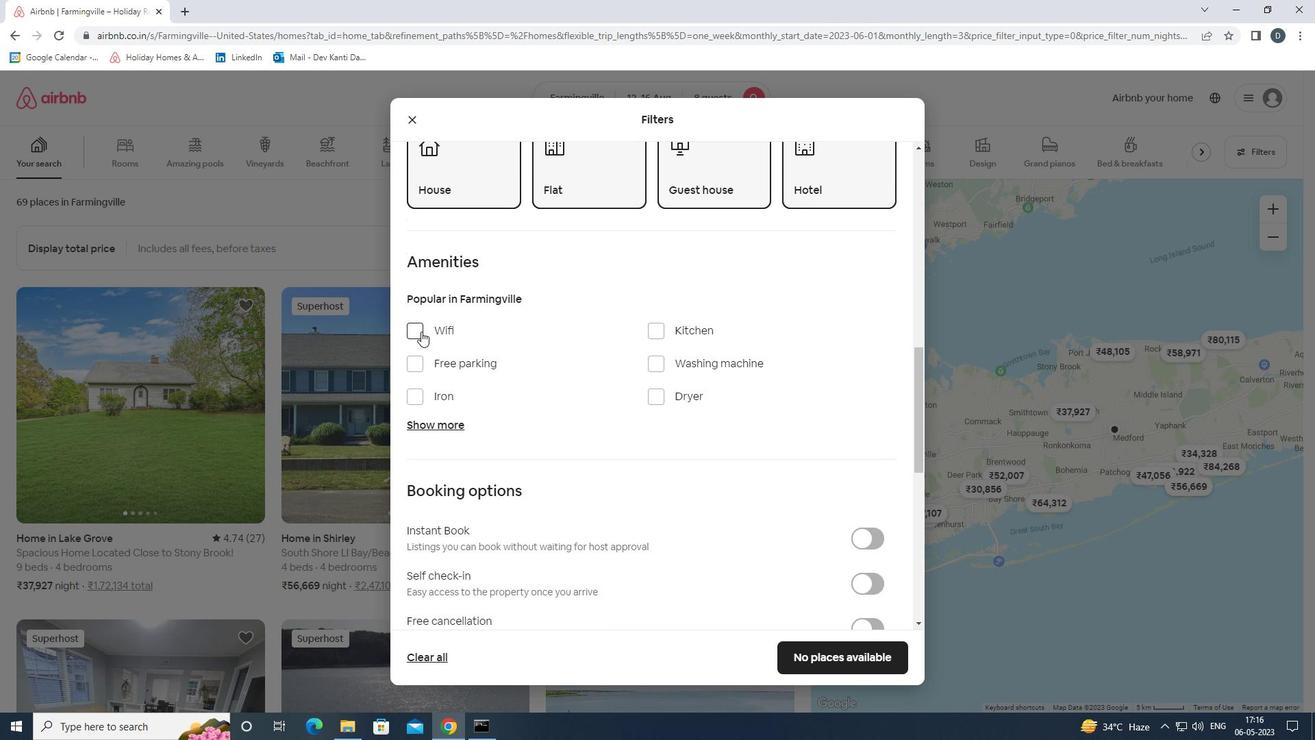 
Action: Mouse moved to (439, 359)
Screenshot: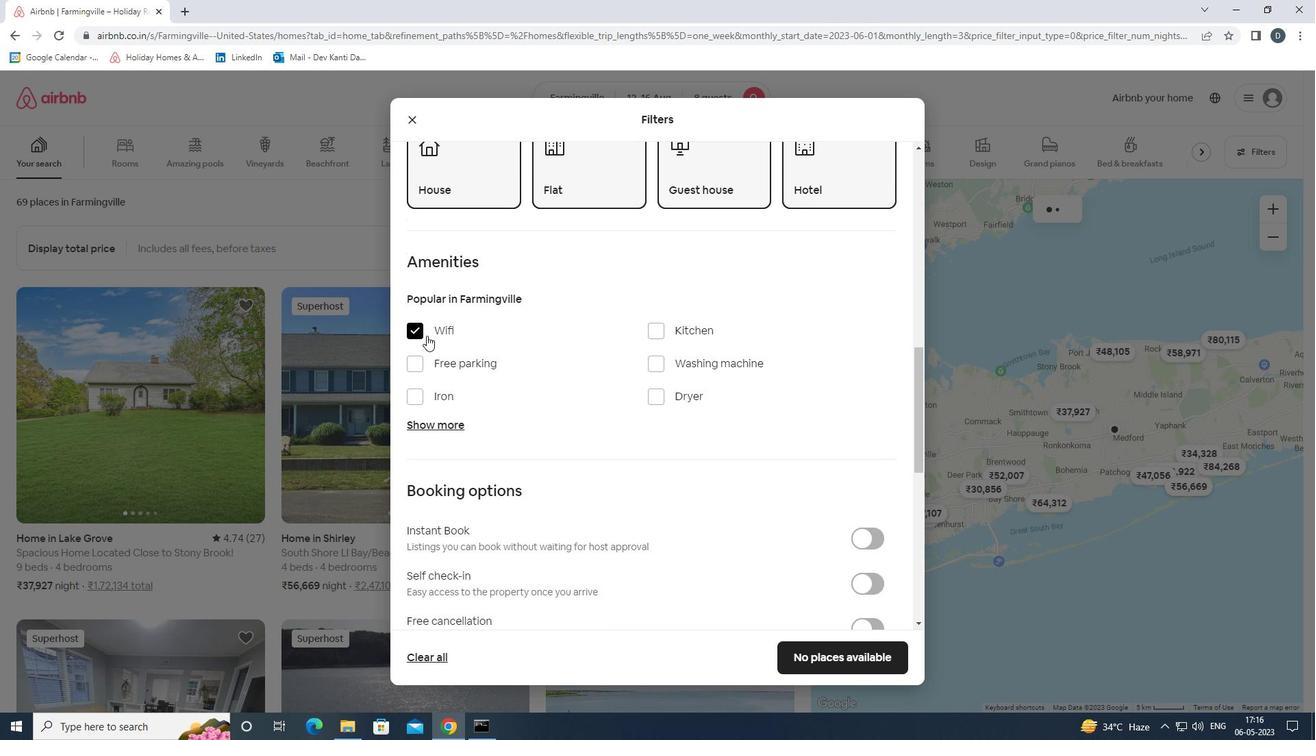 
Action: Mouse pressed left at (439, 359)
Screenshot: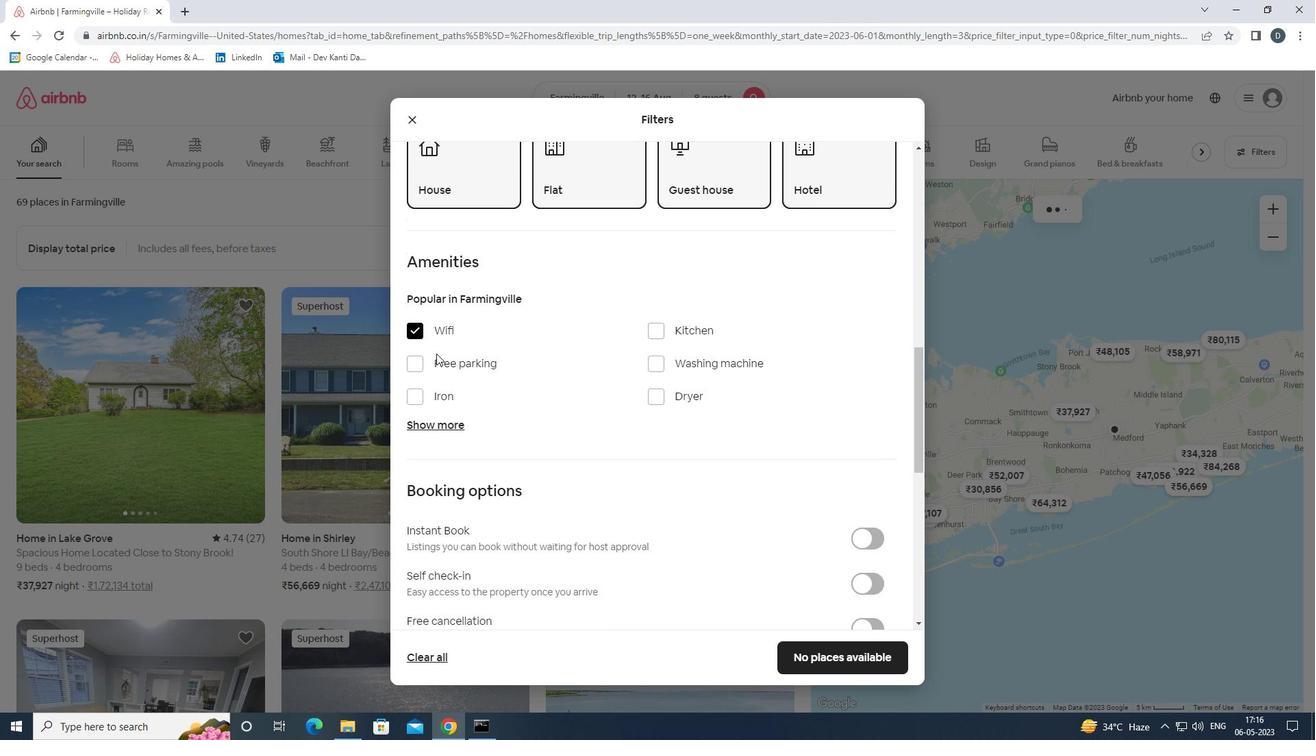 
Action: Mouse moved to (442, 424)
Screenshot: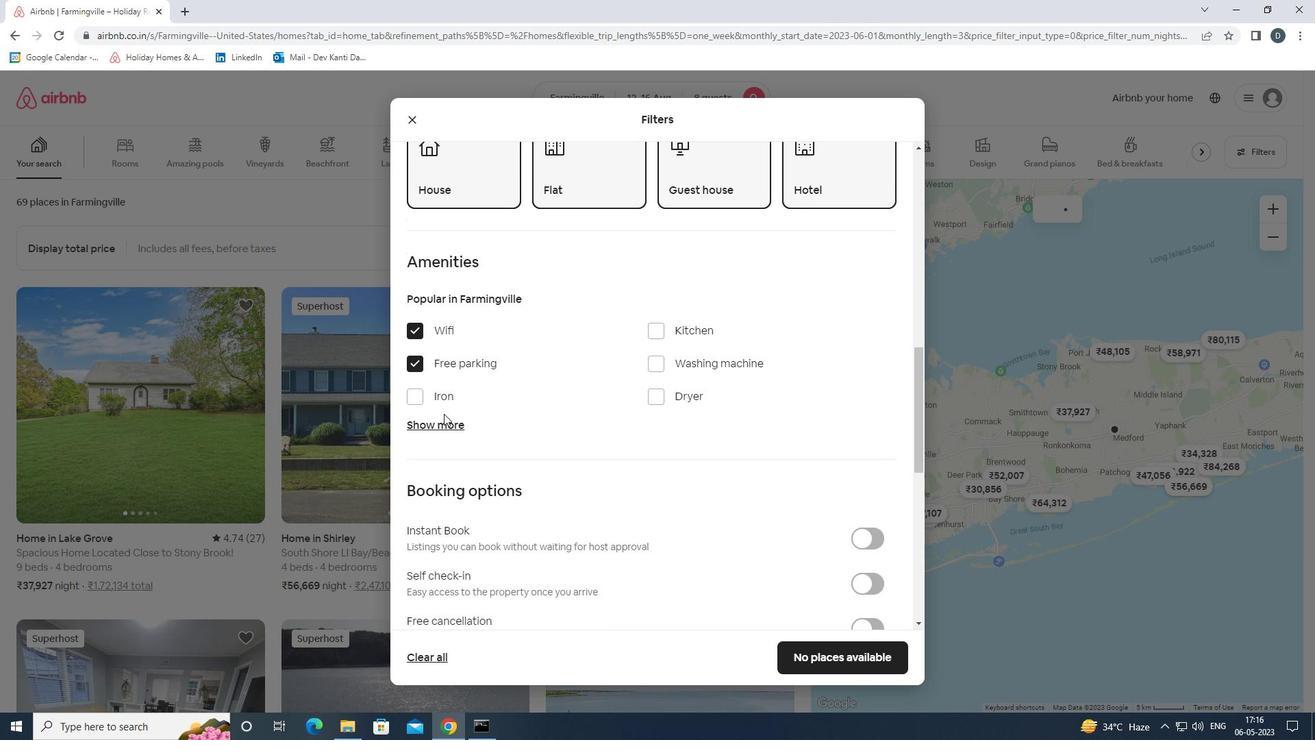 
Action: Mouse pressed left at (442, 424)
Screenshot: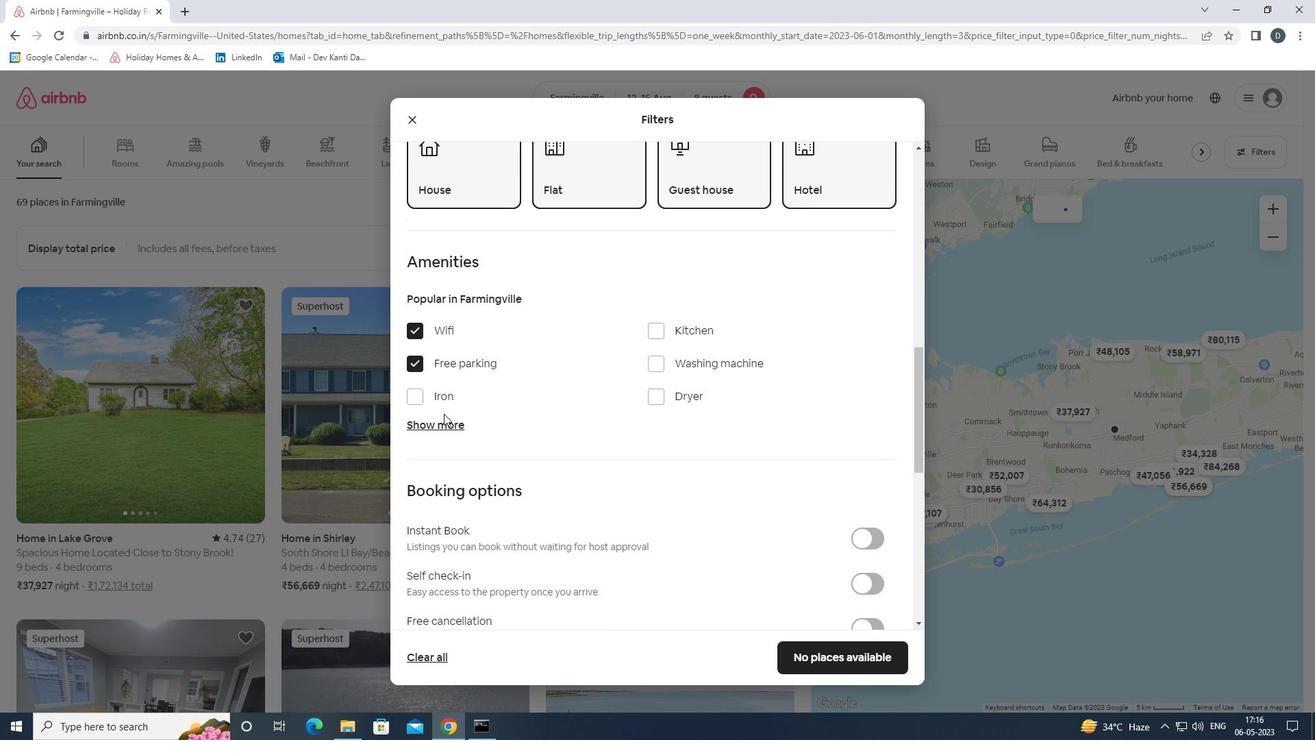
Action: Mouse moved to (670, 501)
Screenshot: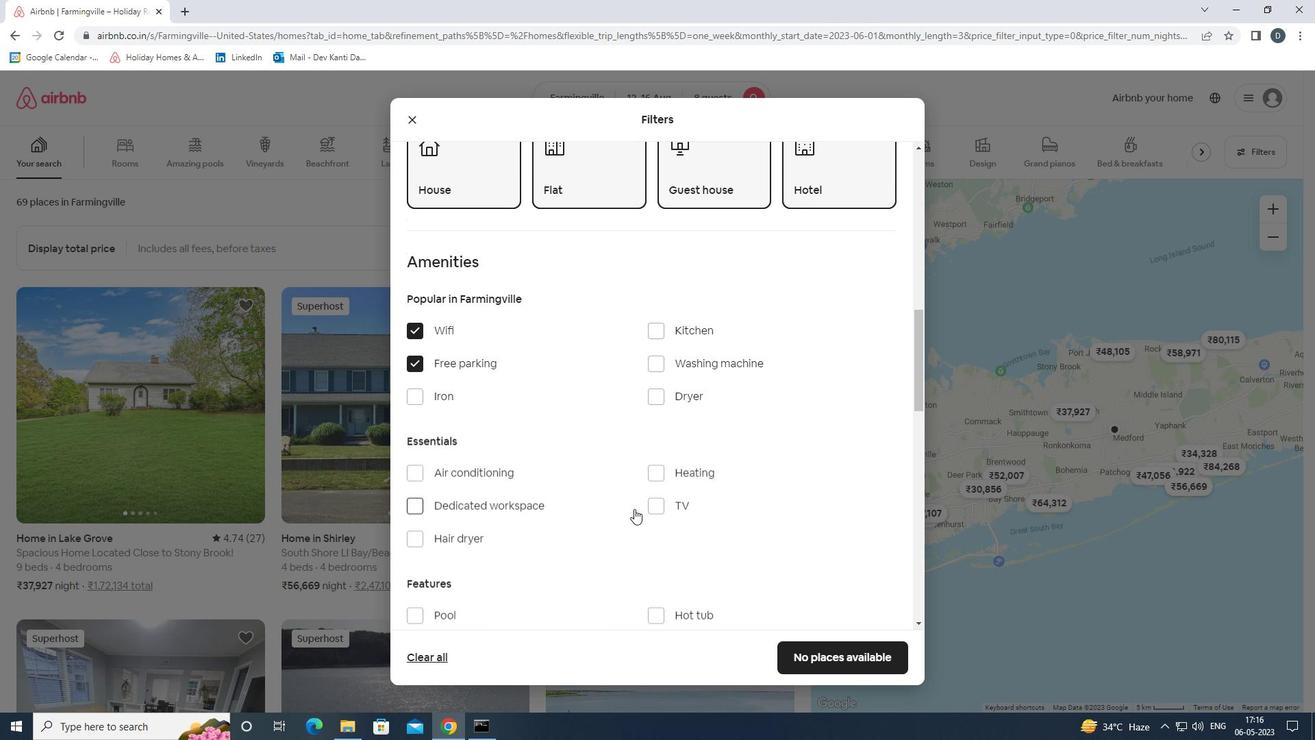 
Action: Mouse pressed left at (670, 501)
Screenshot: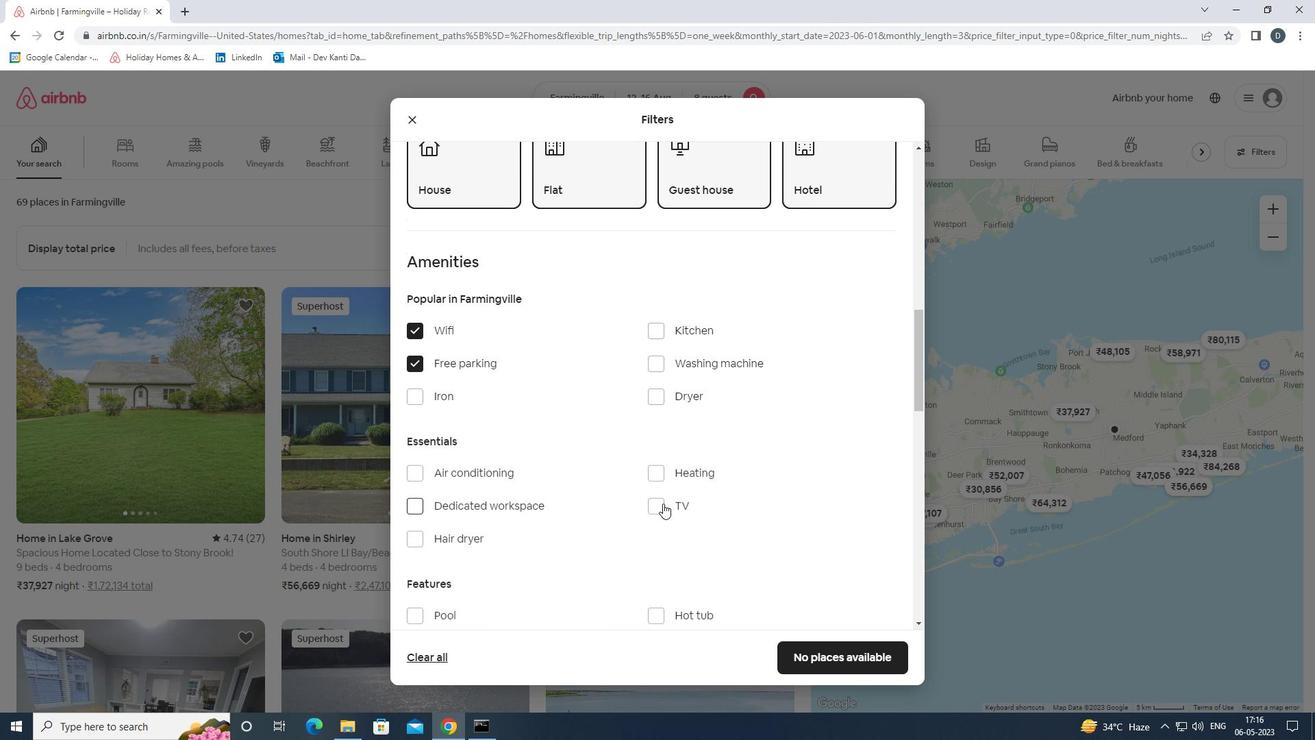 
Action: Mouse moved to (668, 499)
Screenshot: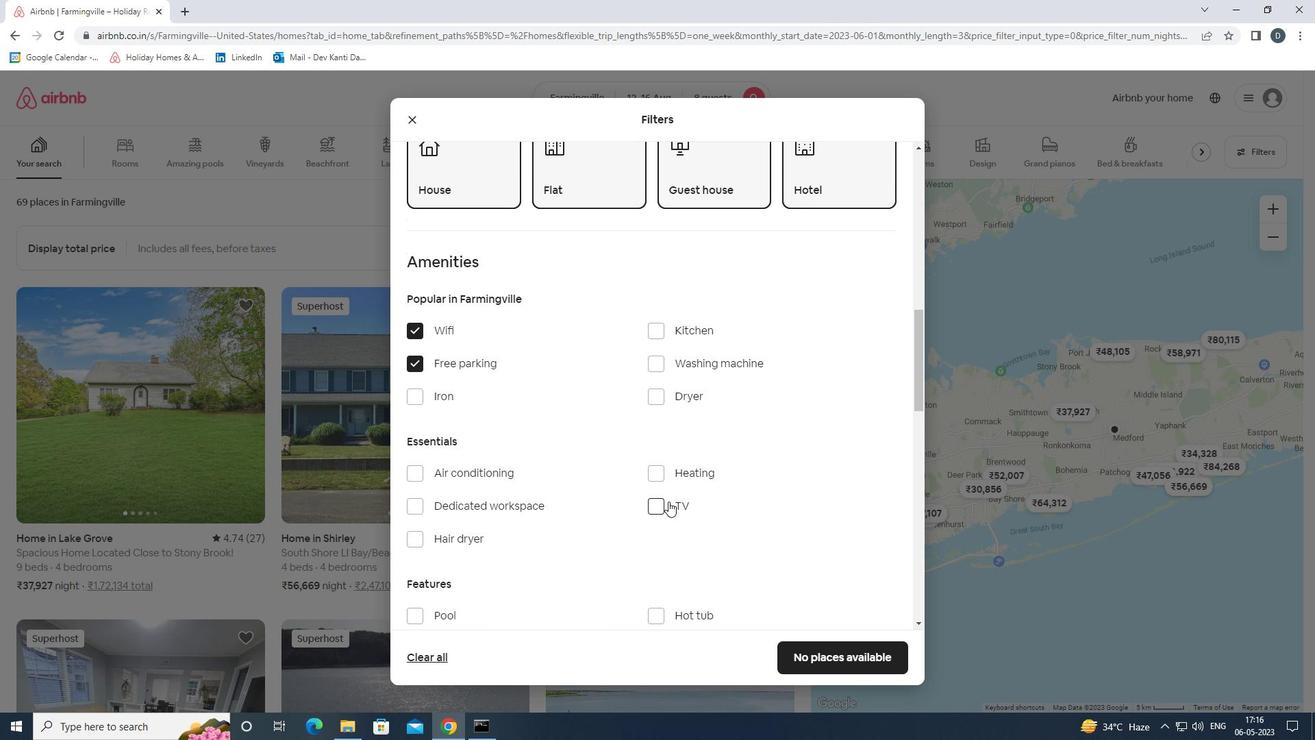 
Action: Mouse scrolled (668, 498) with delta (0, 0)
Screenshot: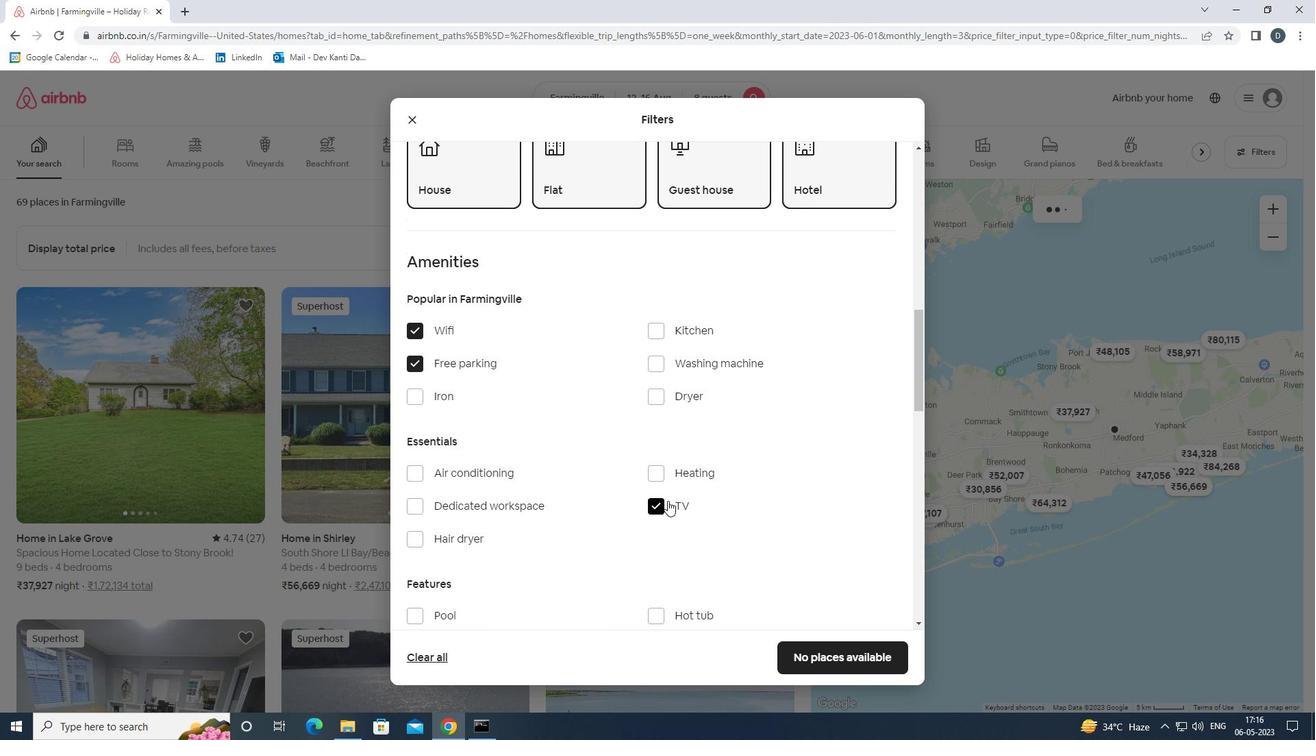 
Action: Mouse scrolled (668, 498) with delta (0, 0)
Screenshot: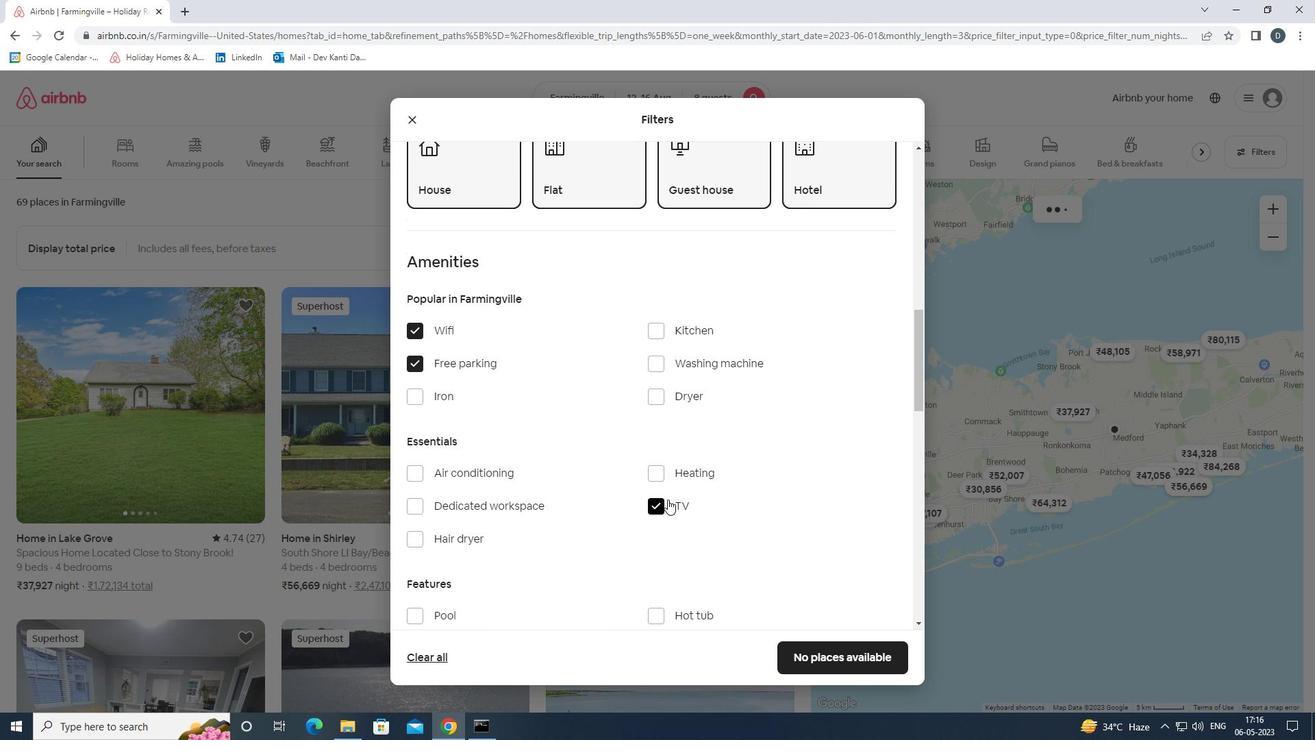 
Action: Mouse scrolled (668, 498) with delta (0, 0)
Screenshot: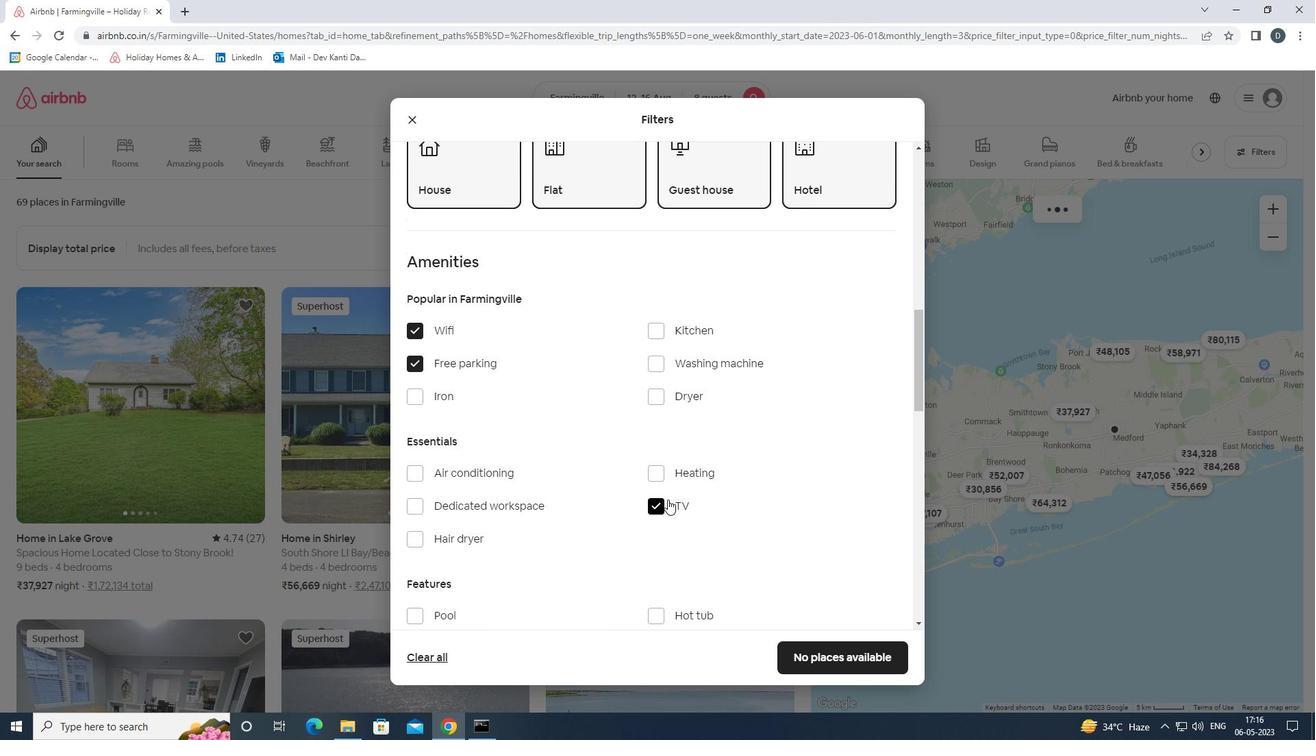
Action: Mouse moved to (449, 472)
Screenshot: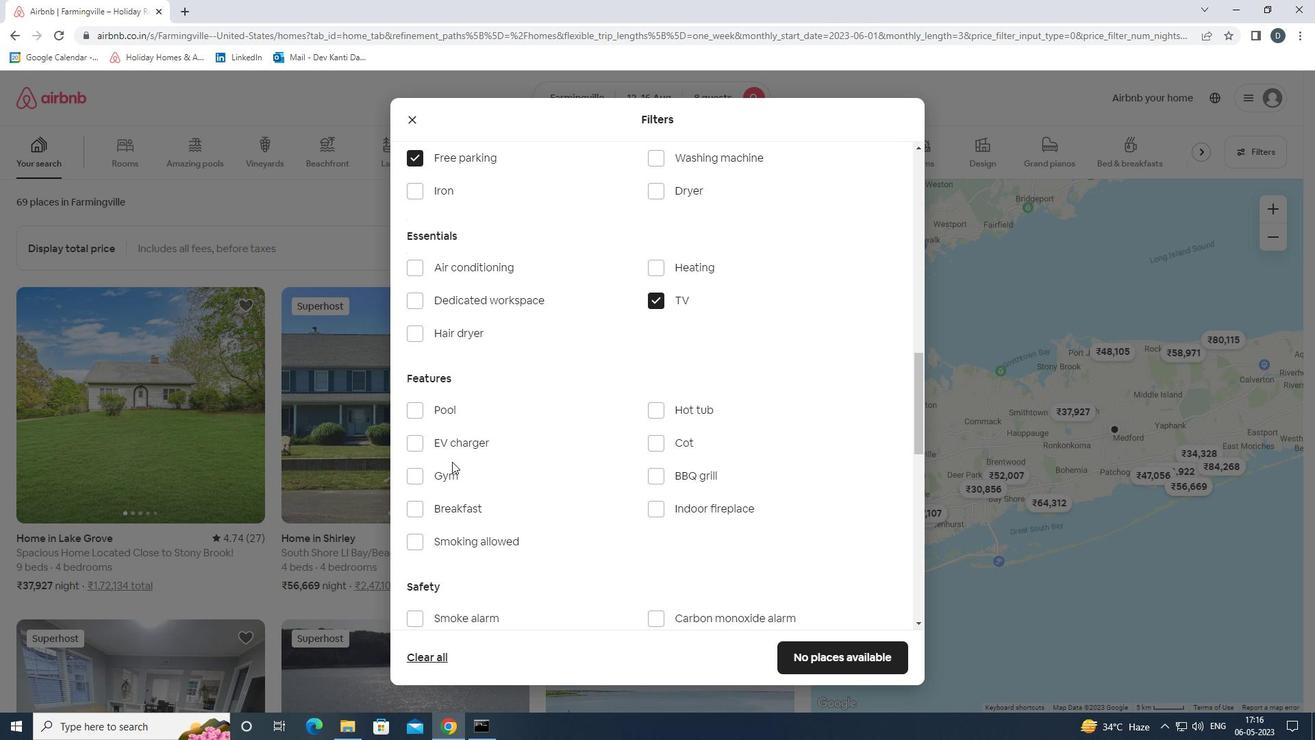 
Action: Mouse pressed left at (449, 472)
Screenshot: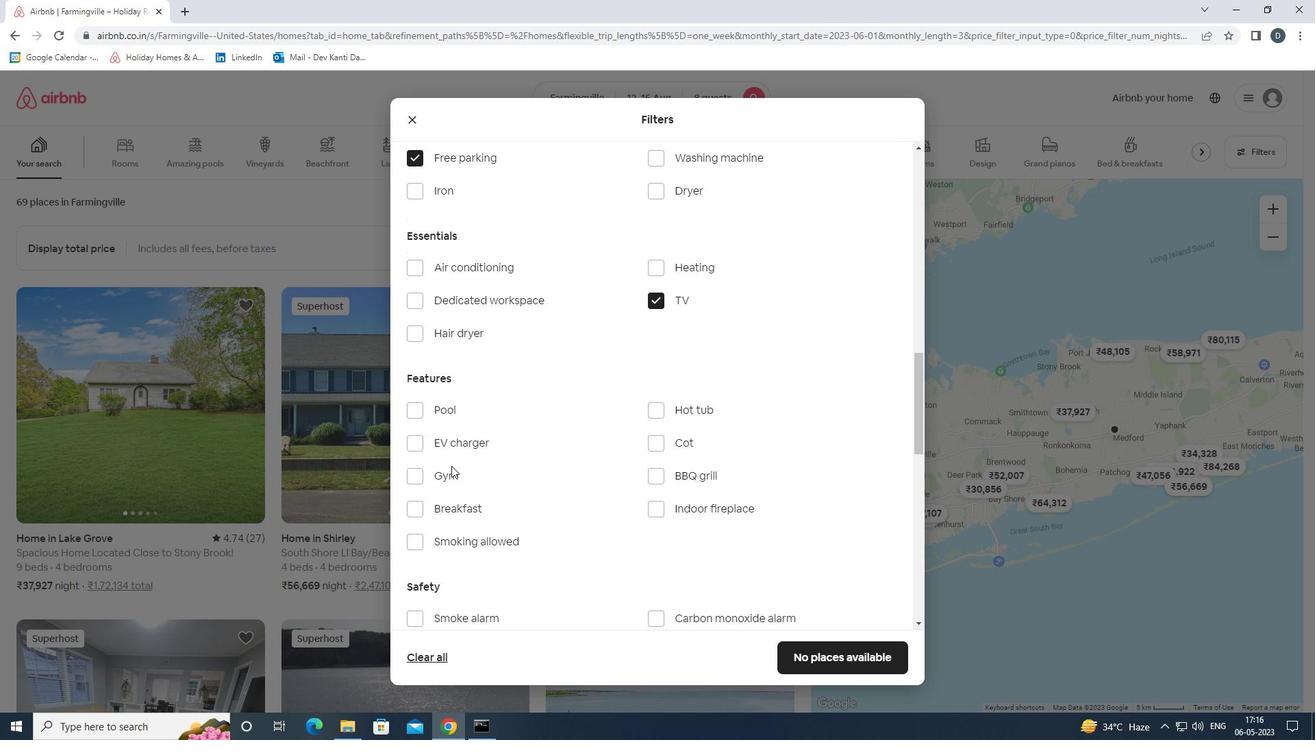 
Action: Mouse moved to (465, 512)
Screenshot: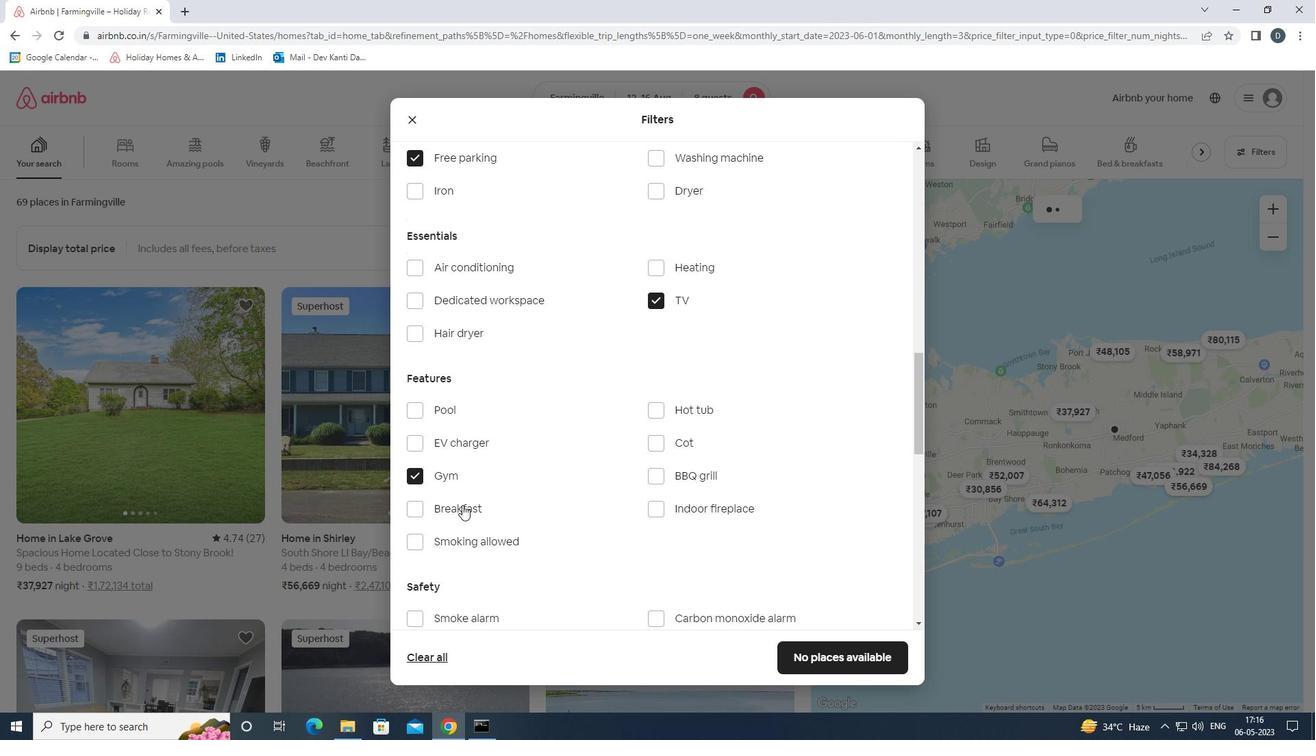 
Action: Mouse pressed left at (465, 512)
Screenshot: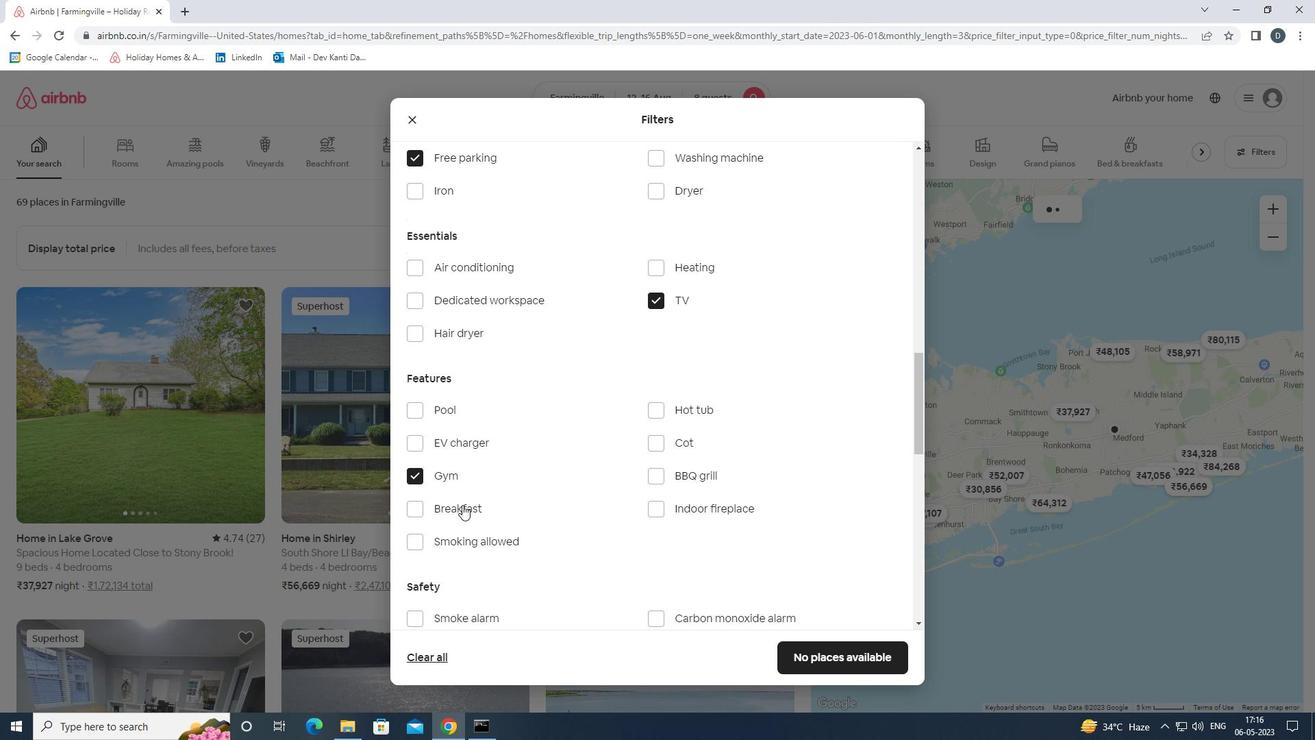 
Action: Mouse moved to (583, 491)
Screenshot: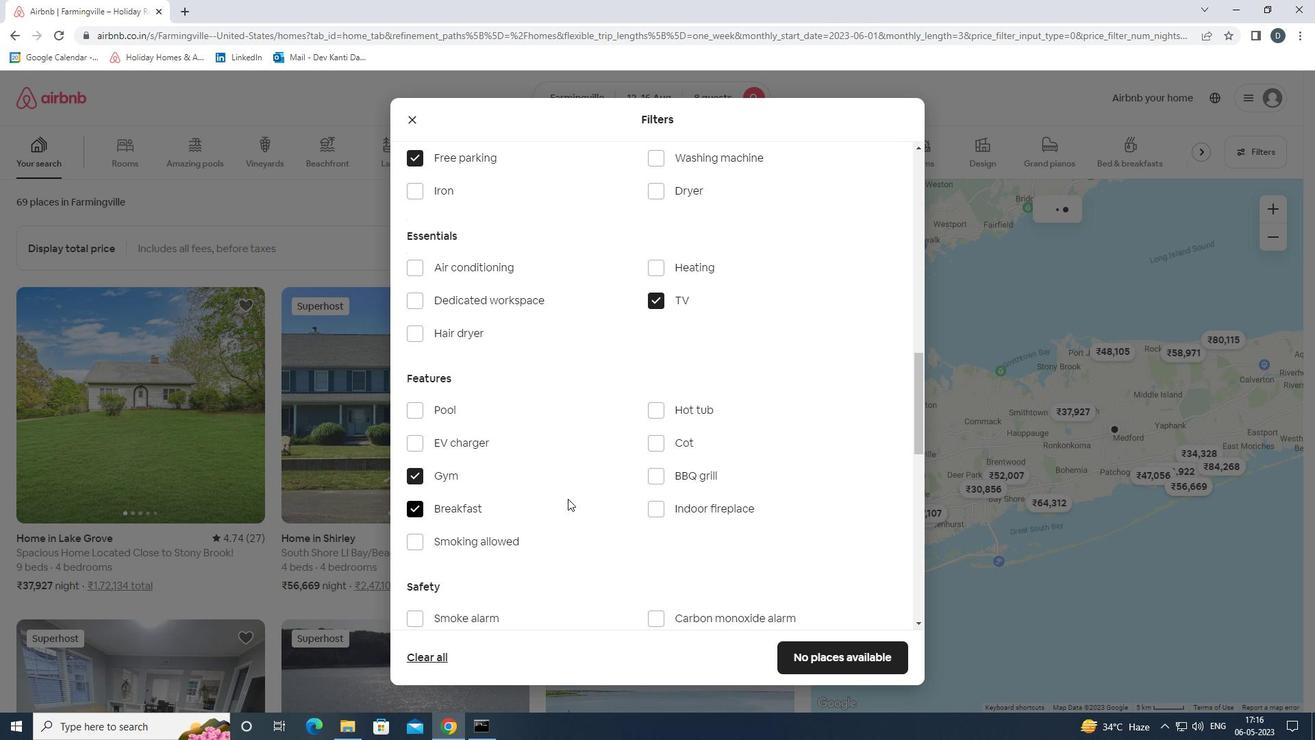 
Action: Mouse scrolled (583, 491) with delta (0, 0)
Screenshot: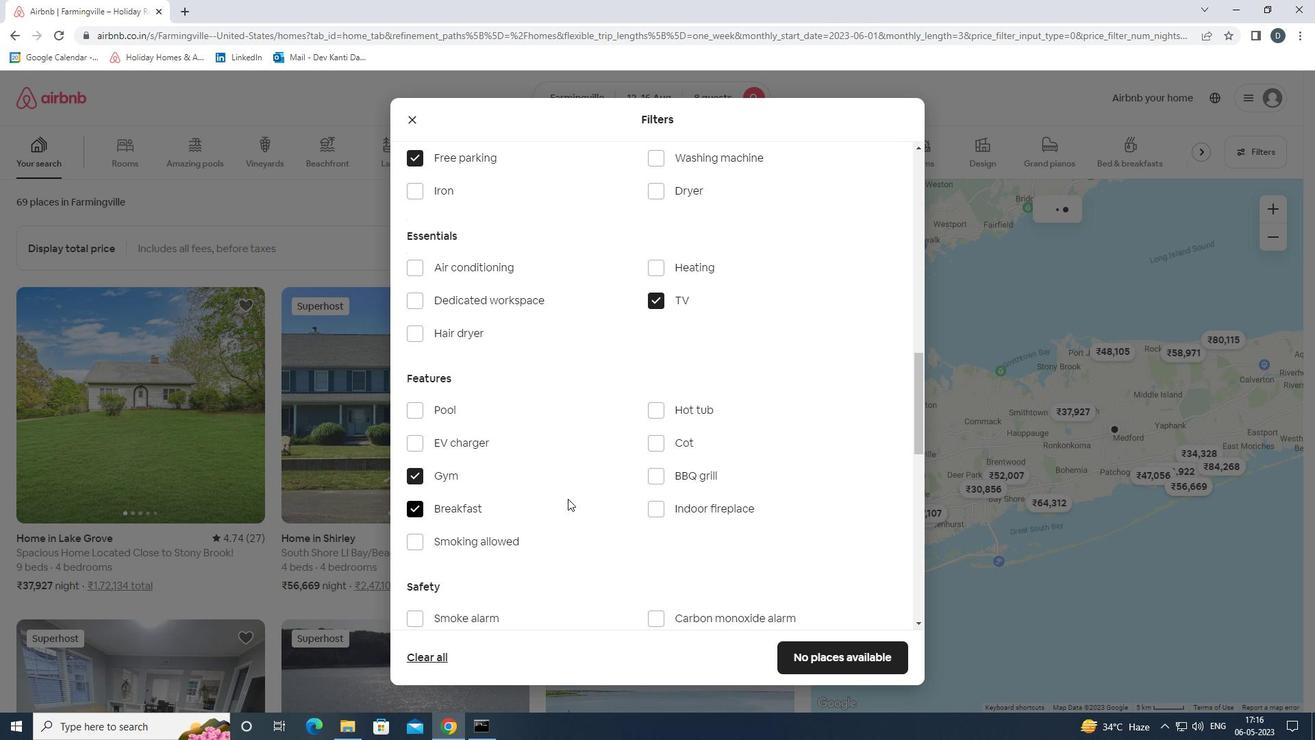 
Action: Mouse moved to (597, 488)
Screenshot: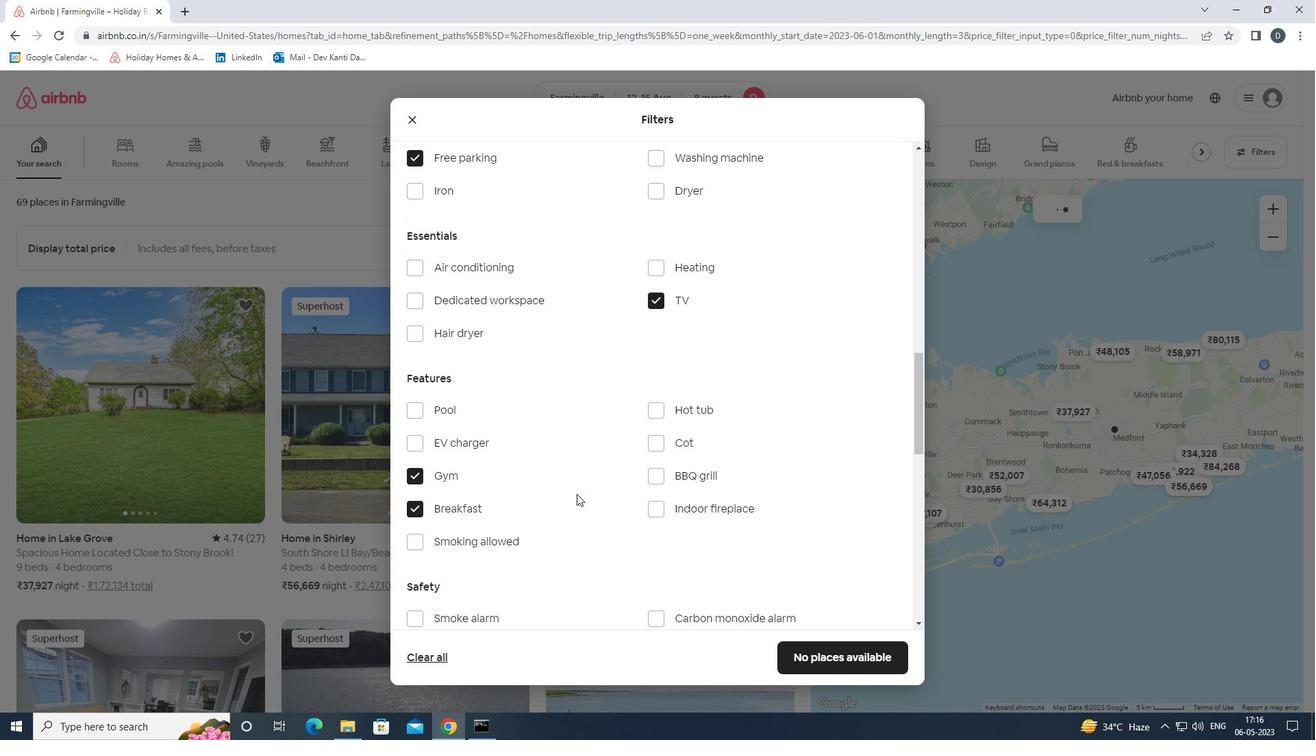 
Action: Mouse scrolled (597, 487) with delta (0, 0)
Screenshot: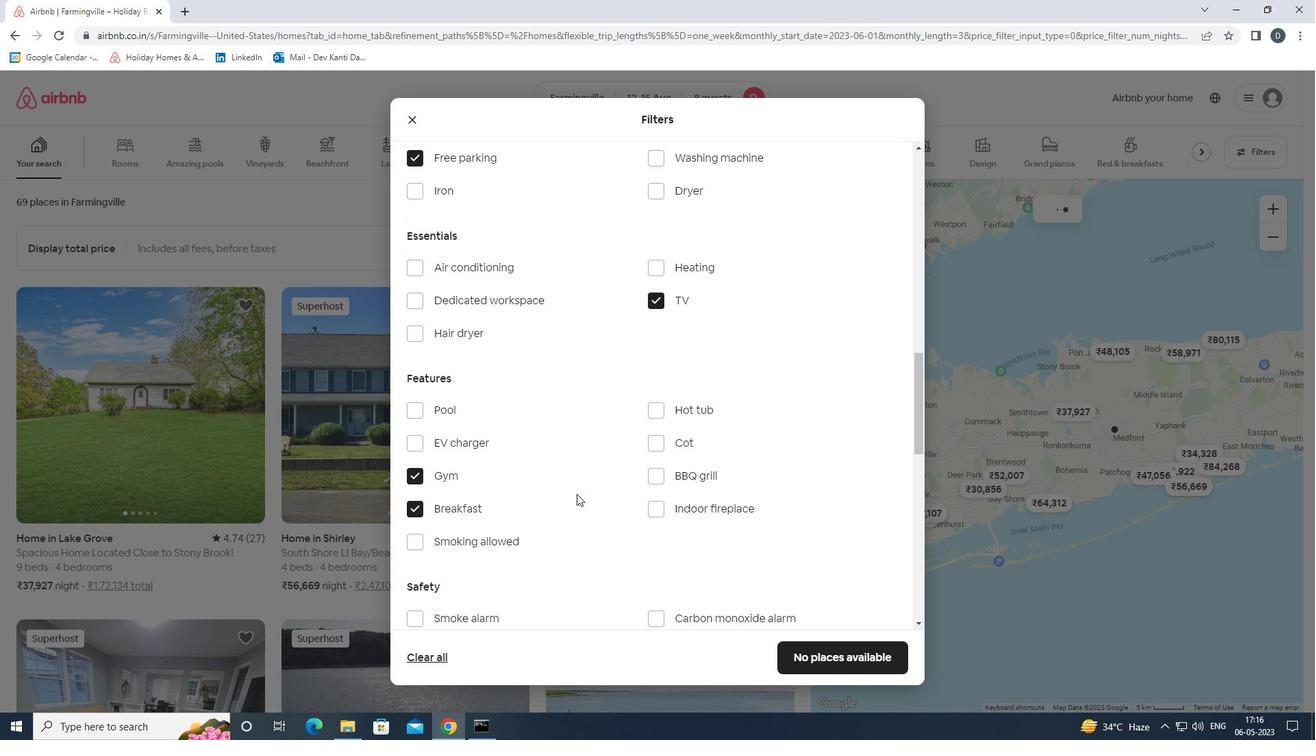 
Action: Mouse moved to (611, 487)
Screenshot: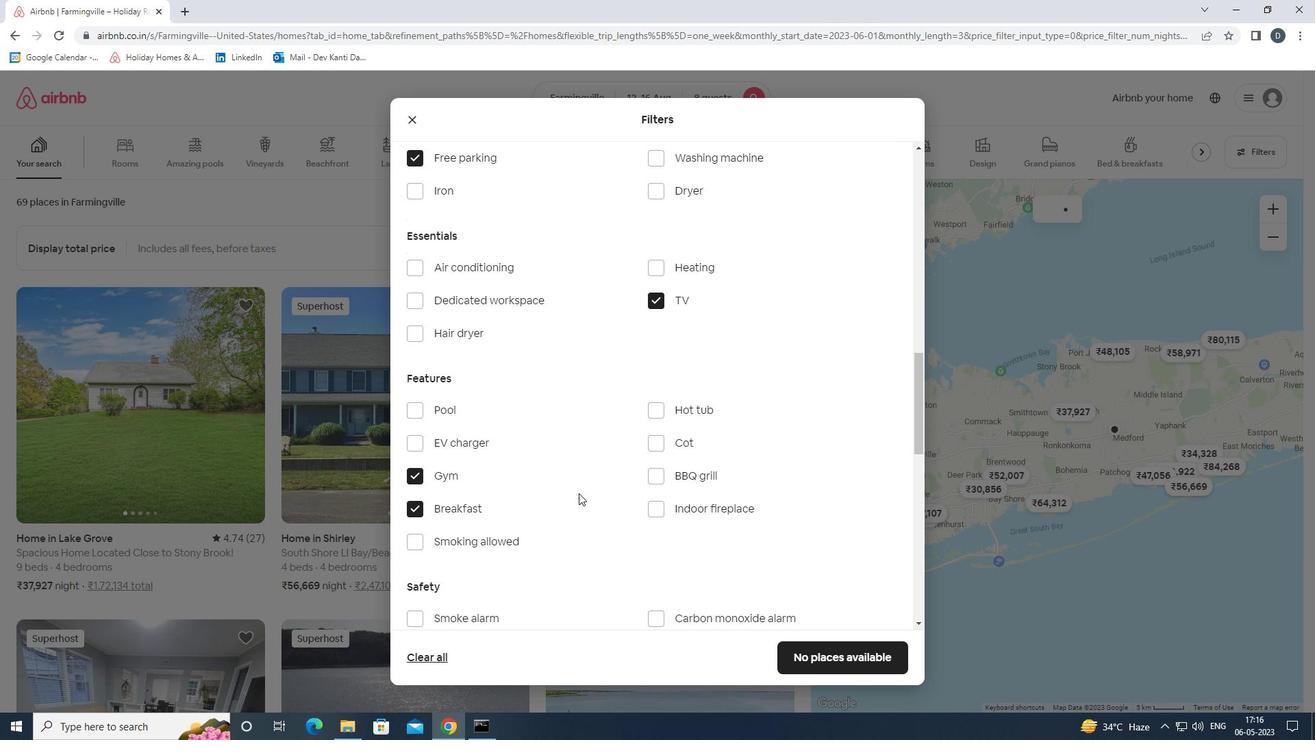 
Action: Mouse scrolled (611, 486) with delta (0, 0)
Screenshot: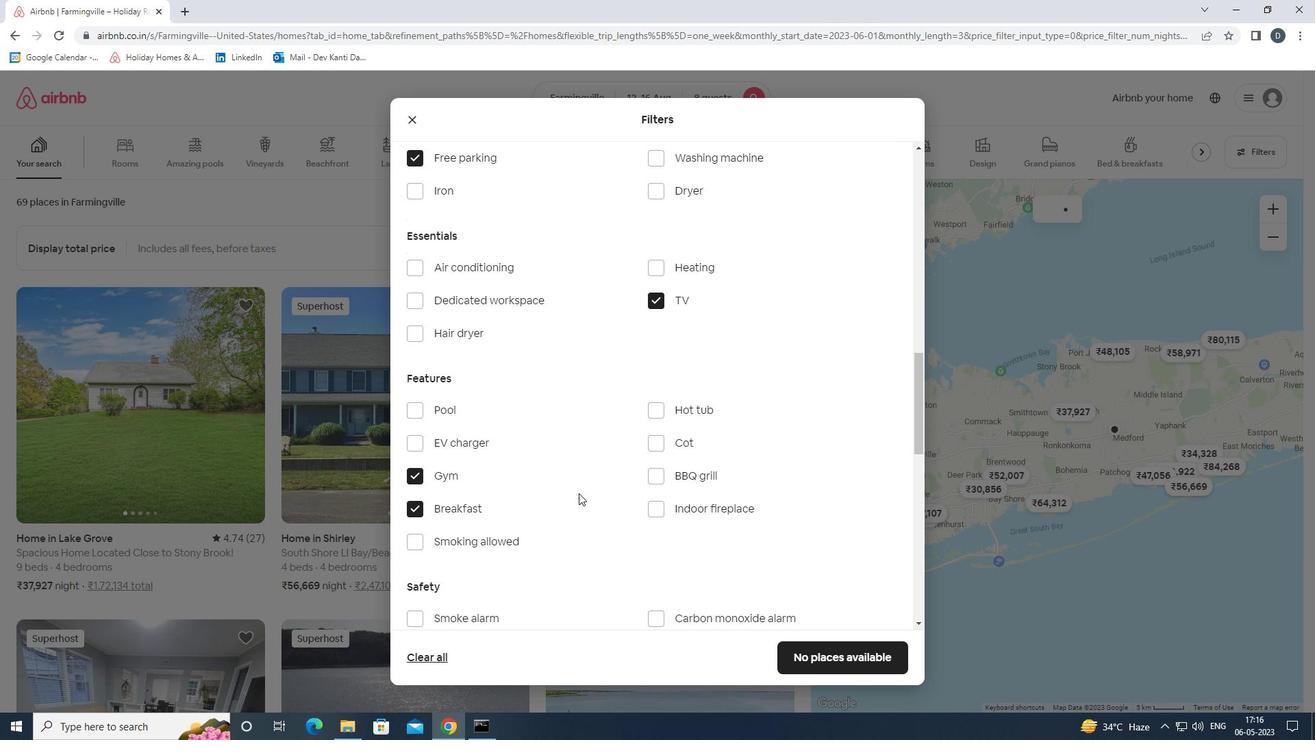 
Action: Mouse moved to (639, 483)
Screenshot: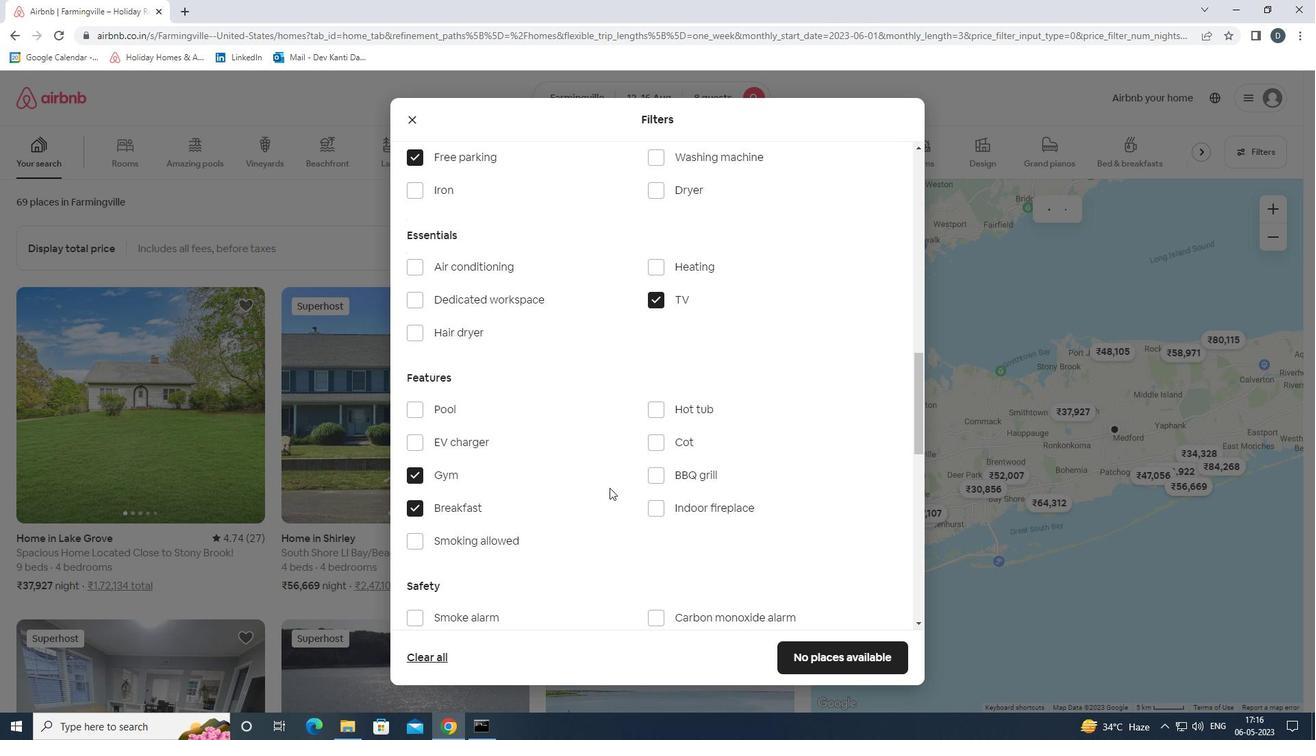 
Action: Mouse scrolled (639, 483) with delta (0, 0)
Screenshot: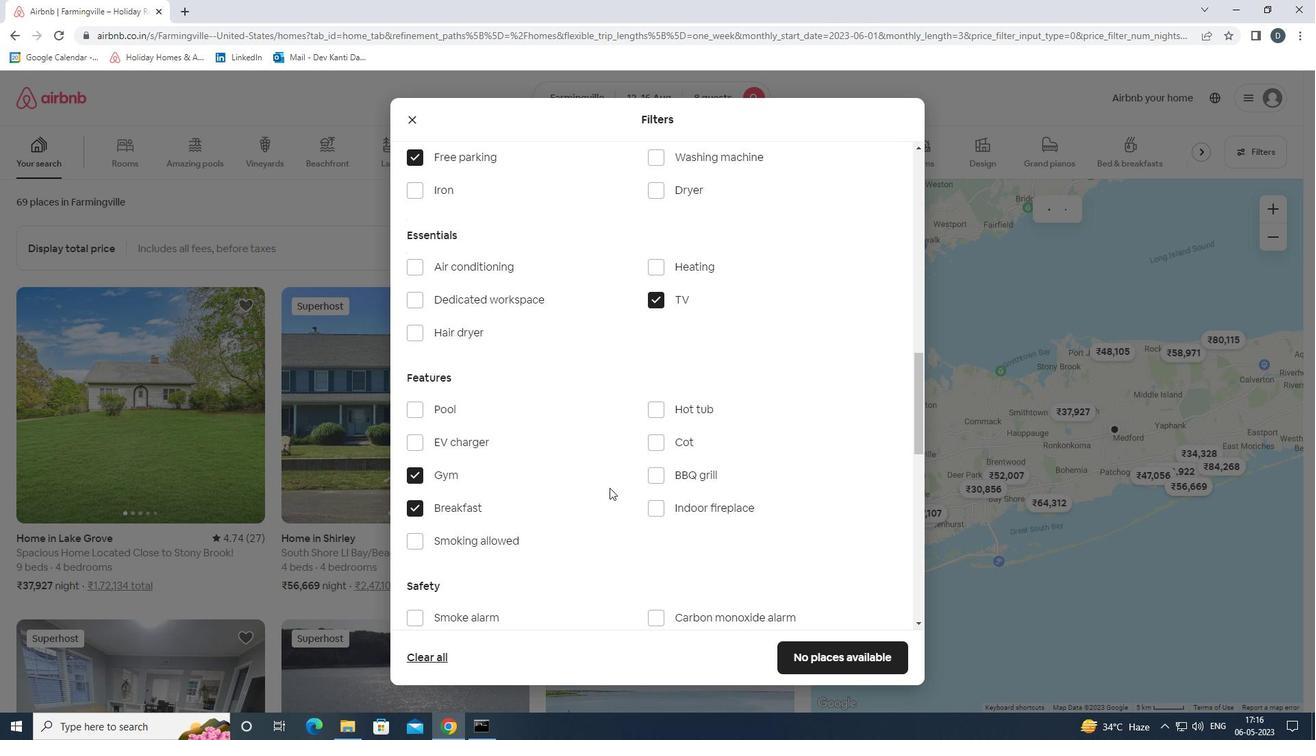 
Action: Mouse moved to (778, 452)
Screenshot: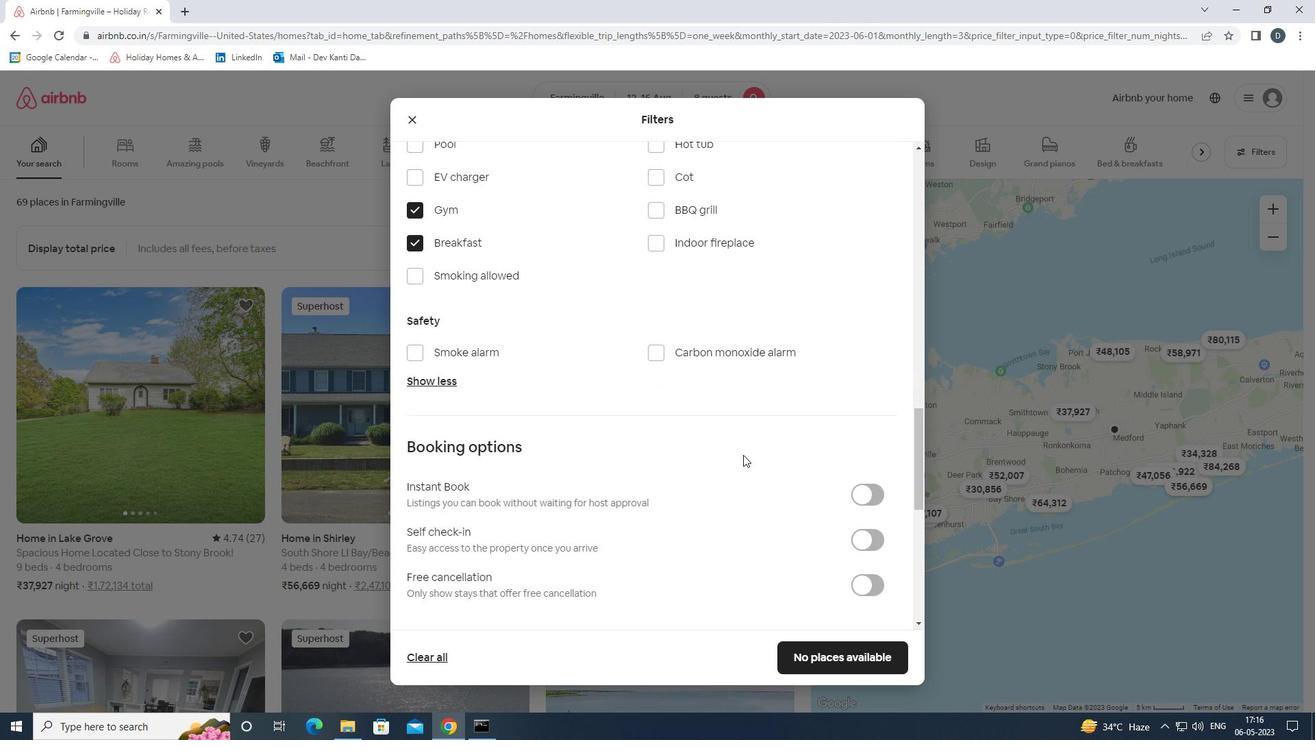 
Action: Mouse scrolled (778, 452) with delta (0, 0)
Screenshot: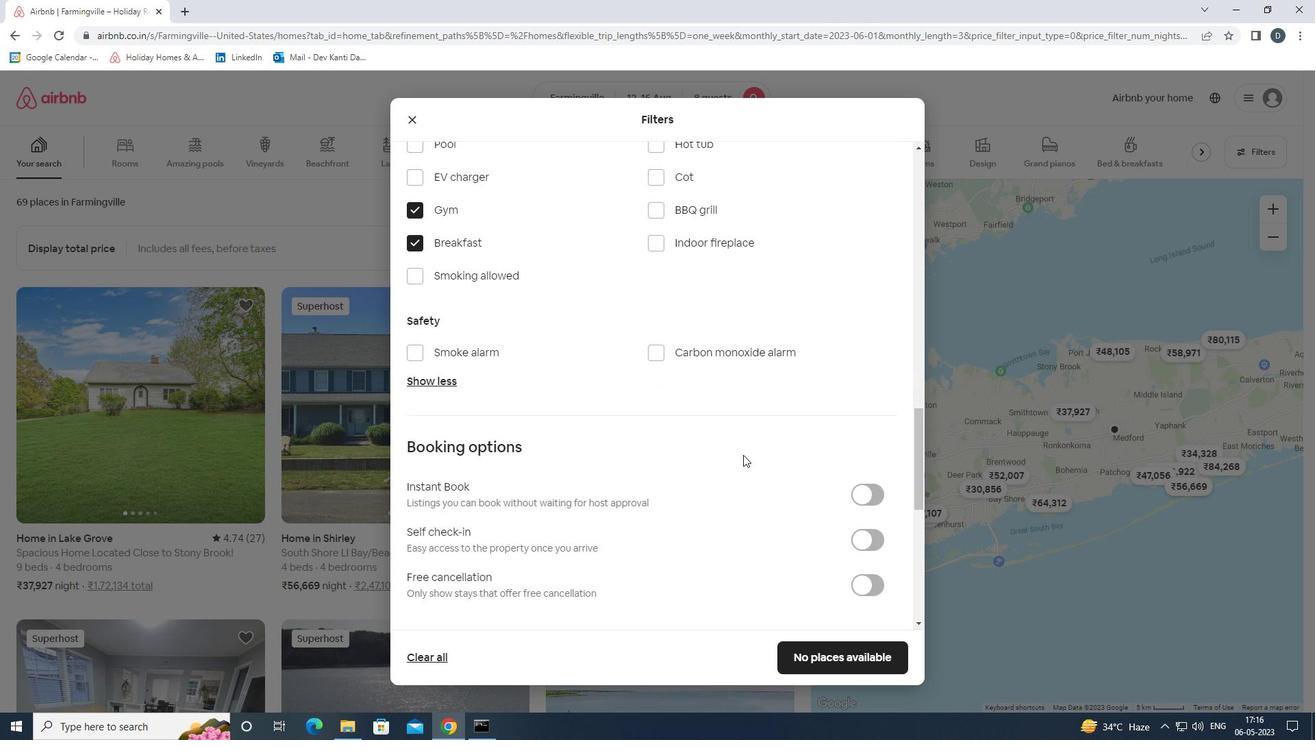 
Action: Mouse moved to (802, 452)
Screenshot: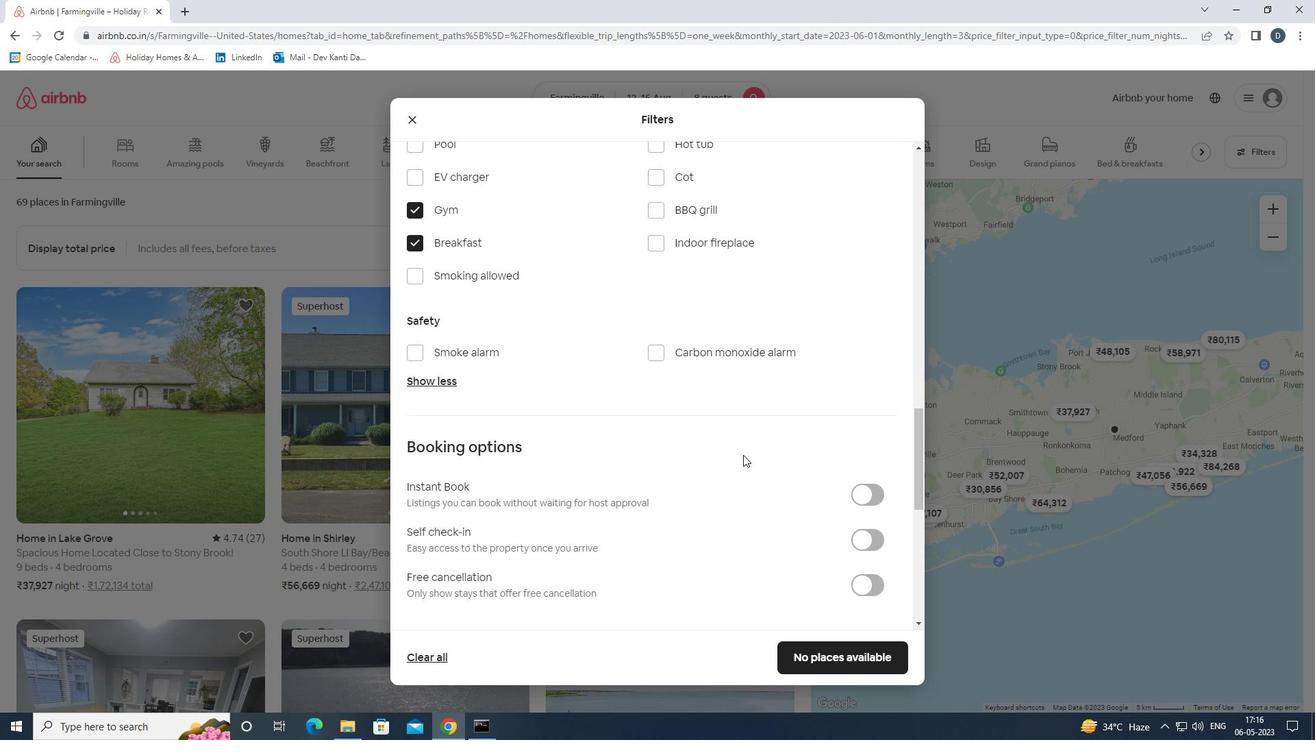 
Action: Mouse scrolled (802, 452) with delta (0, 0)
Screenshot: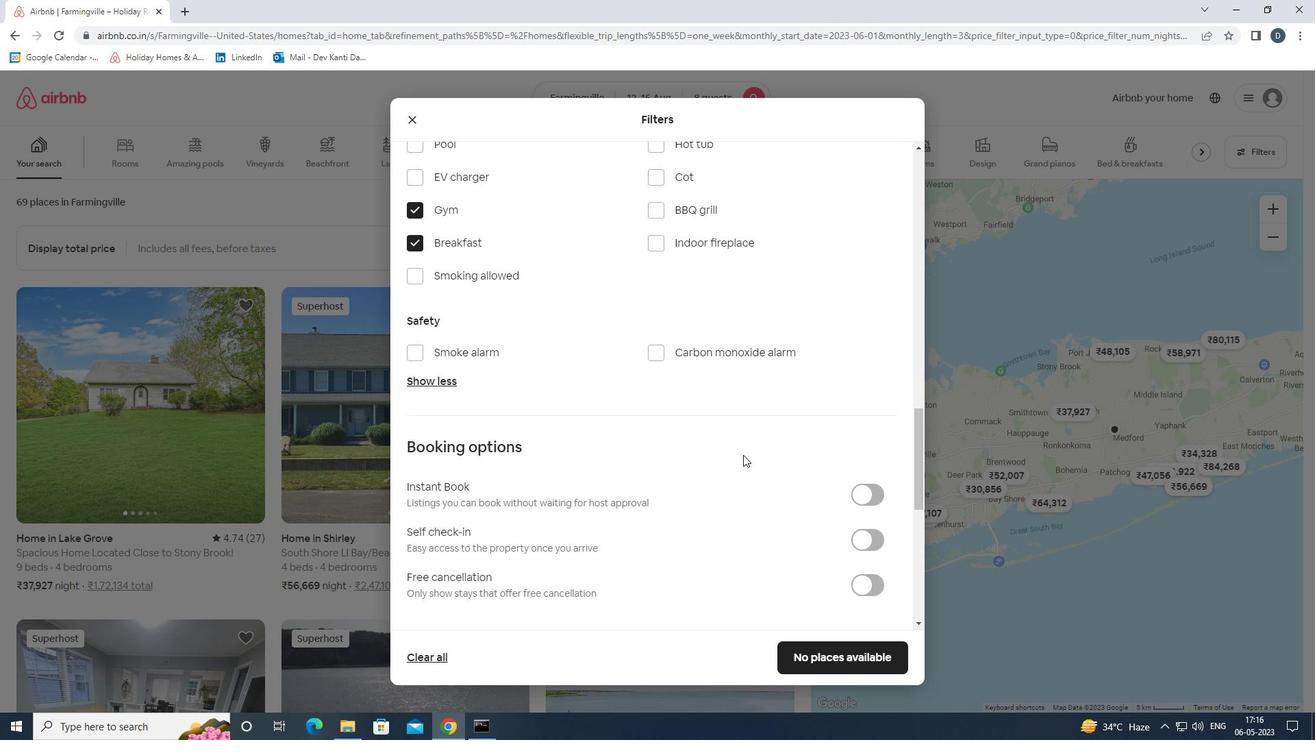 
Action: Mouse moved to (862, 405)
Screenshot: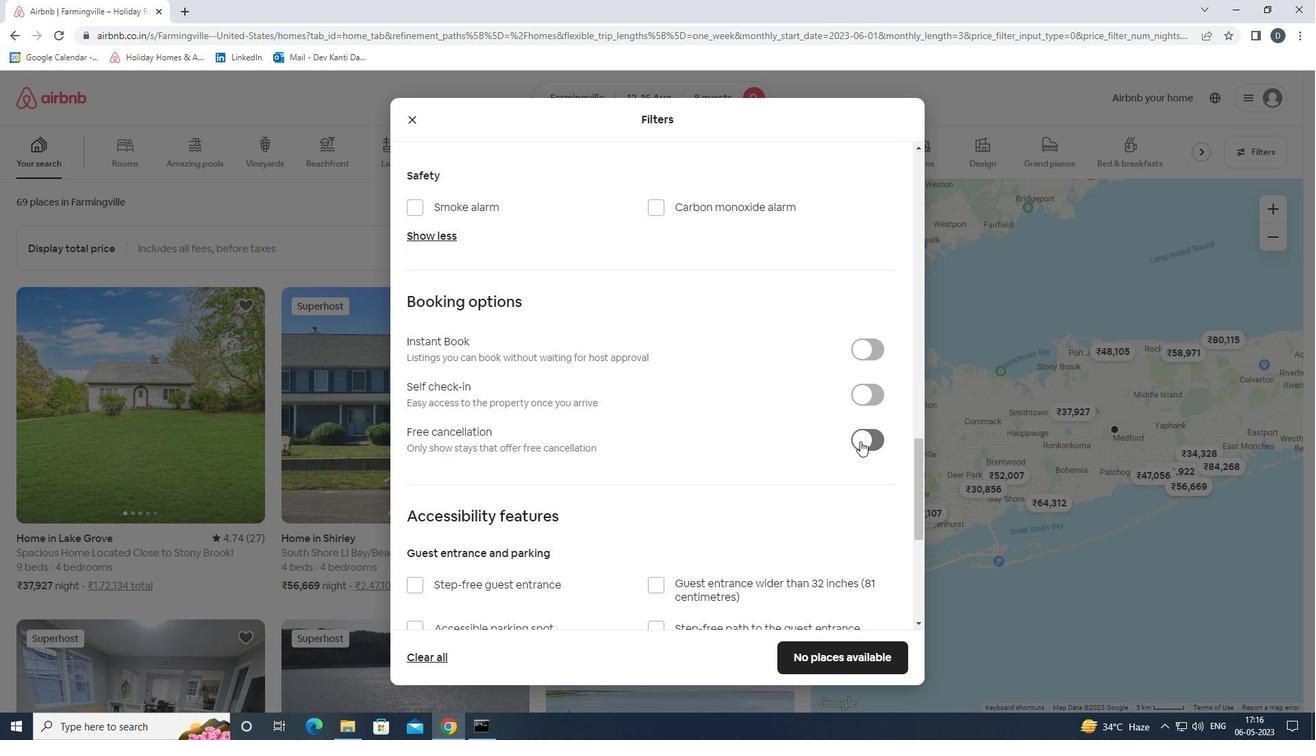 
Action: Mouse pressed left at (862, 405)
Screenshot: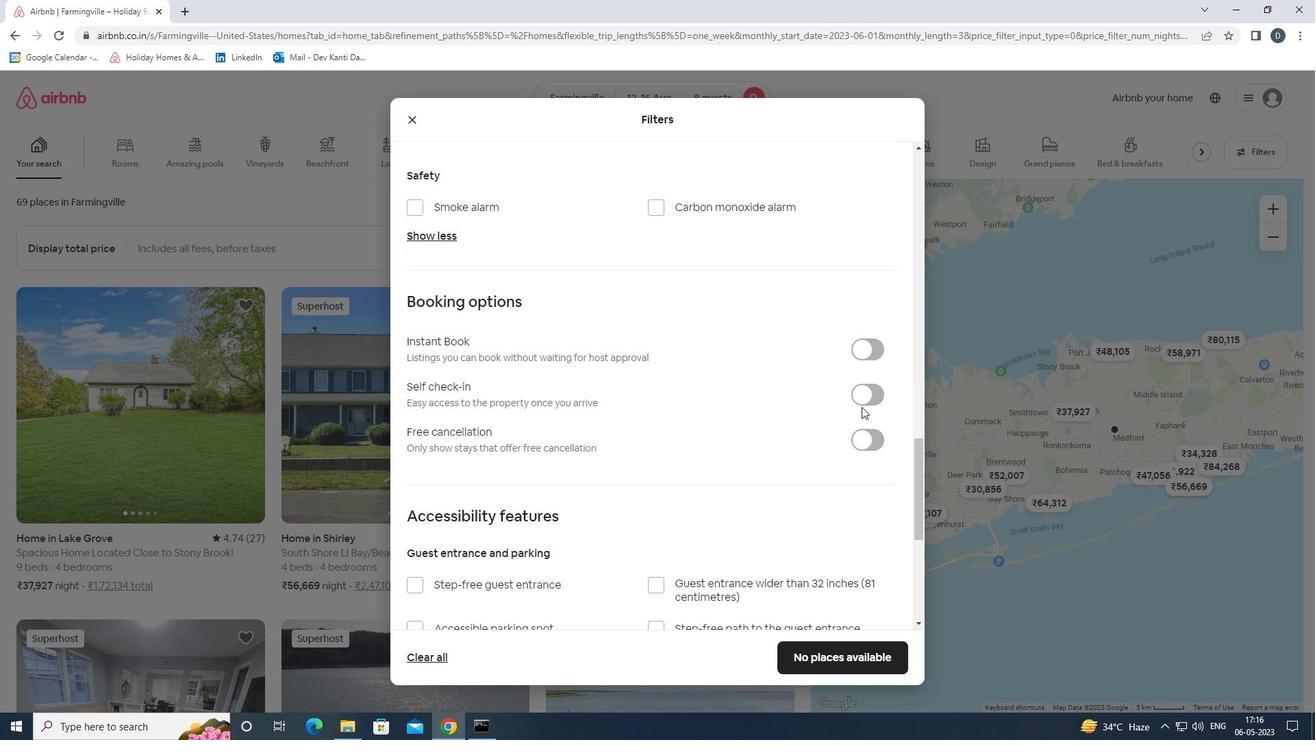 
Action: Mouse moved to (778, 459)
Screenshot: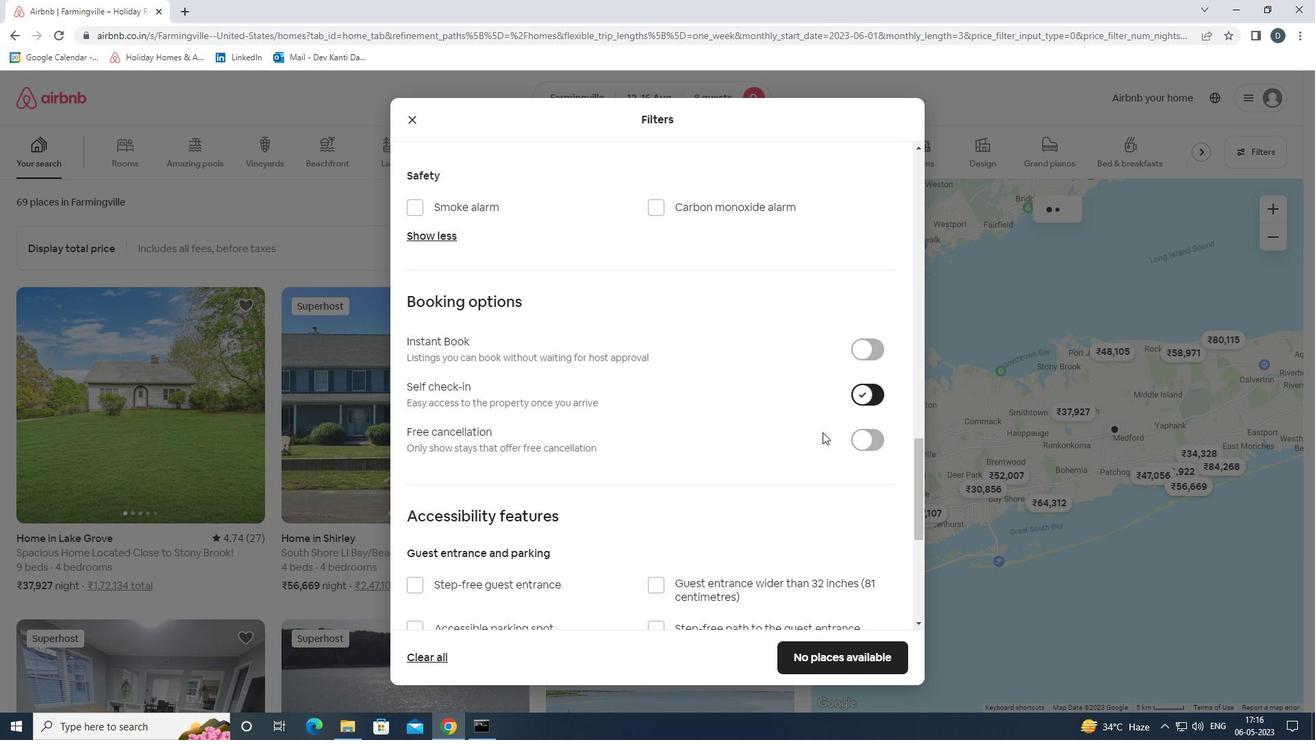 
Action: Mouse scrolled (778, 459) with delta (0, 0)
Screenshot: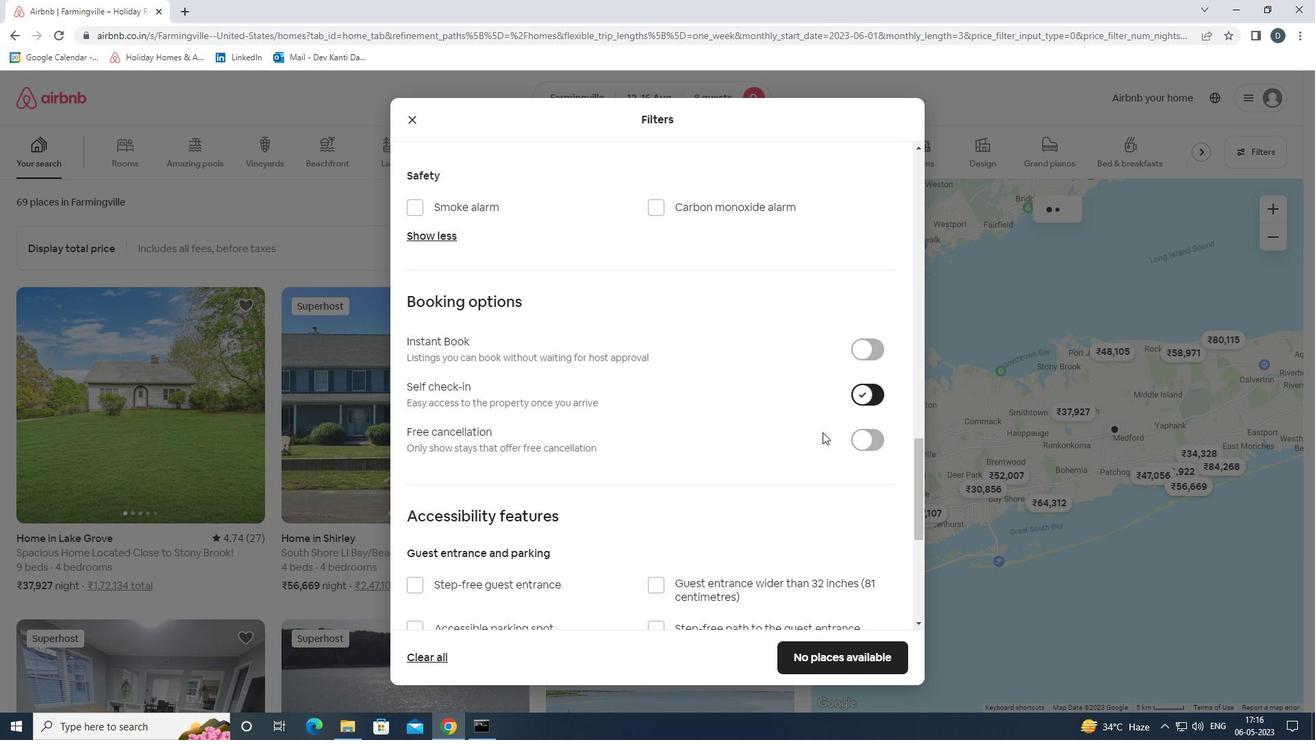 
Action: Mouse moved to (775, 462)
Screenshot: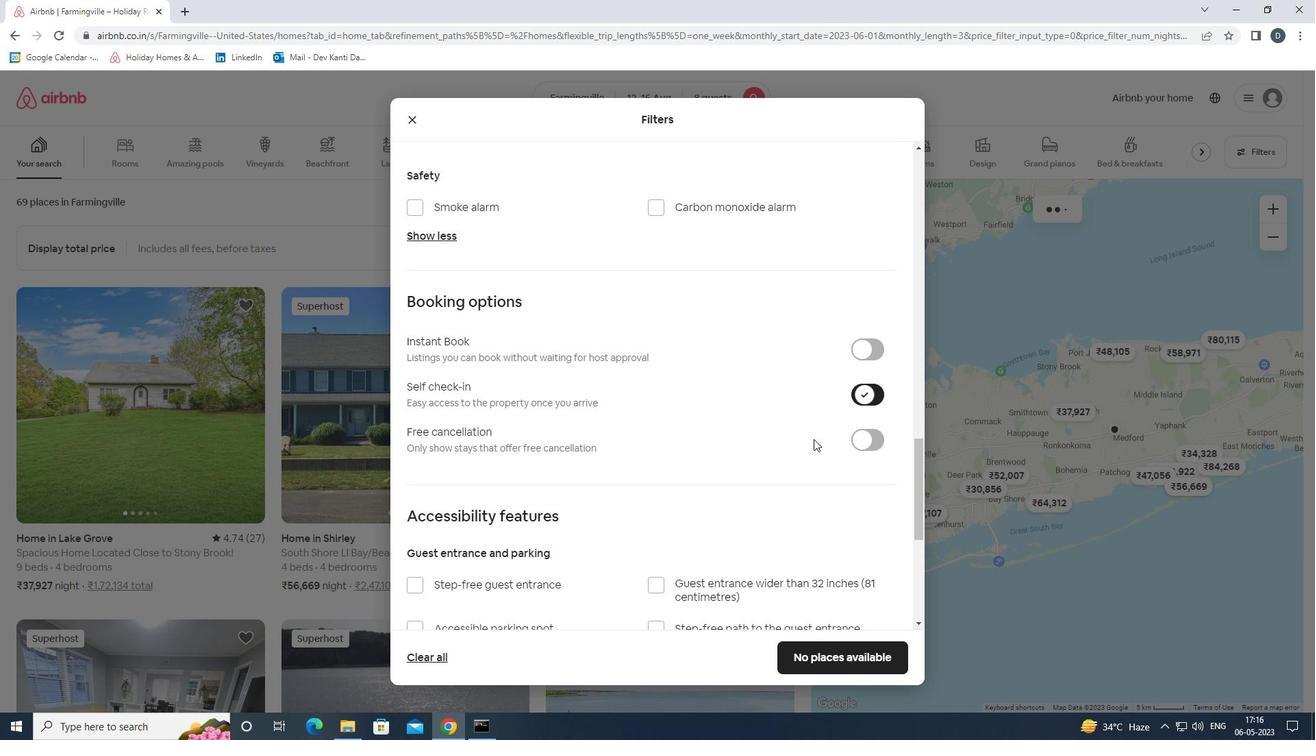 
Action: Mouse scrolled (775, 461) with delta (0, 0)
Screenshot: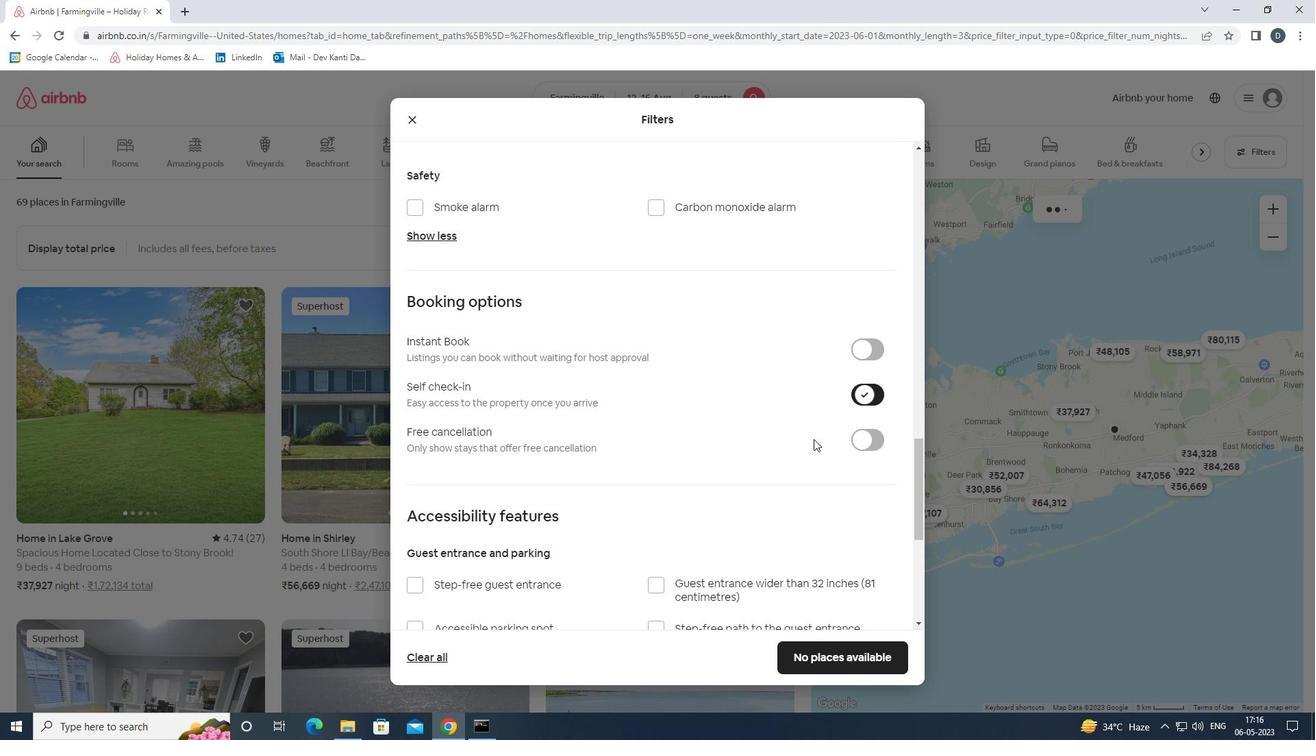 
Action: Mouse moved to (770, 465)
Screenshot: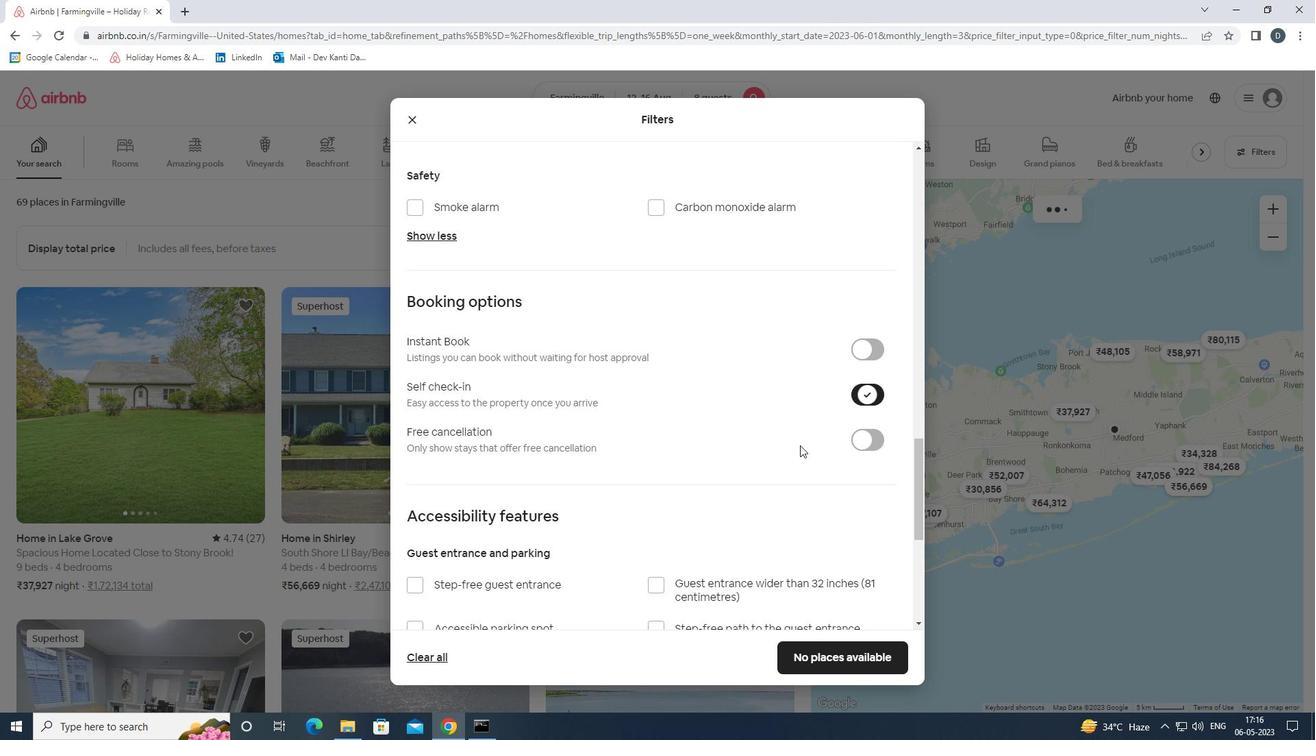 
Action: Mouse scrolled (770, 465) with delta (0, 0)
Screenshot: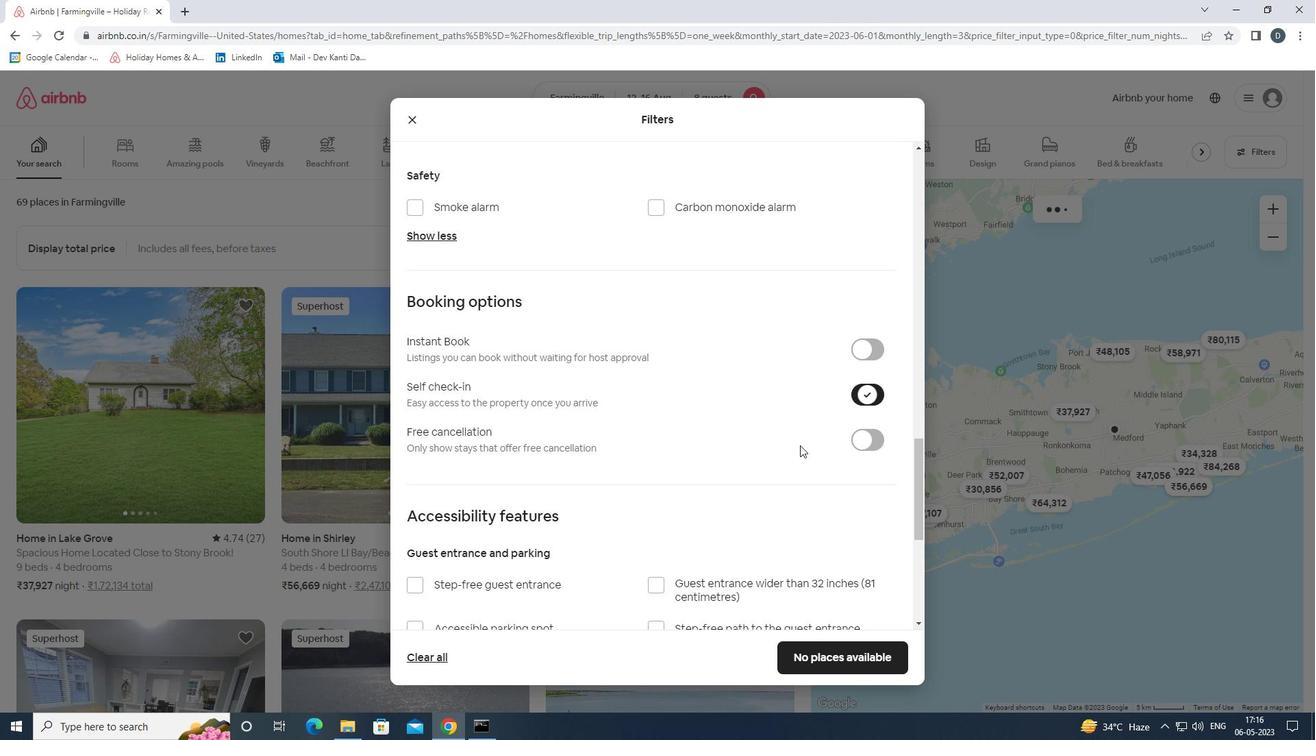 
Action: Mouse moved to (761, 470)
Screenshot: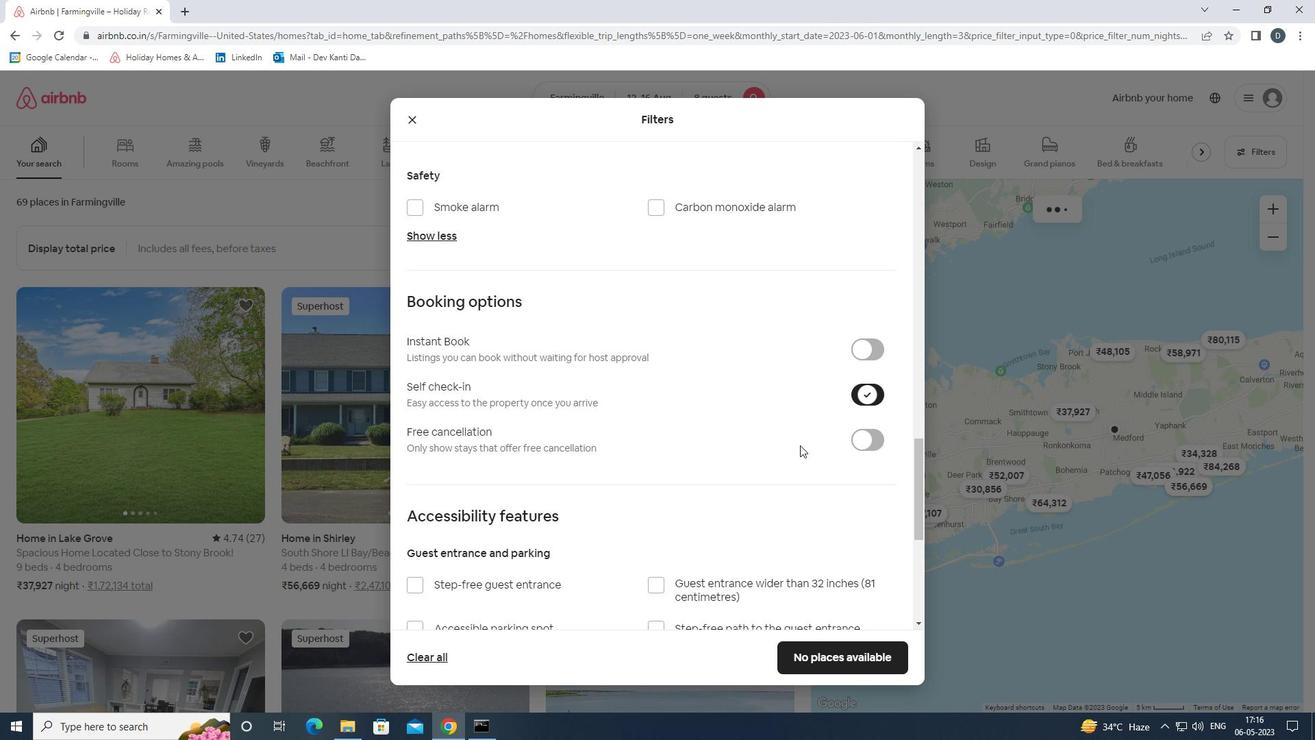 
Action: Mouse scrolled (761, 469) with delta (0, 0)
Screenshot: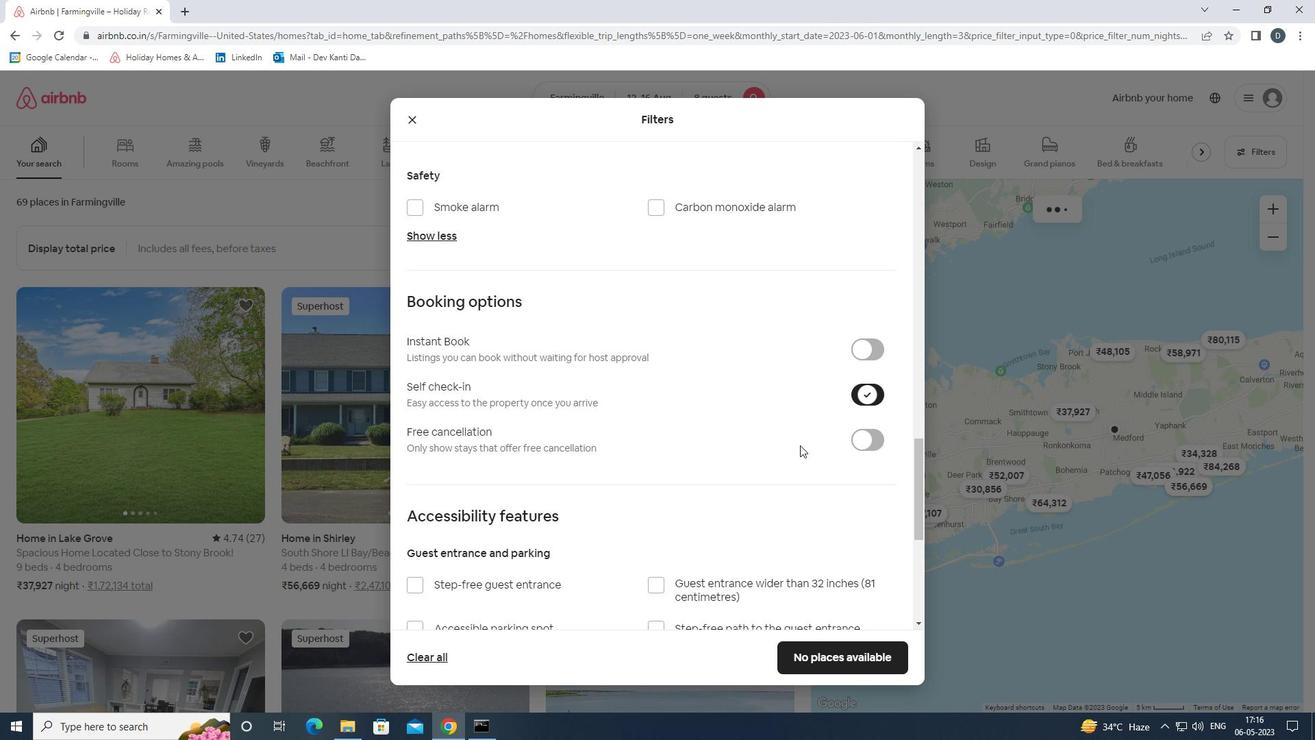 
Action: Mouse moved to (437, 557)
Screenshot: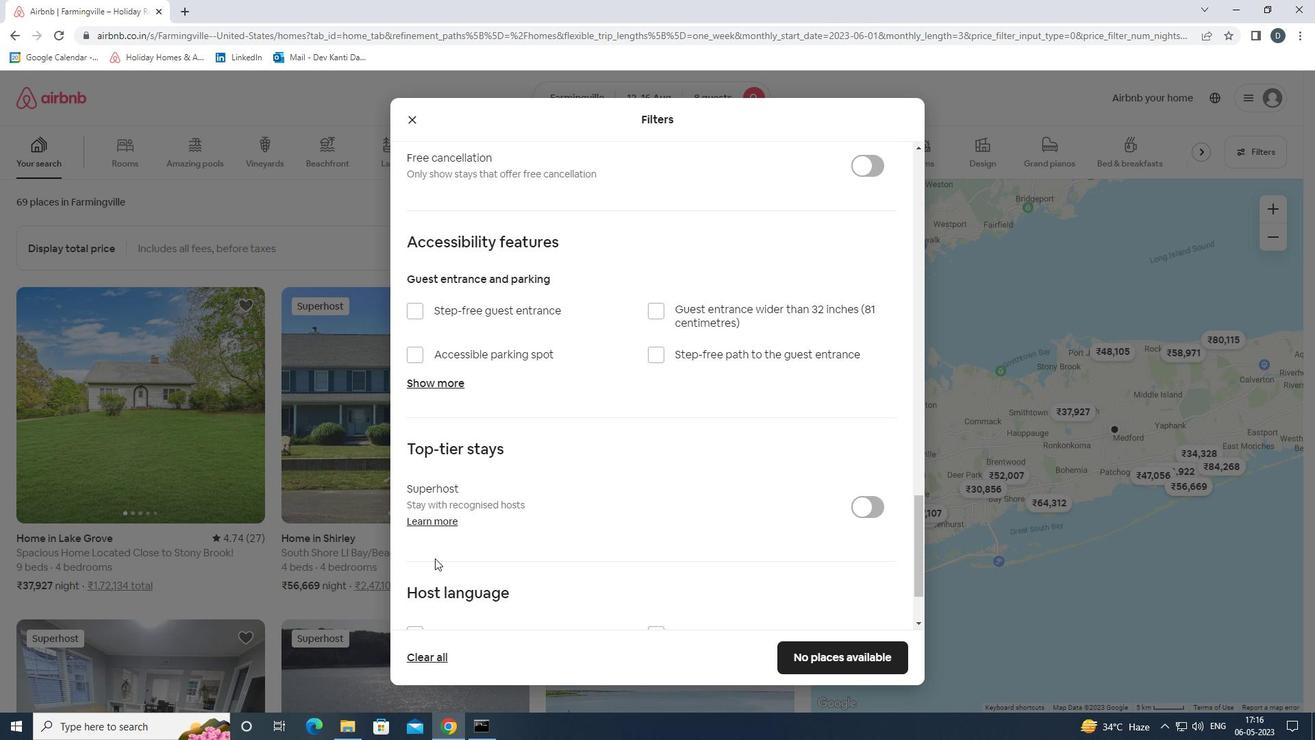 
Action: Mouse scrolled (437, 556) with delta (0, 0)
Screenshot: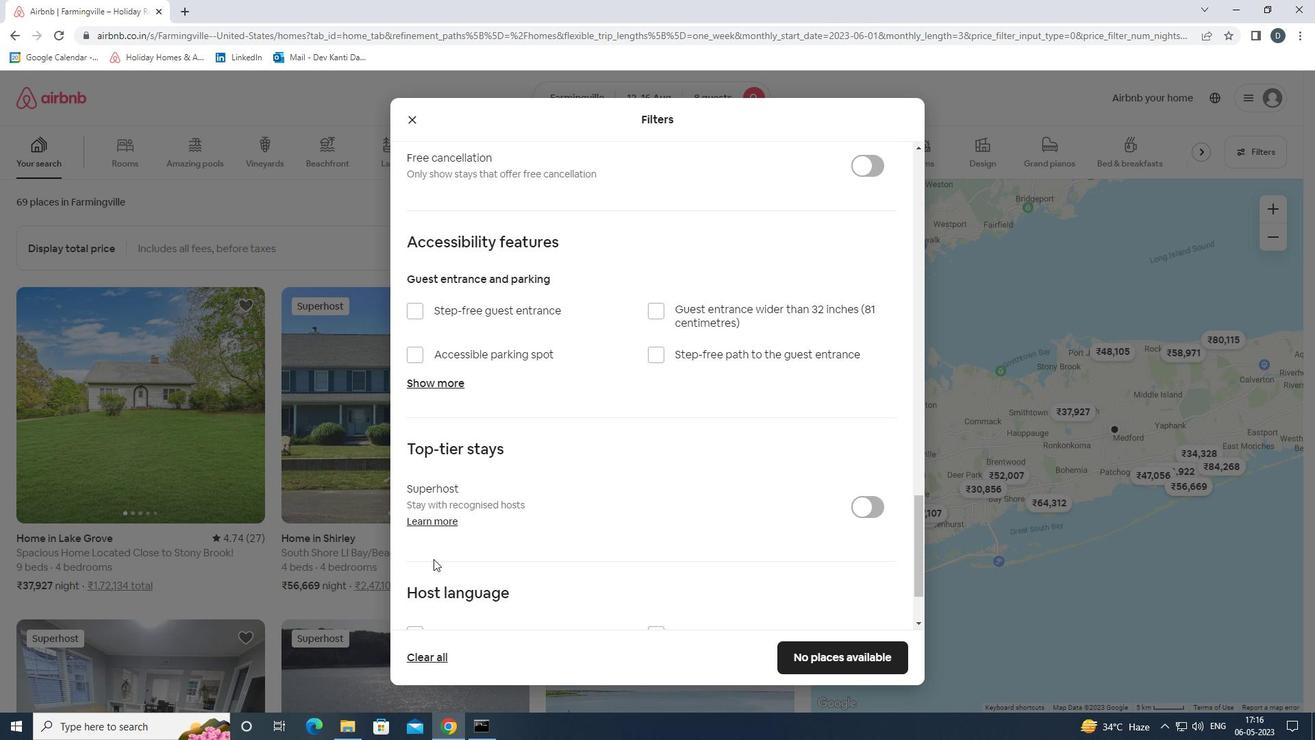 
Action: Mouse scrolled (437, 556) with delta (0, 0)
Screenshot: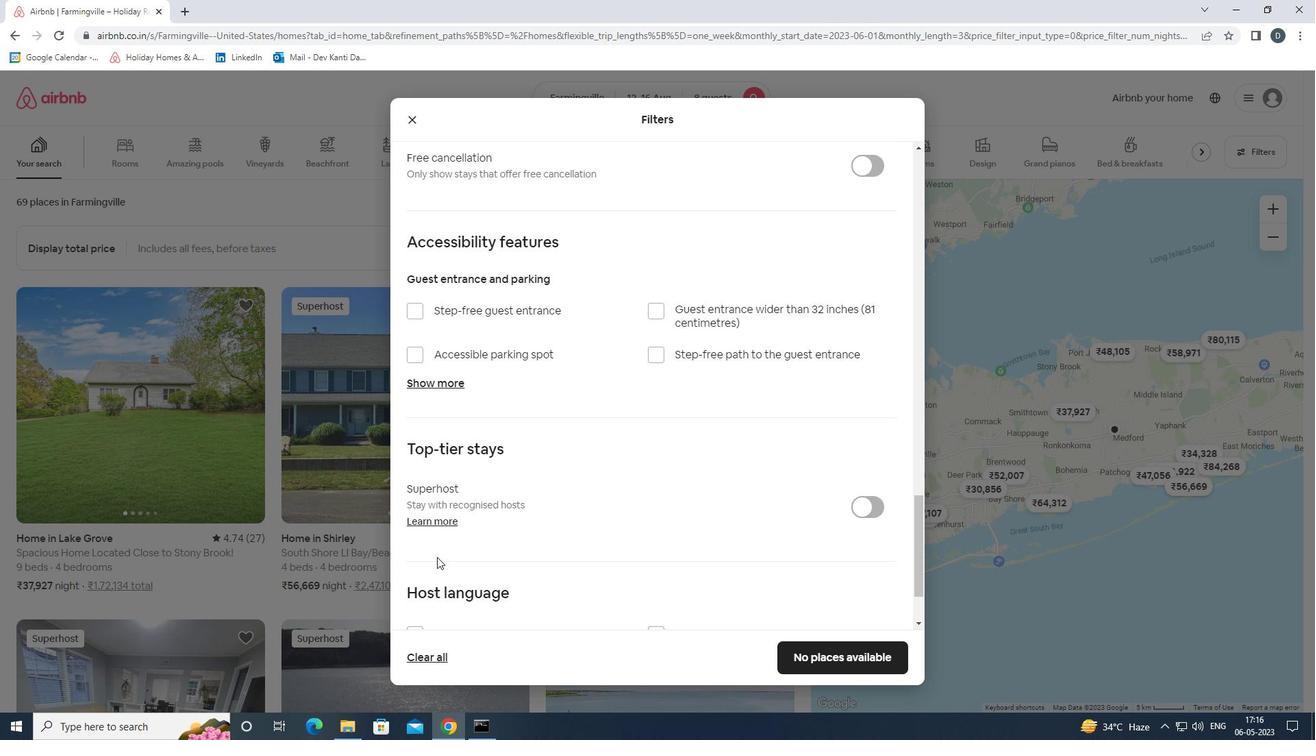 
Action: Mouse scrolled (437, 556) with delta (0, 0)
Screenshot: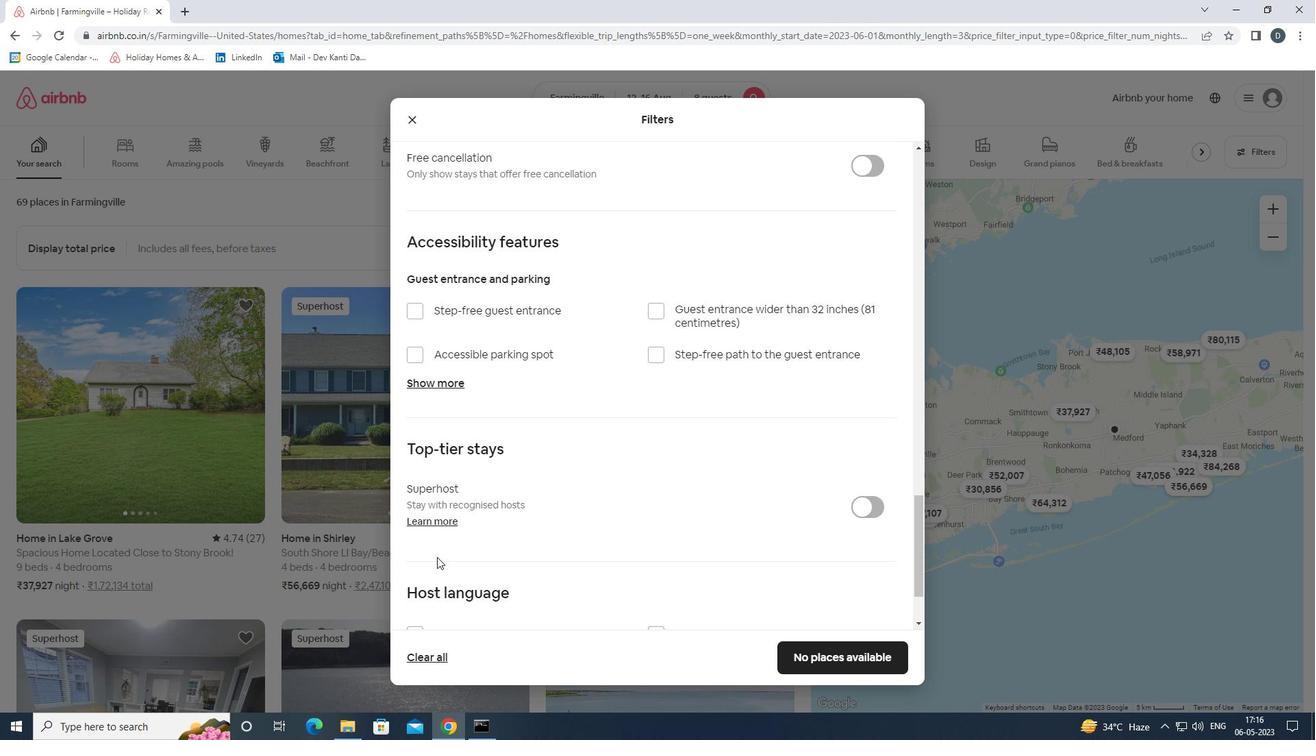 
Action: Mouse scrolled (437, 556) with delta (0, 0)
Screenshot: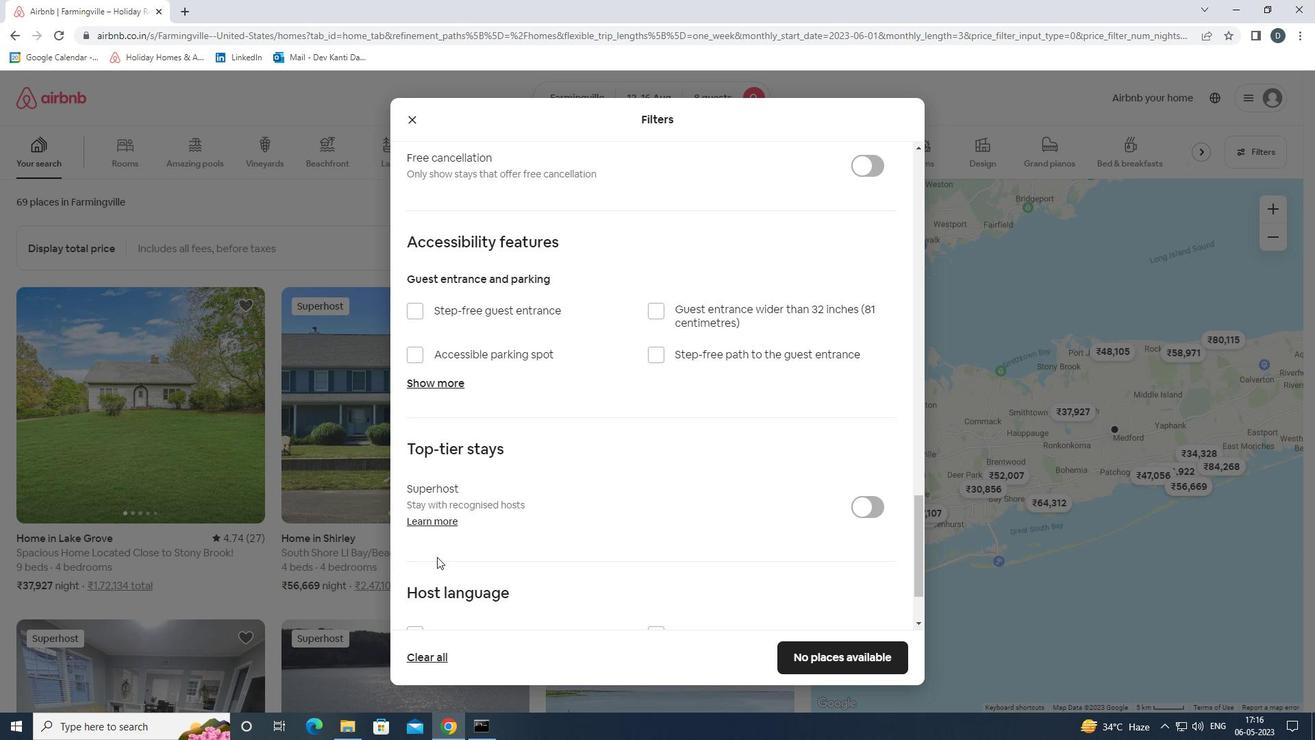 
Action: Mouse moved to (453, 533)
Screenshot: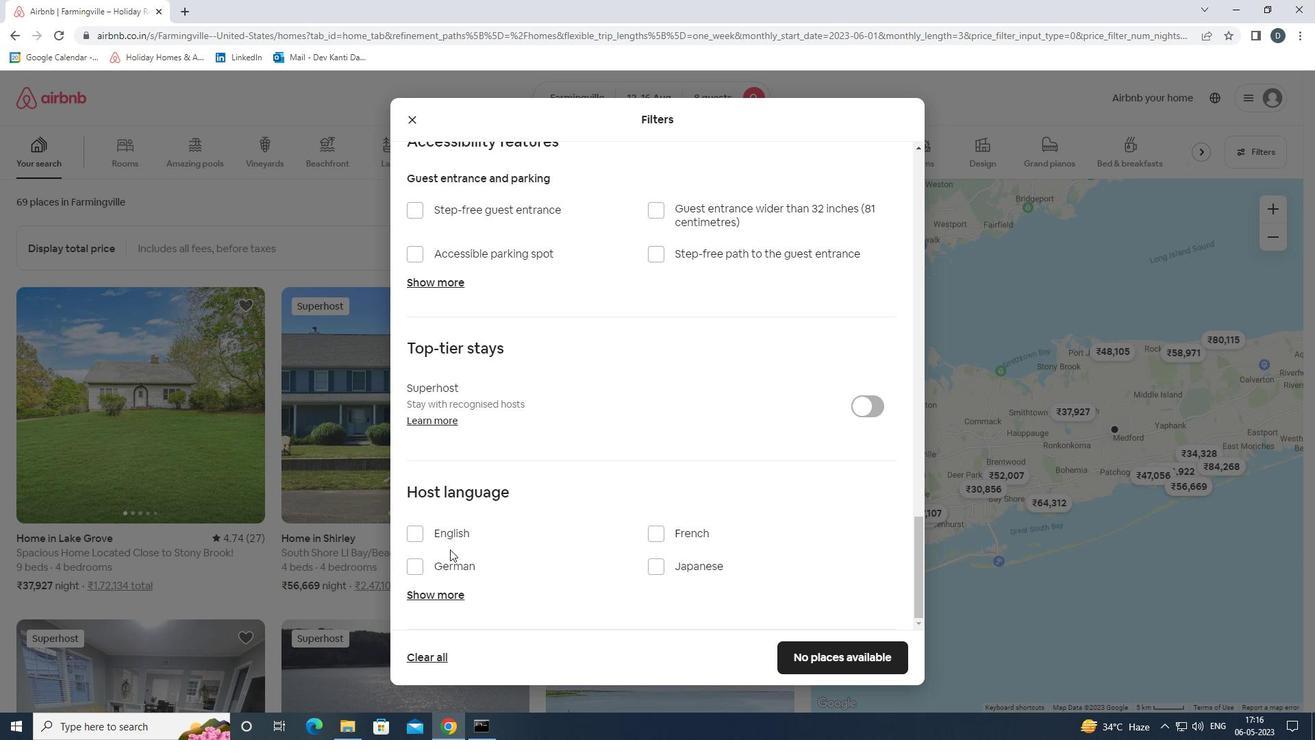 
Action: Mouse pressed left at (453, 533)
Screenshot: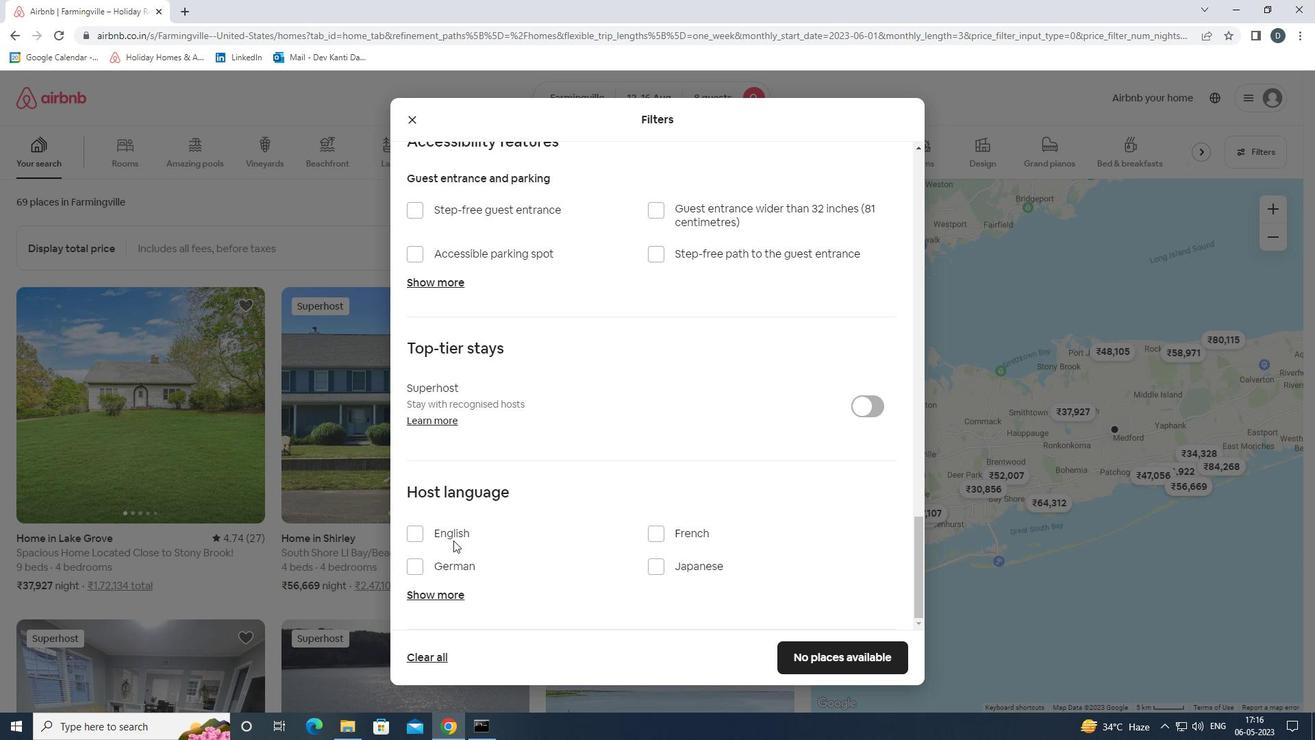 
Action: Mouse moved to (840, 644)
Screenshot: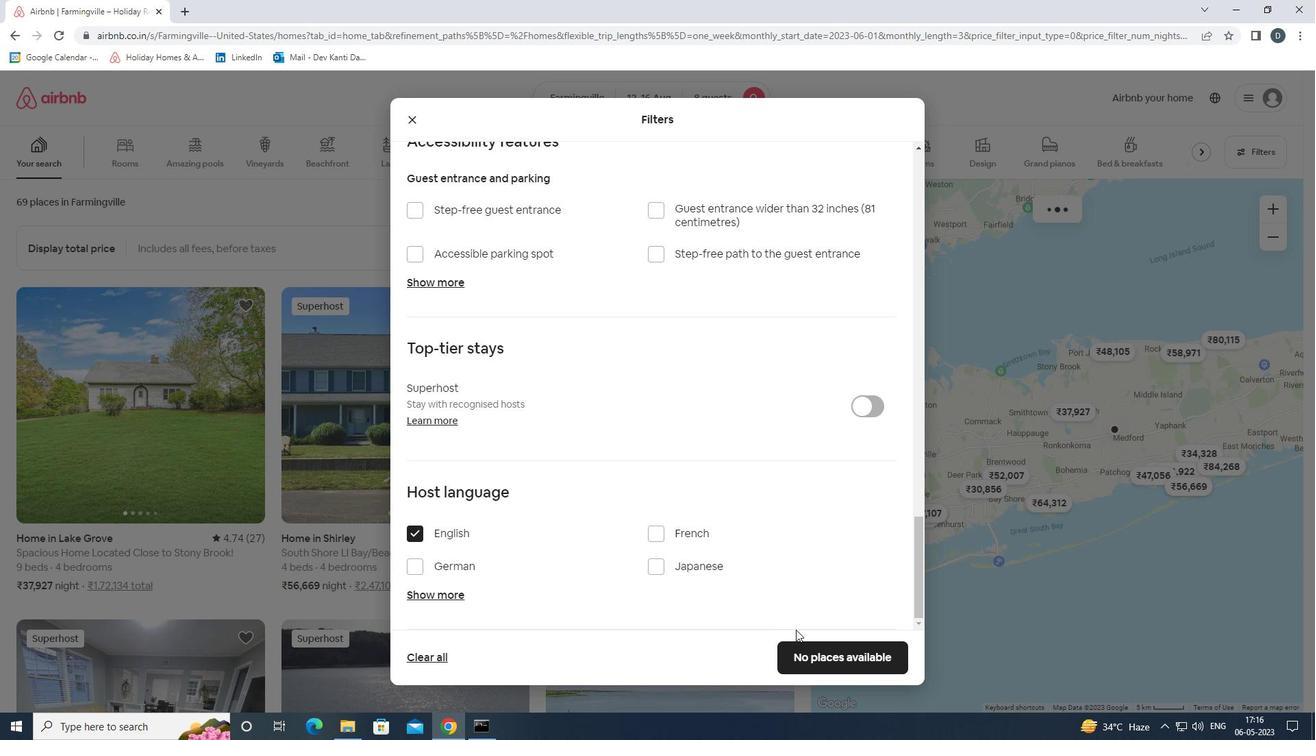 
Action: Mouse pressed left at (840, 644)
Screenshot: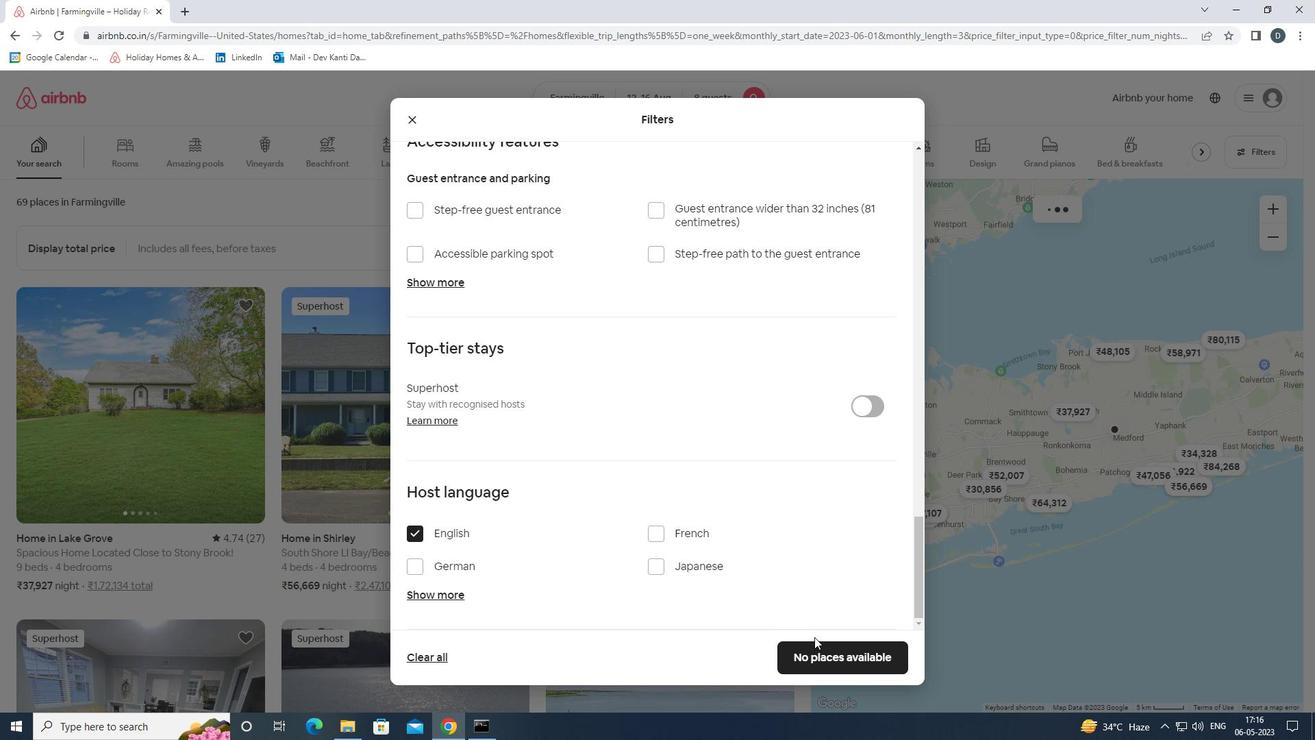 
Action: Mouse moved to (790, 447)
Screenshot: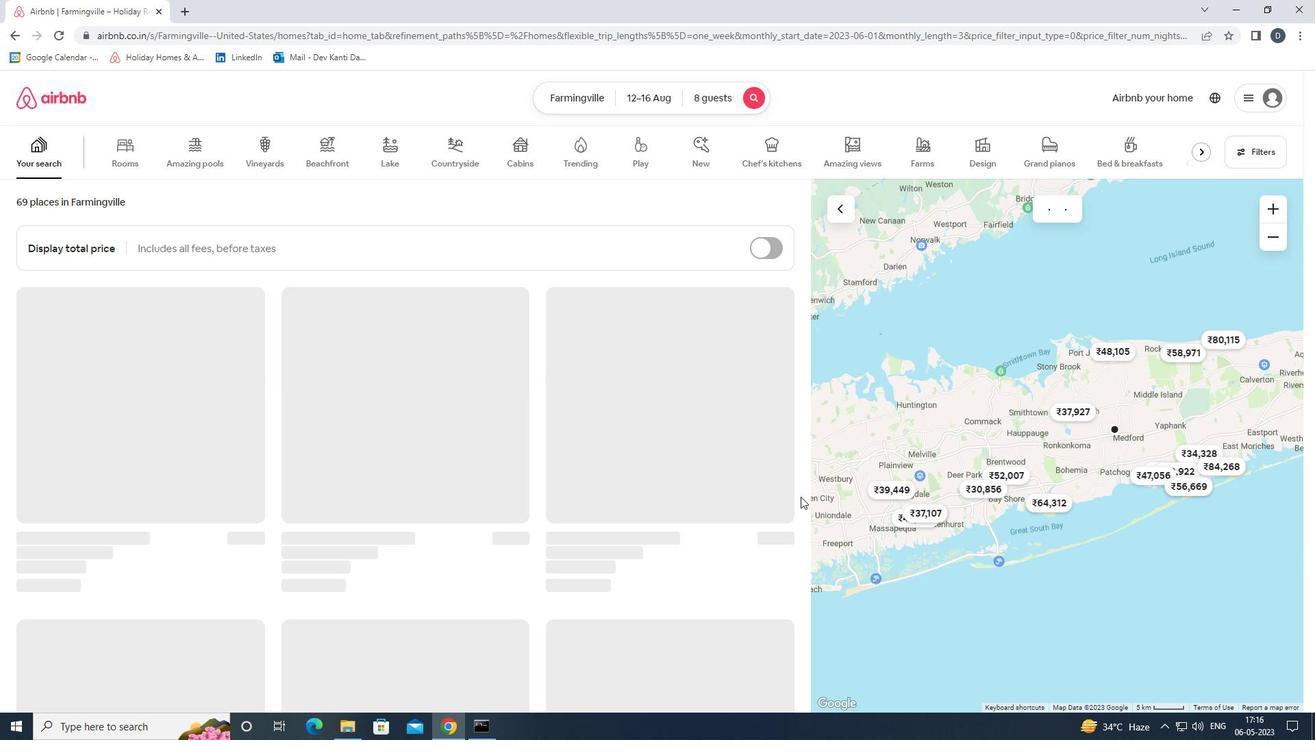 
